 Task: Find a house in Burnham-on-Sea, United Kingdom, for 3 guests from 8th to 15th August, with a price range of ₹10,000 to ₹14,000.
Action: Mouse moved to (560, 125)
Screenshot: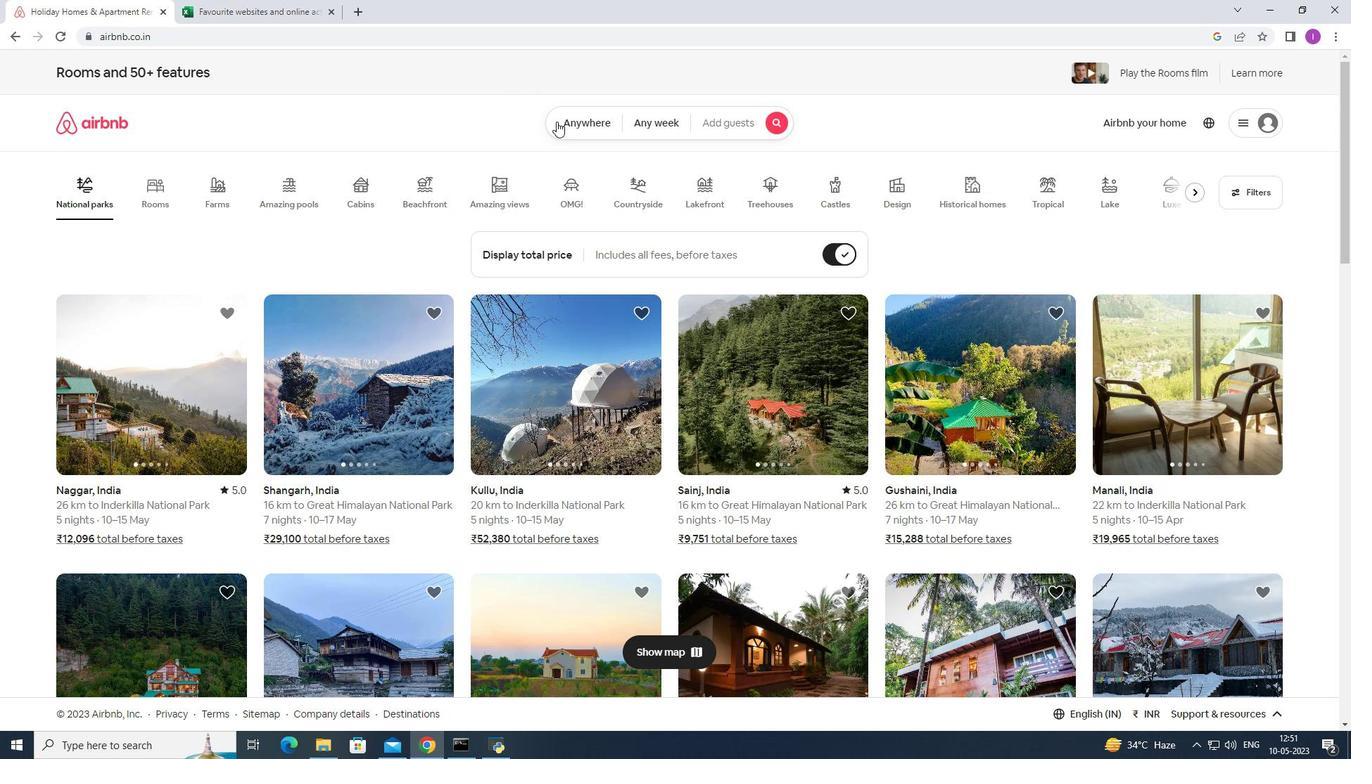 
Action: Mouse pressed left at (560, 125)
Screenshot: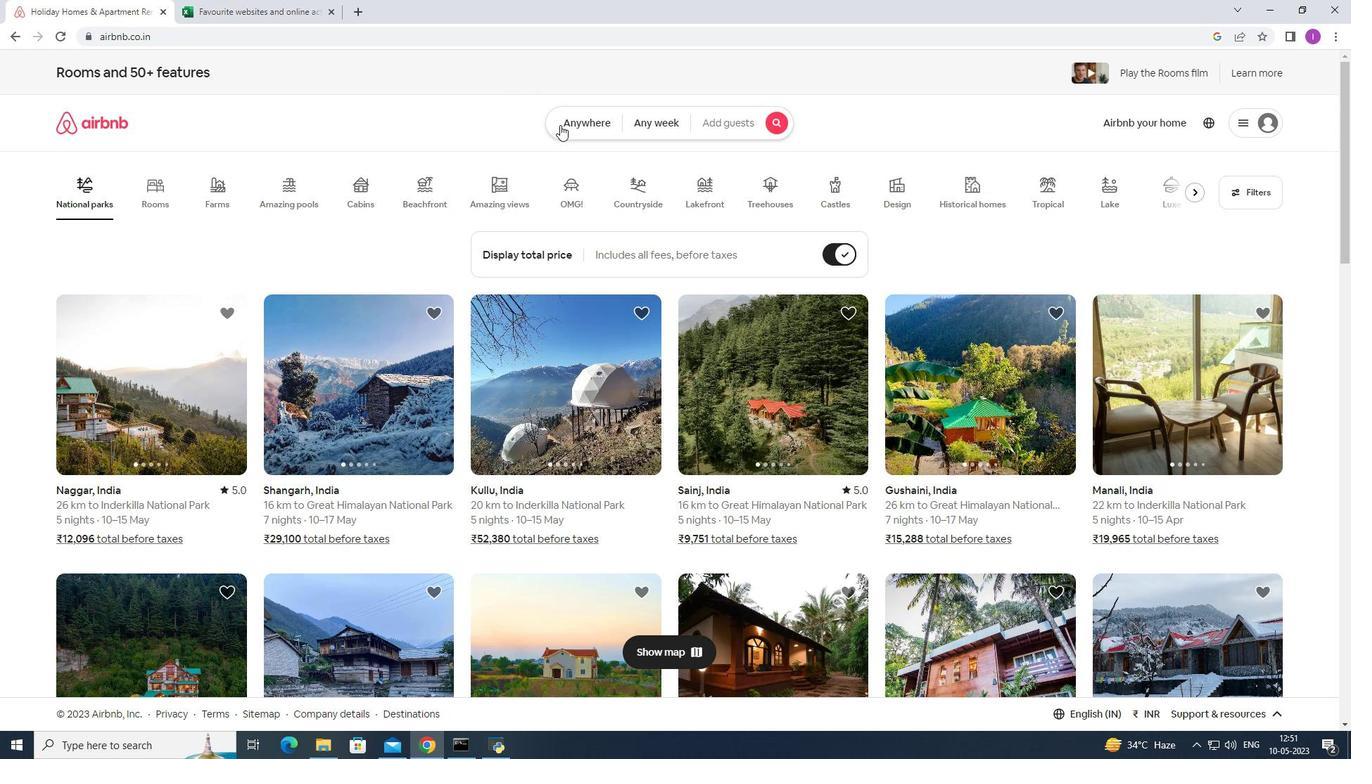 
Action: Mouse moved to (441, 182)
Screenshot: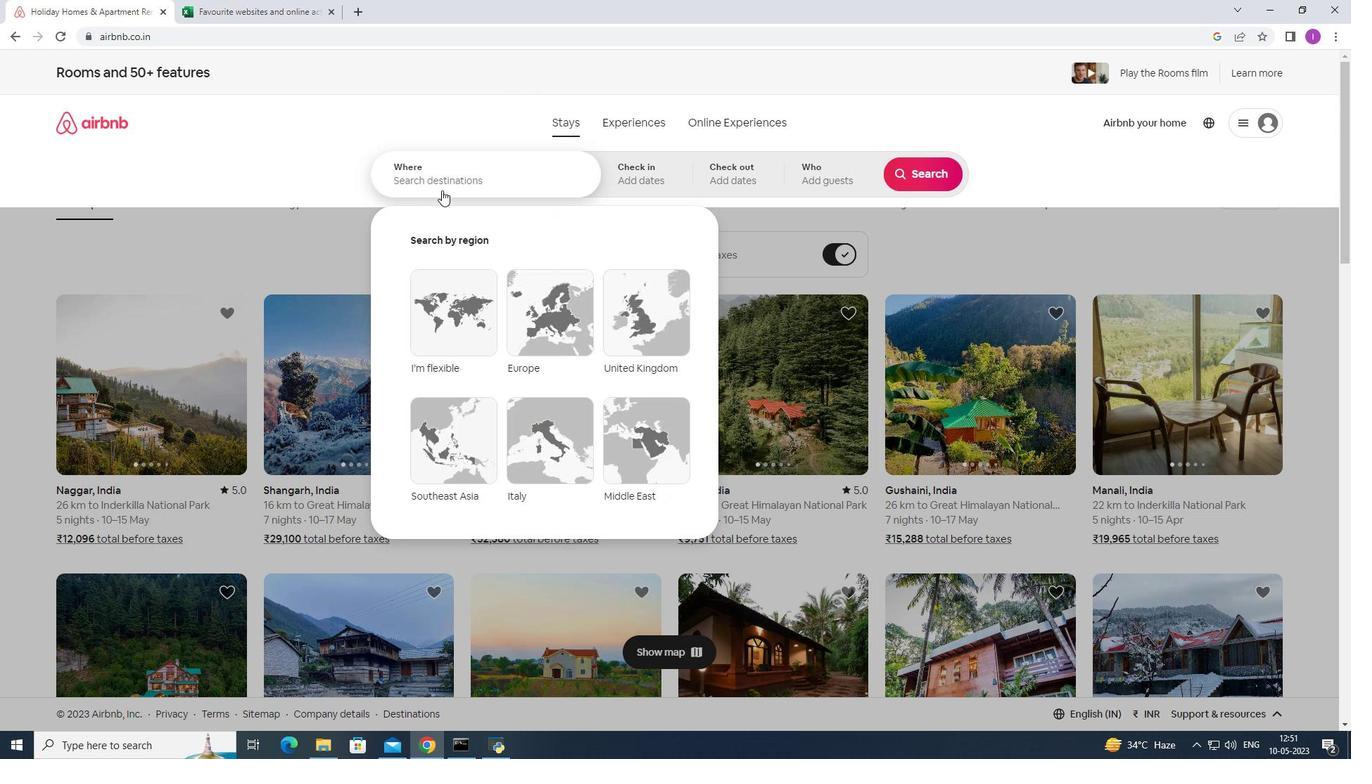 
Action: Mouse pressed left at (441, 182)
Screenshot: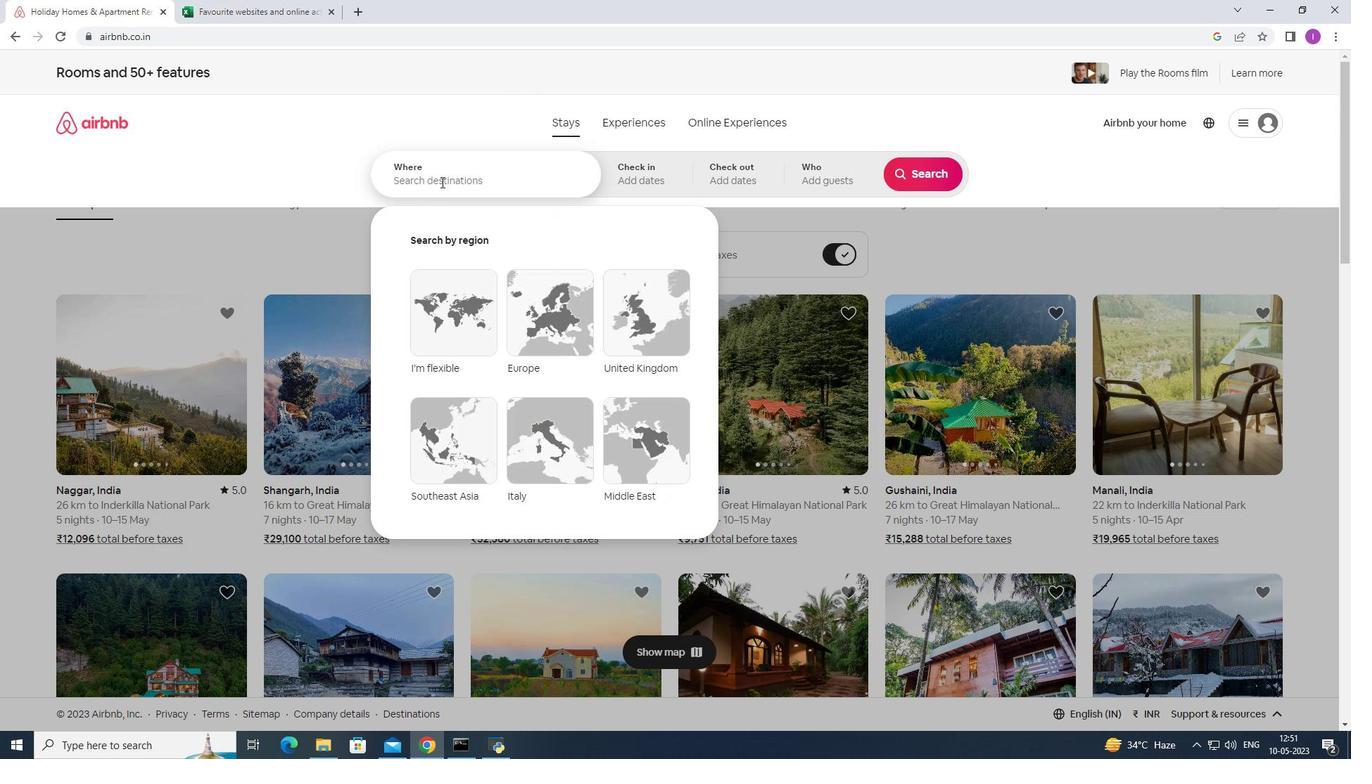 
Action: Key pressed <Key.shift>Burnham,<Key.backspace><Key.space>omn<Key.space>sea,<Key.shift>United<Key.space><Key.shift><Key.shift><Key.shift><Key.shift><Key.shift><Key.shift><Key.shift><Key.shift><Key.shift><Key.shift><Key.shift><Key.shift><Key.shift><Key.shift><Key.shift><Key.space><Key.shift>Kingdom
Screenshot: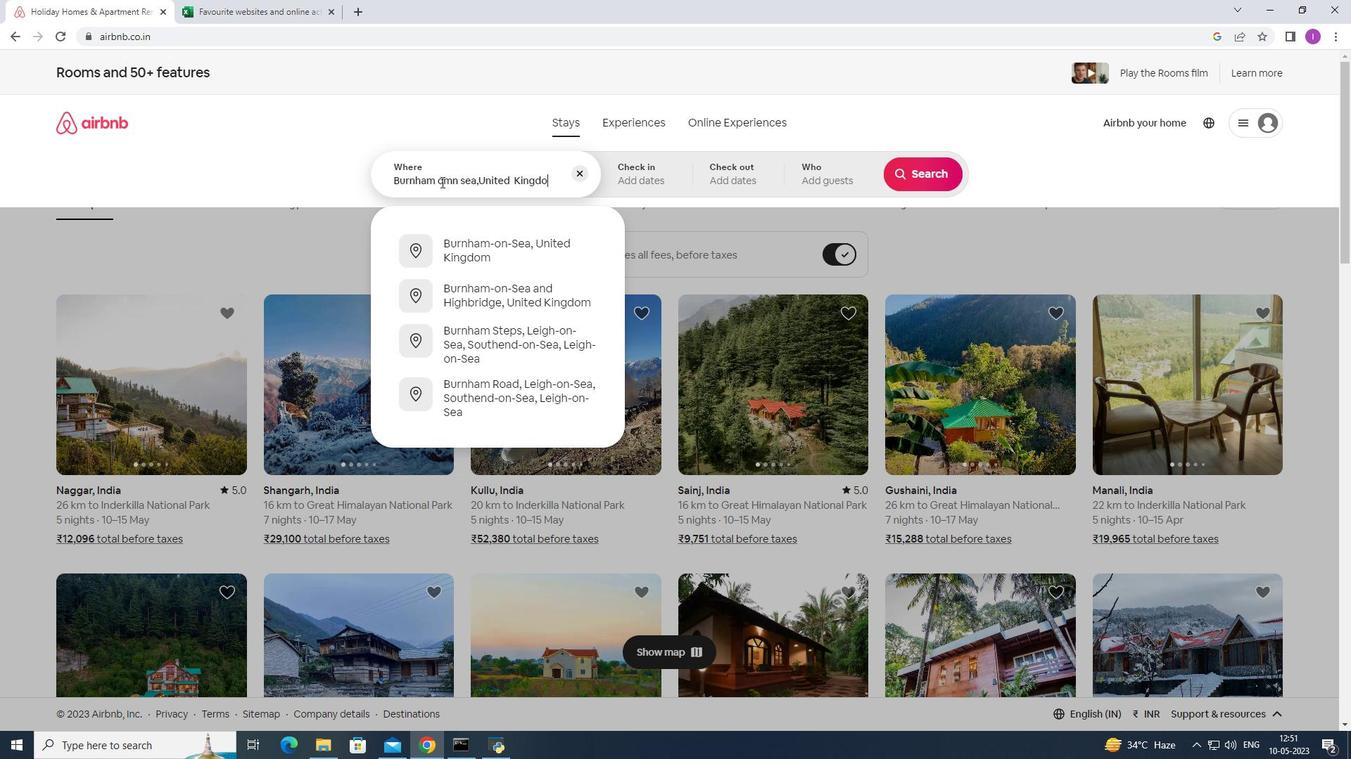 
Action: Mouse moved to (464, 264)
Screenshot: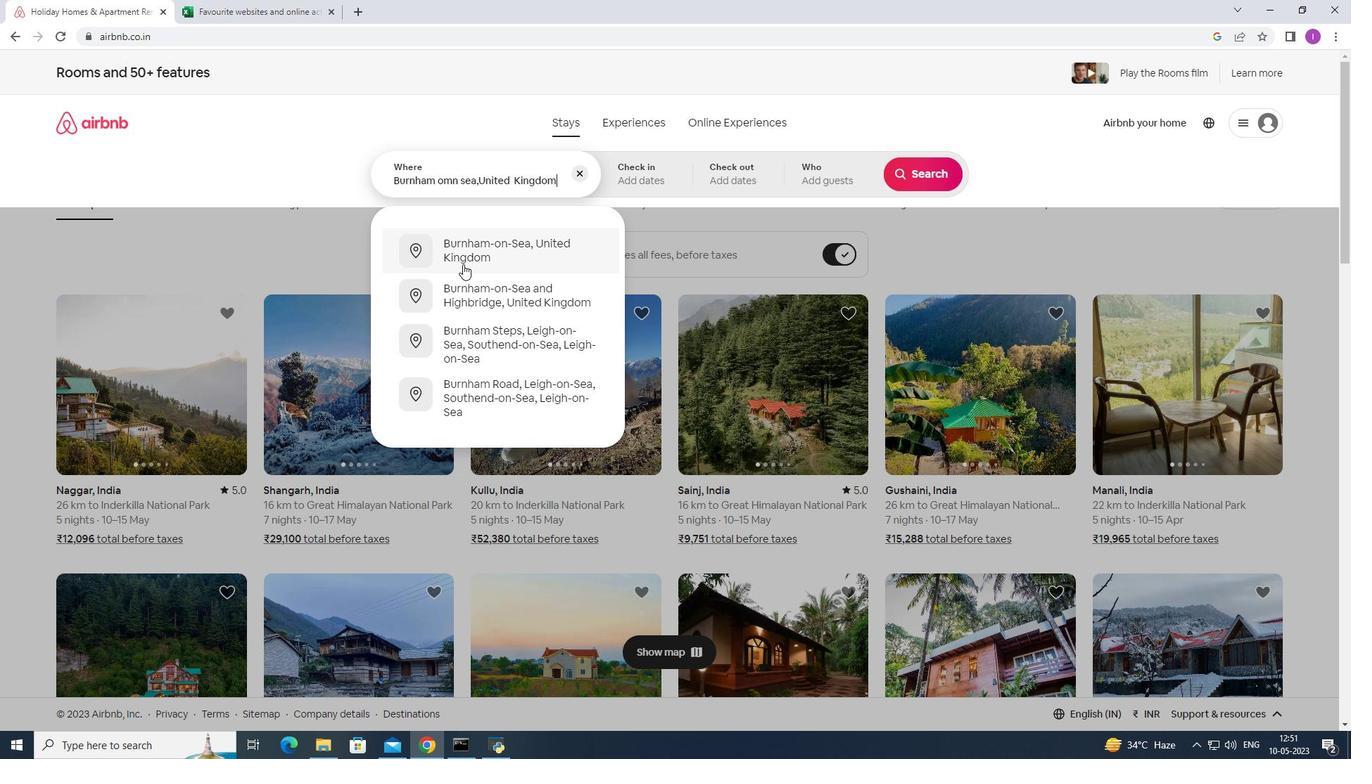 
Action: Mouse pressed left at (464, 264)
Screenshot: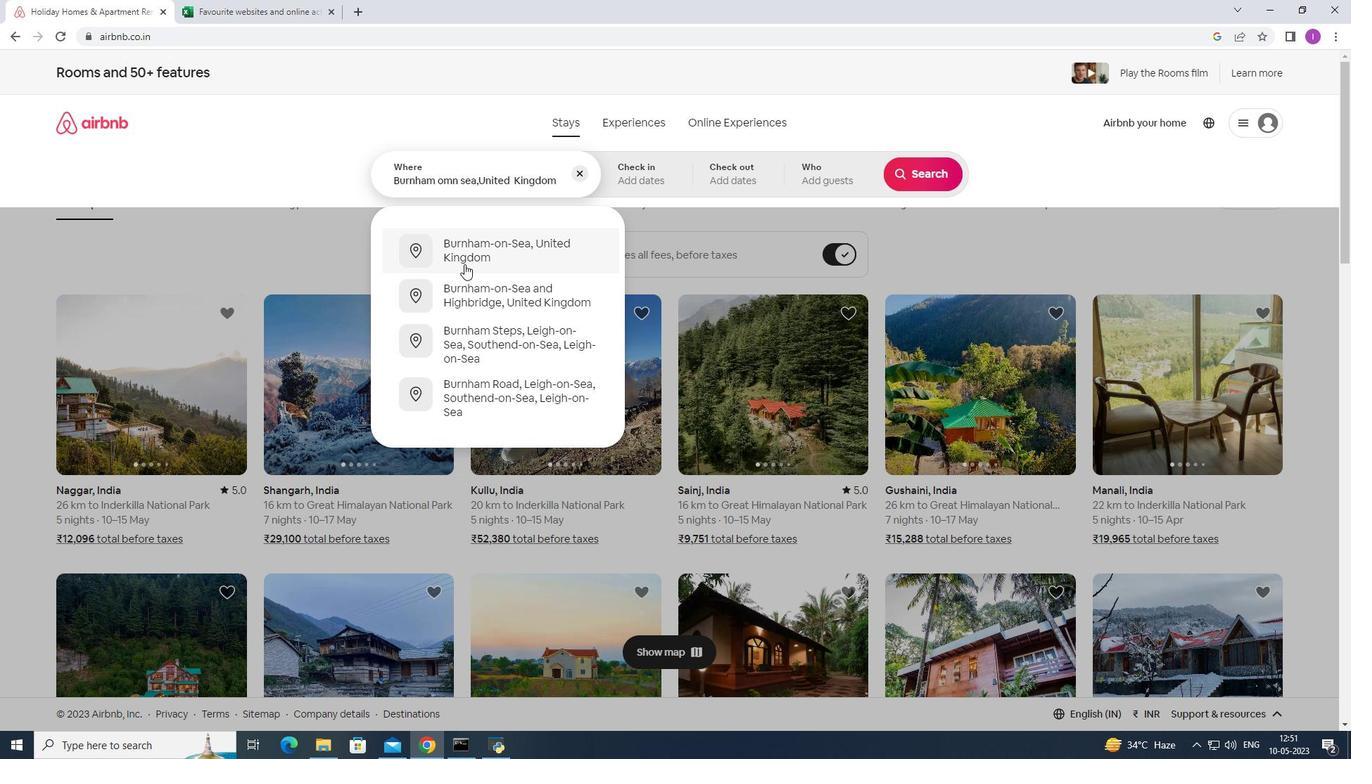 
Action: Mouse moved to (911, 287)
Screenshot: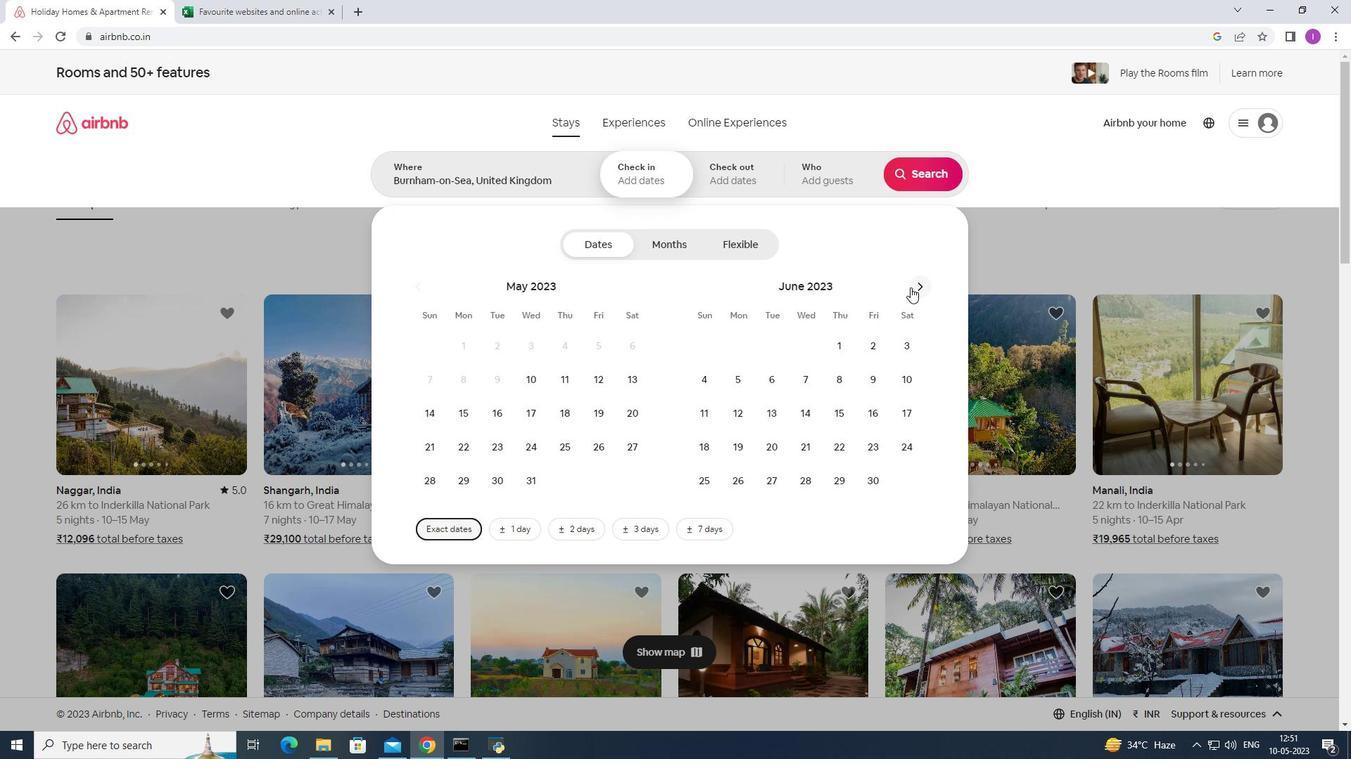 
Action: Mouse pressed left at (911, 287)
Screenshot: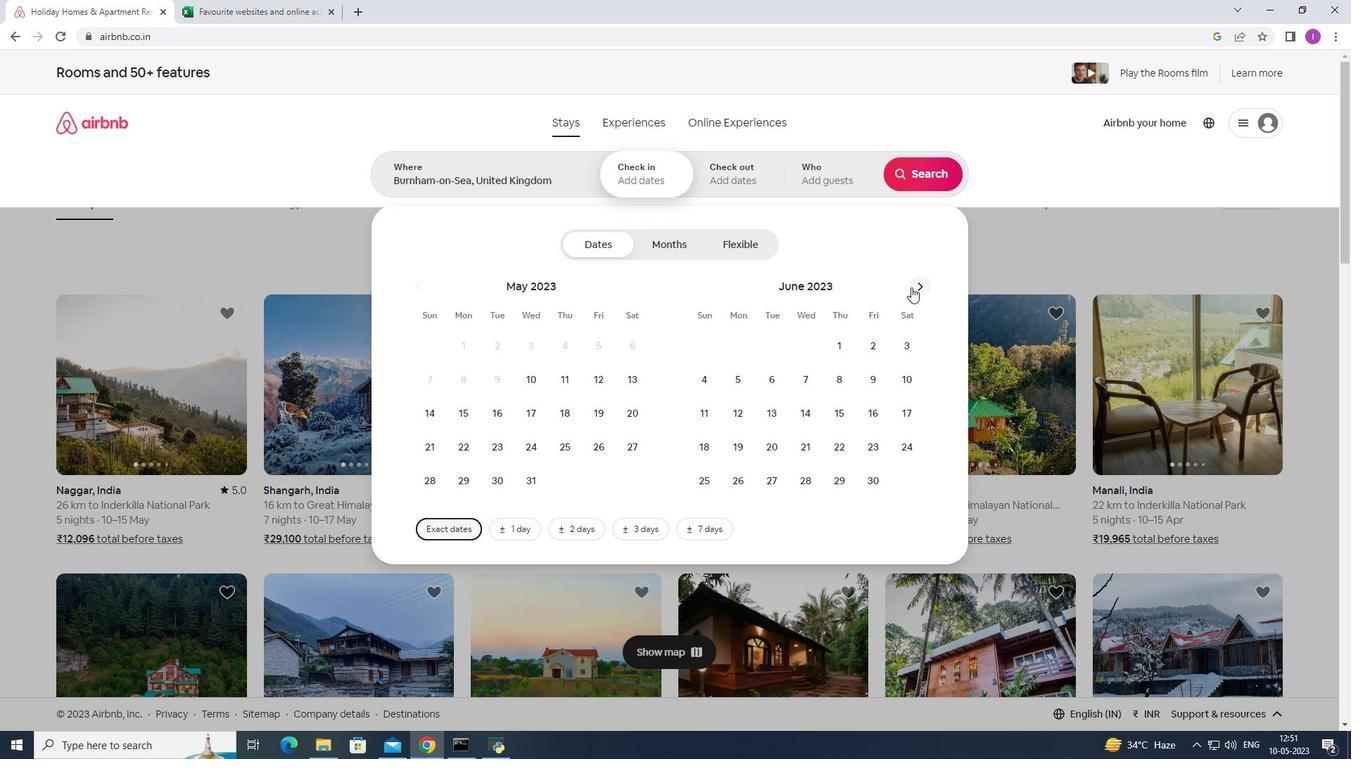 
Action: Mouse moved to (921, 276)
Screenshot: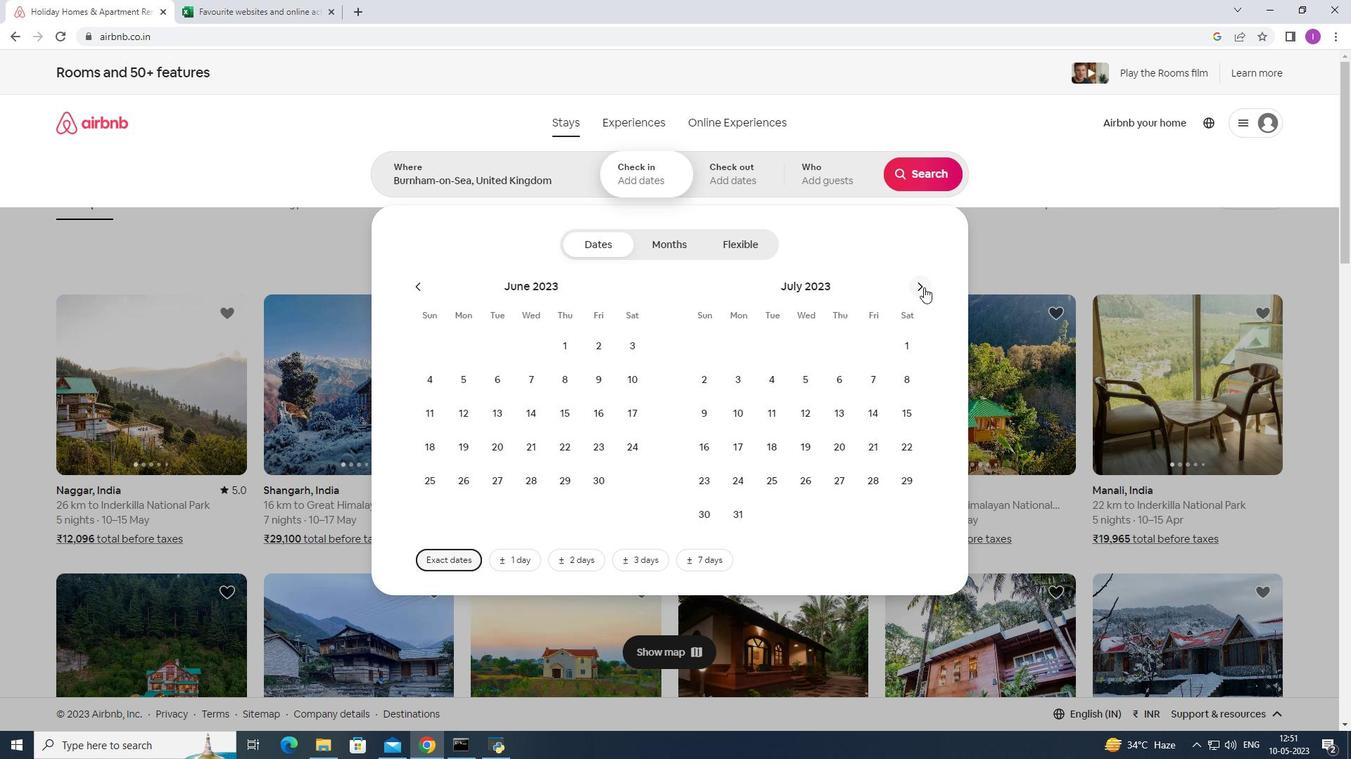 
Action: Mouse pressed left at (921, 276)
Screenshot: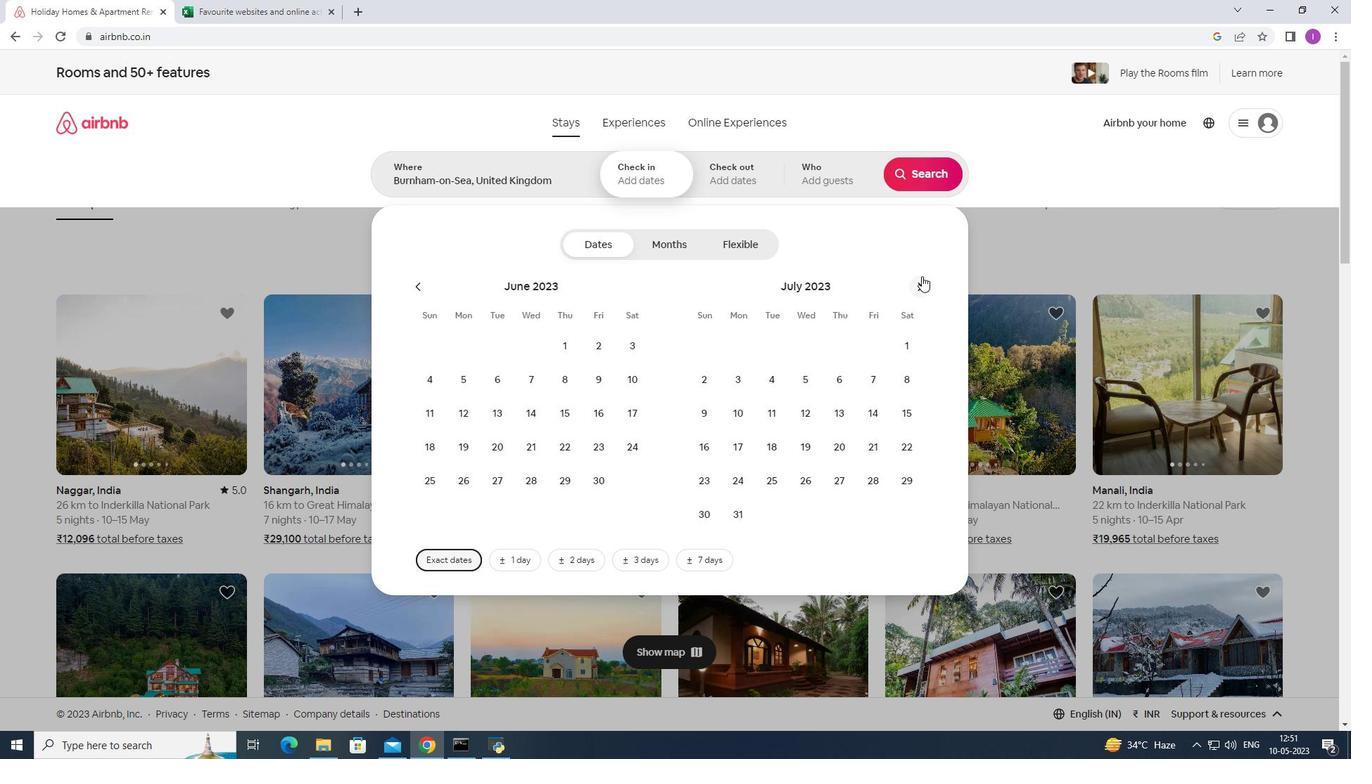 
Action: Mouse moved to (781, 379)
Screenshot: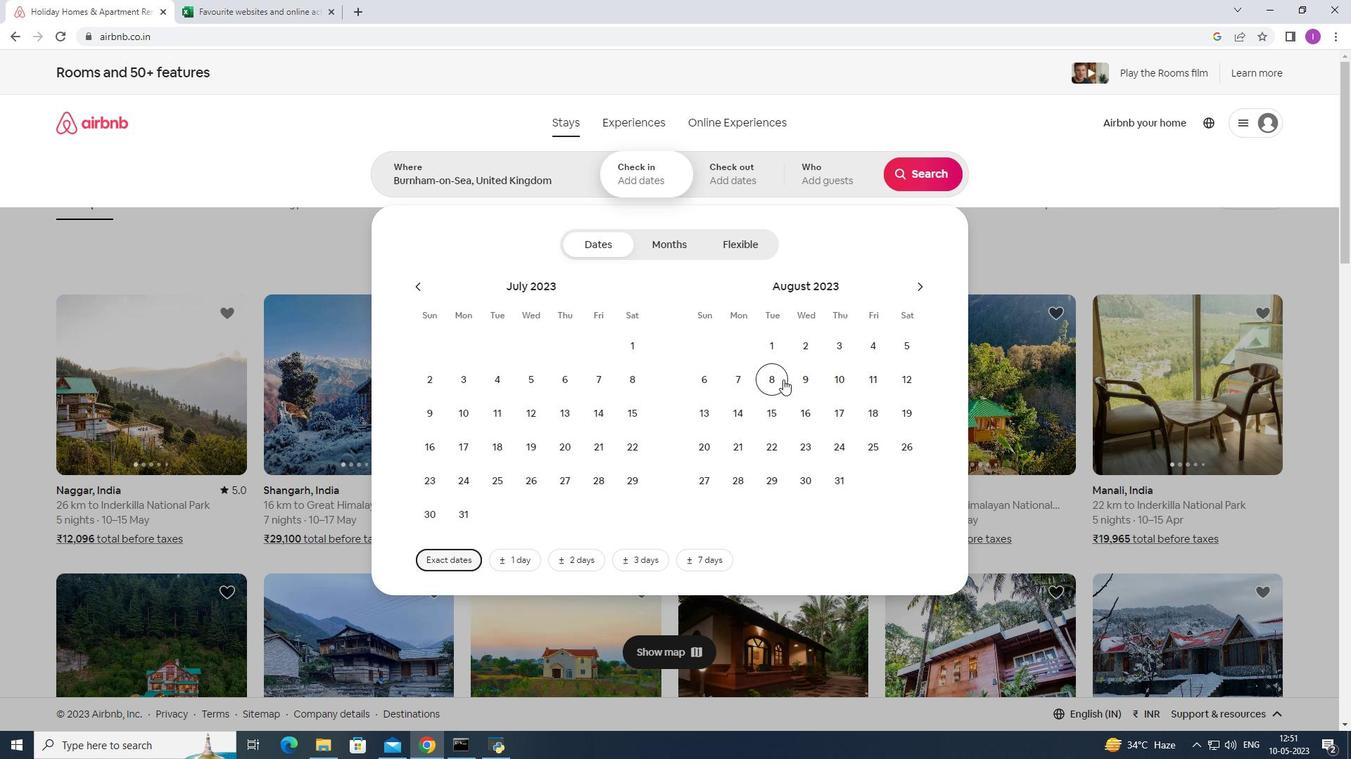
Action: Mouse pressed left at (781, 379)
Screenshot: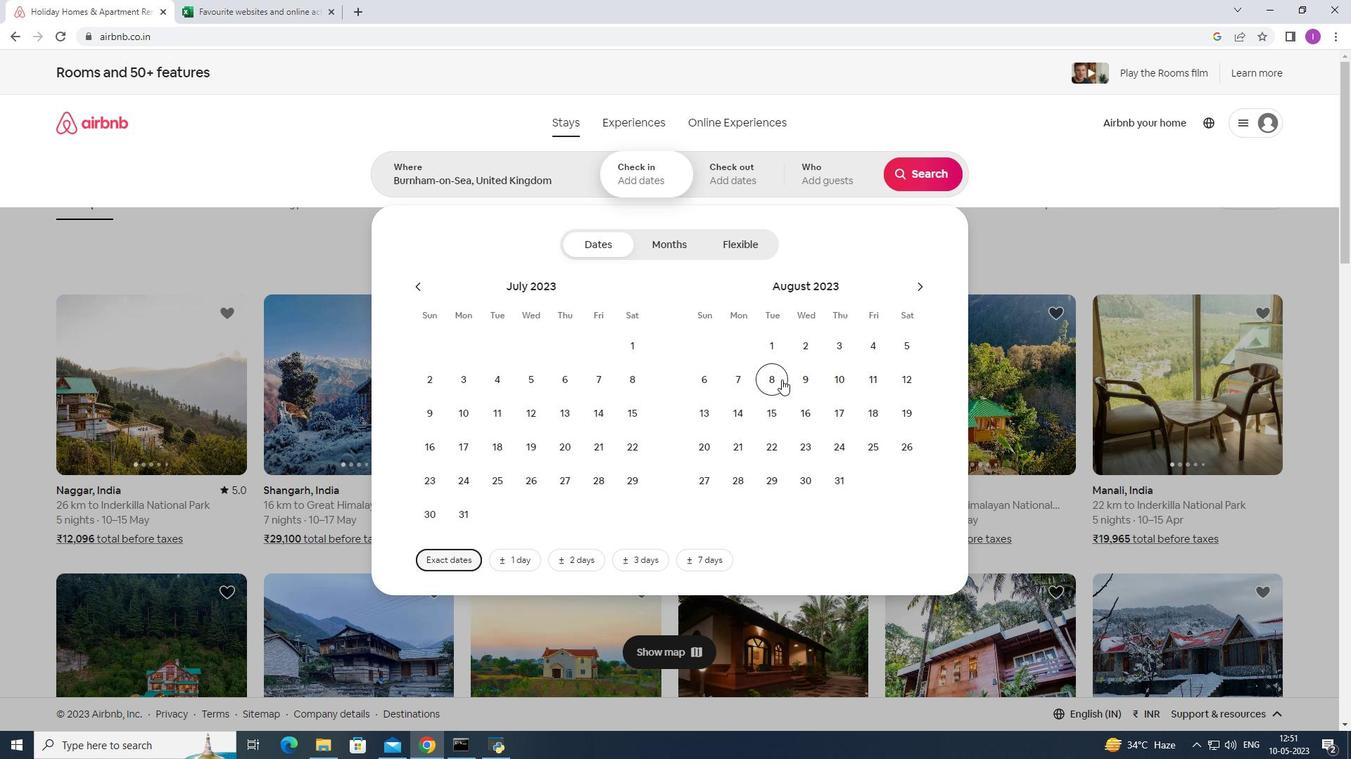 
Action: Mouse moved to (778, 414)
Screenshot: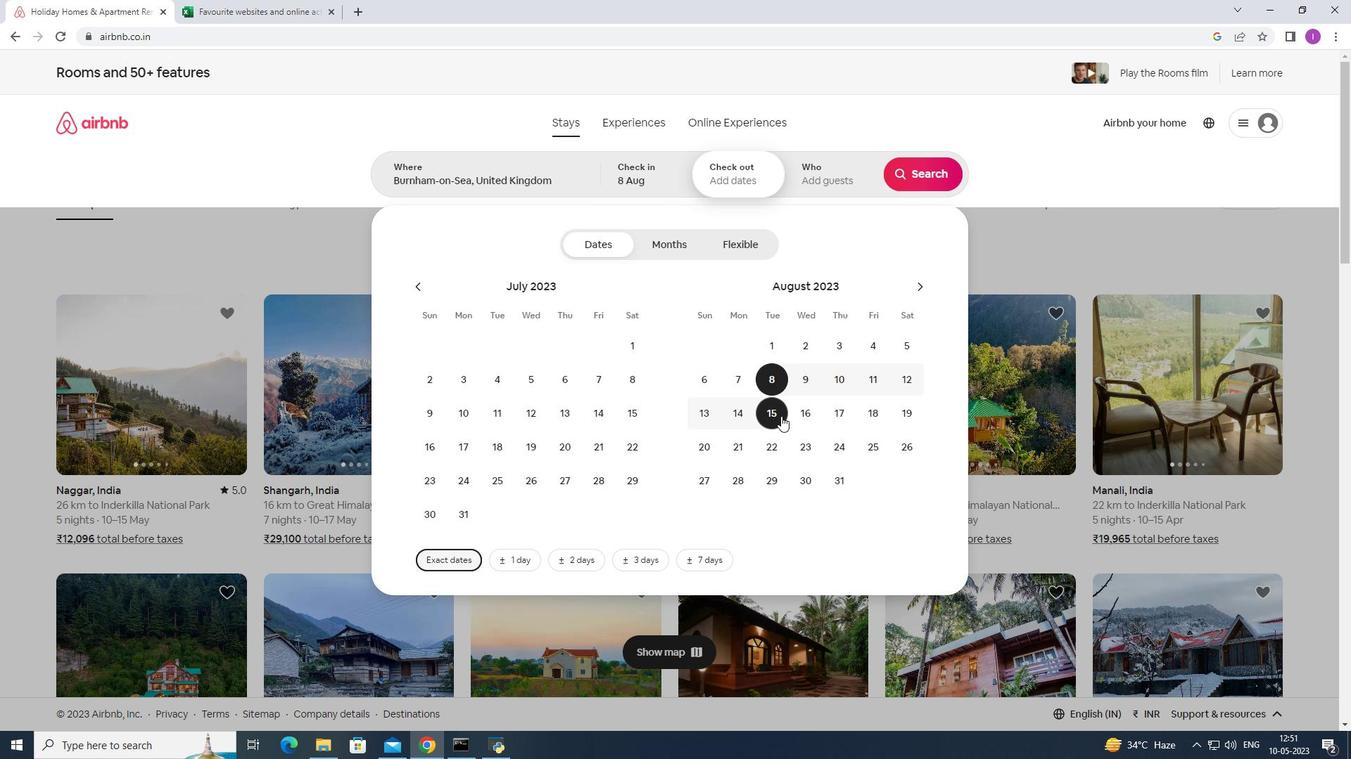 
Action: Mouse pressed left at (778, 414)
Screenshot: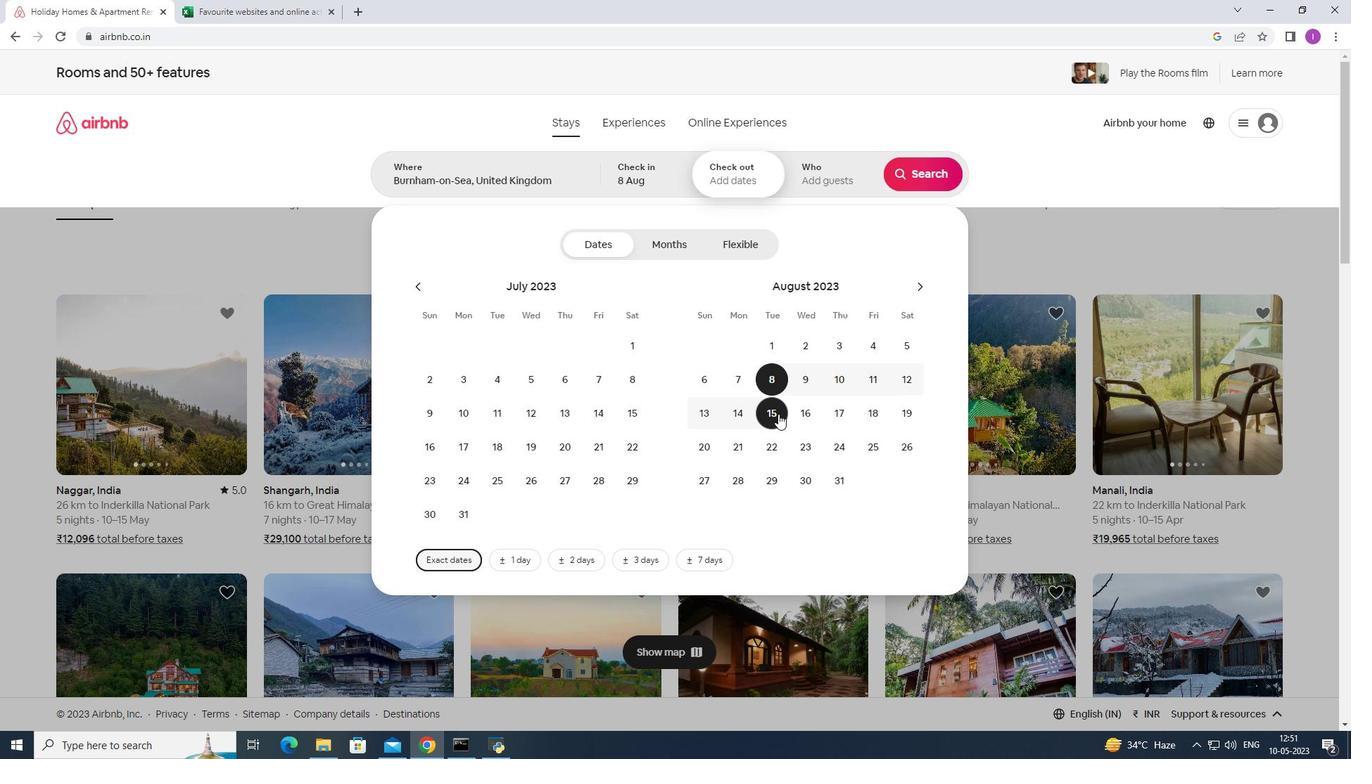 
Action: Mouse moved to (838, 172)
Screenshot: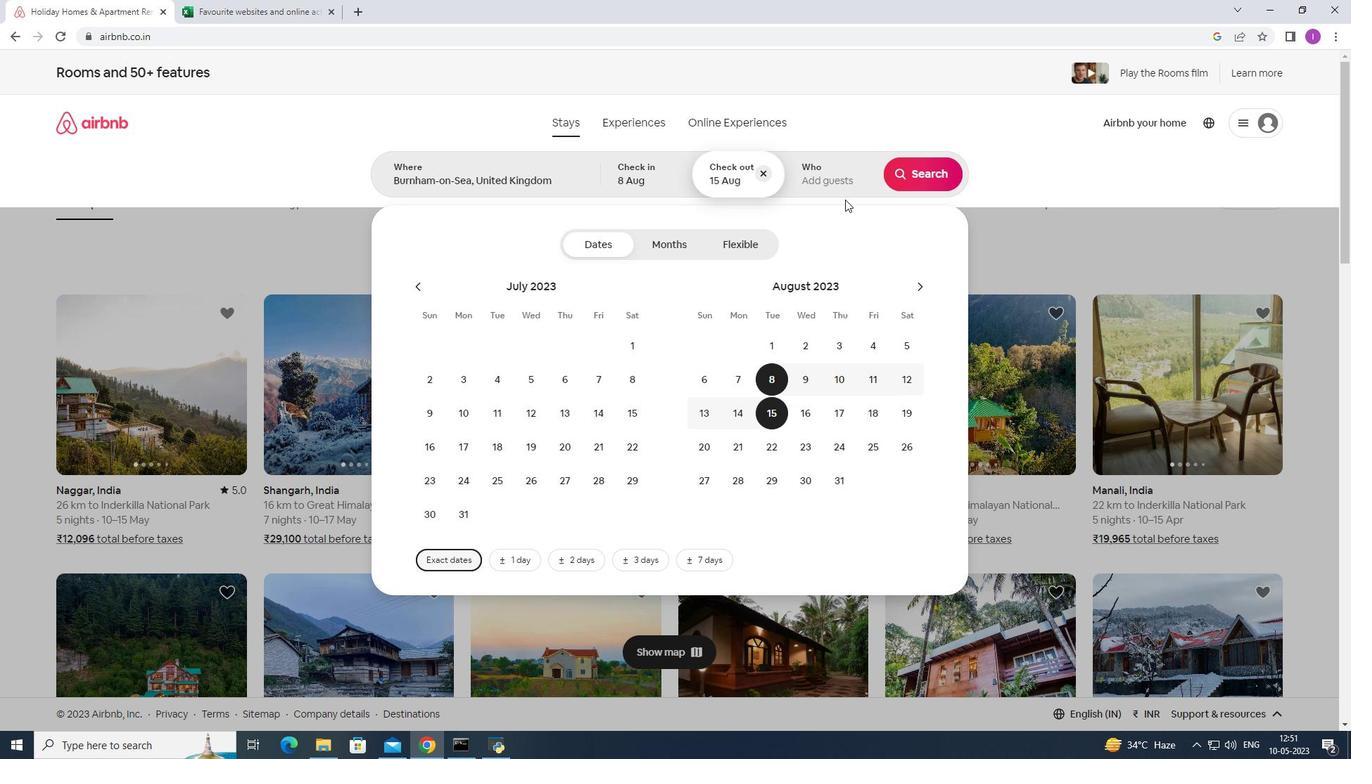 
Action: Mouse pressed left at (838, 172)
Screenshot: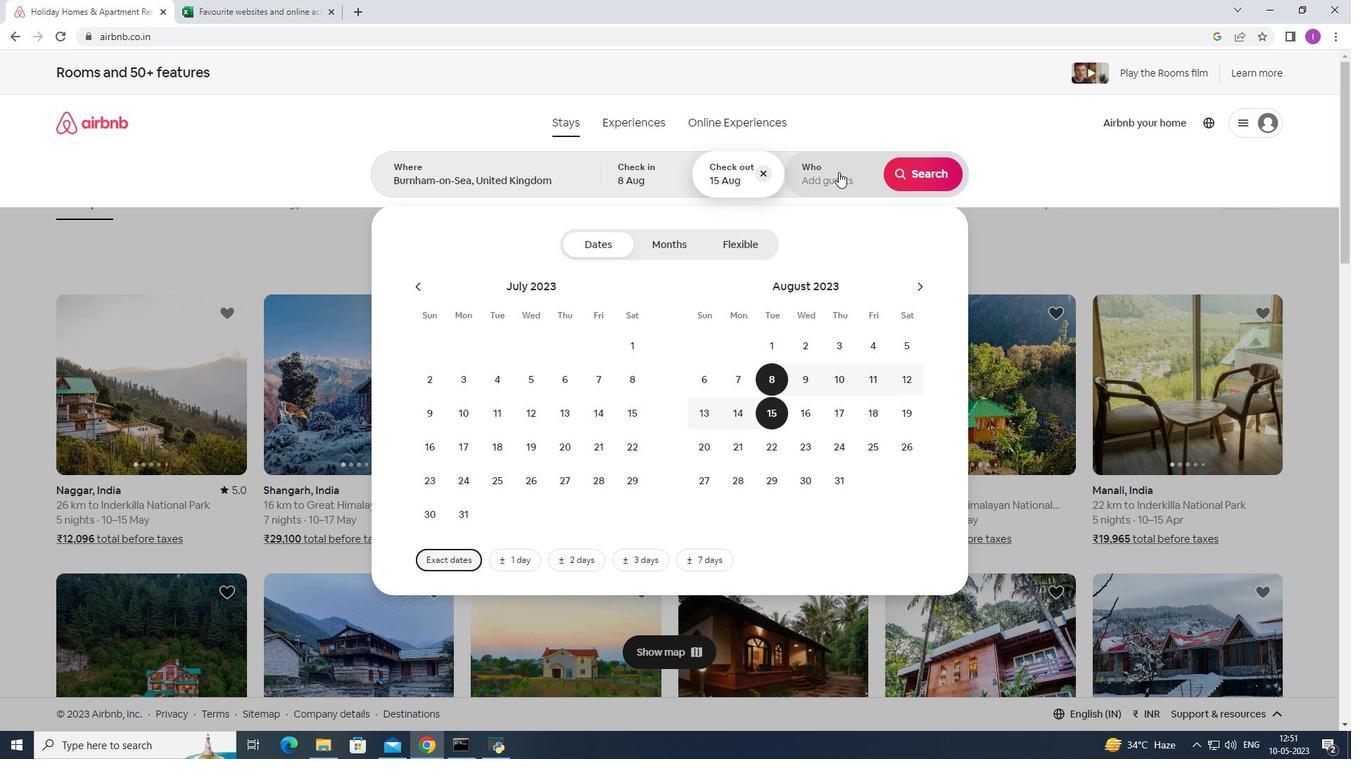 
Action: Mouse moved to (925, 250)
Screenshot: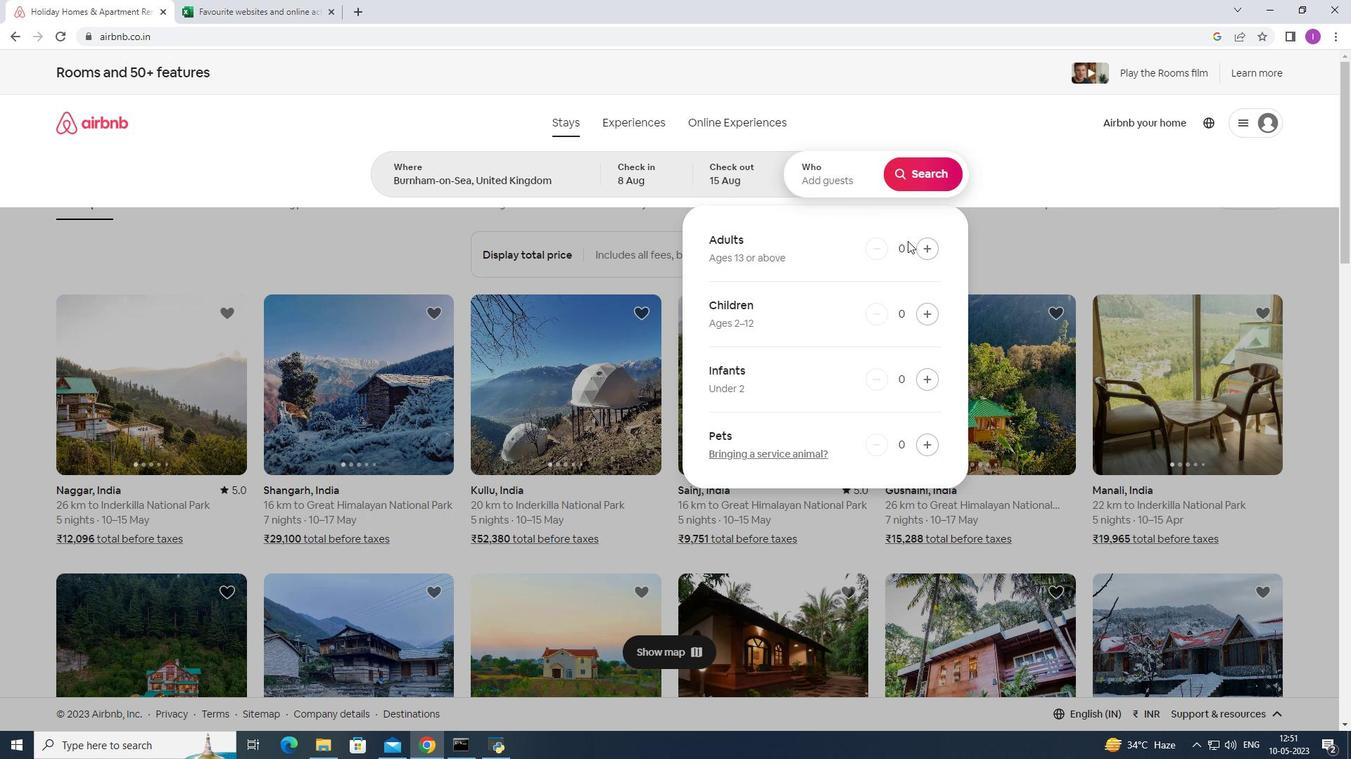 
Action: Mouse pressed left at (925, 250)
Screenshot: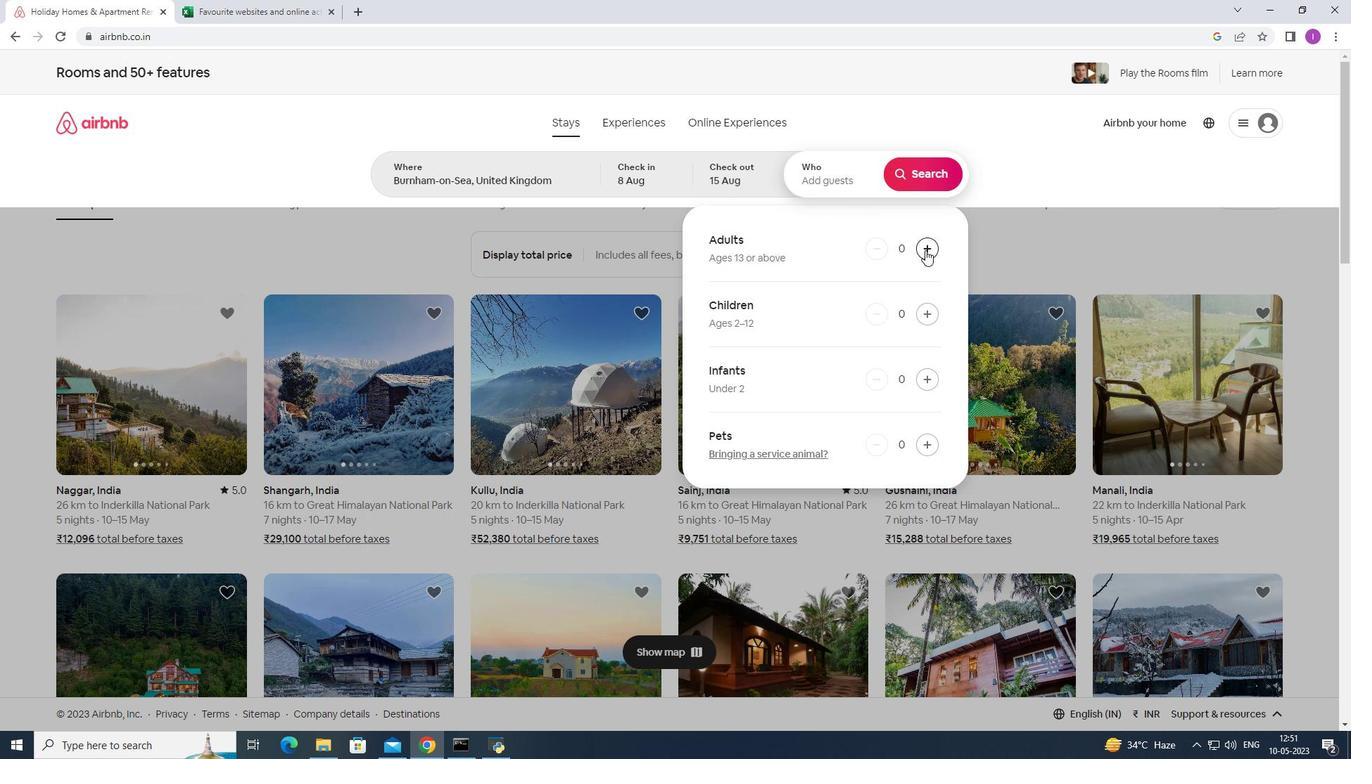 
Action: Mouse pressed left at (925, 250)
Screenshot: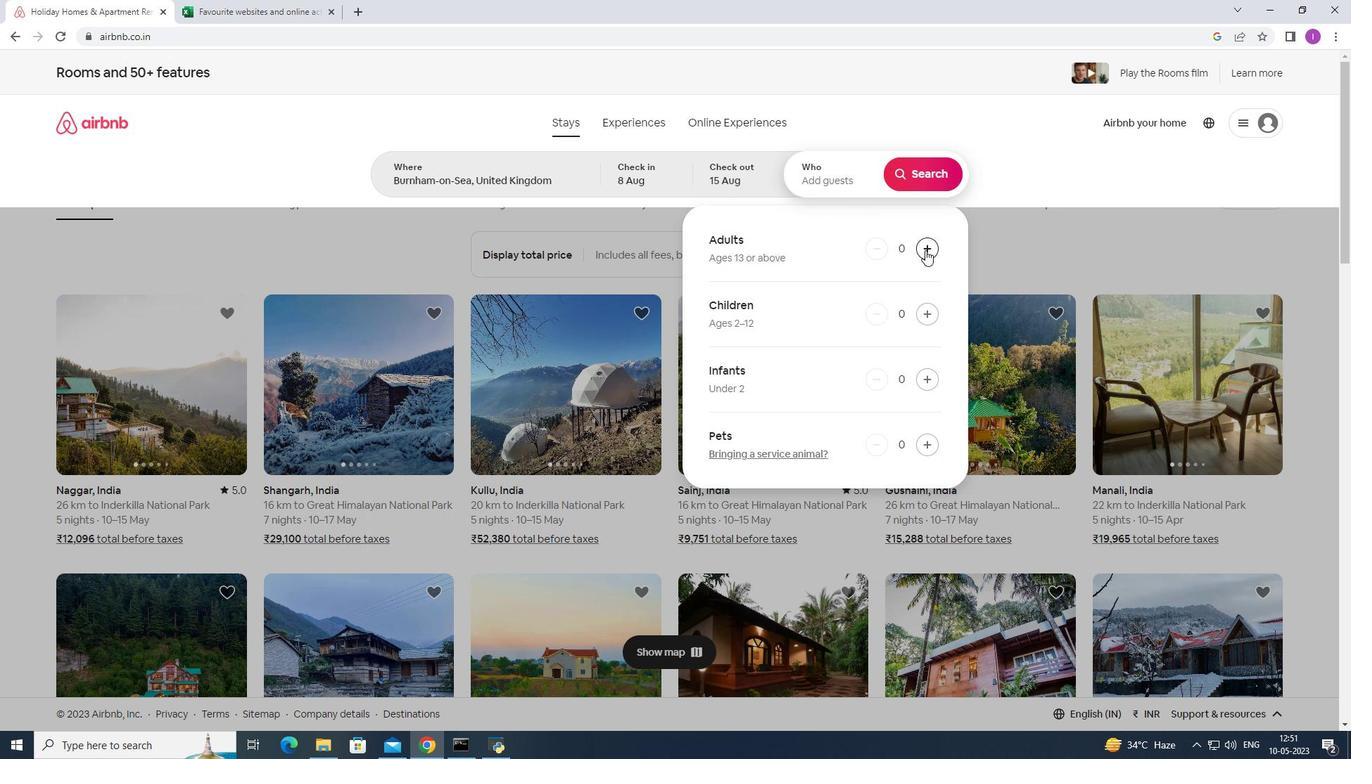 
Action: Mouse pressed left at (925, 250)
Screenshot: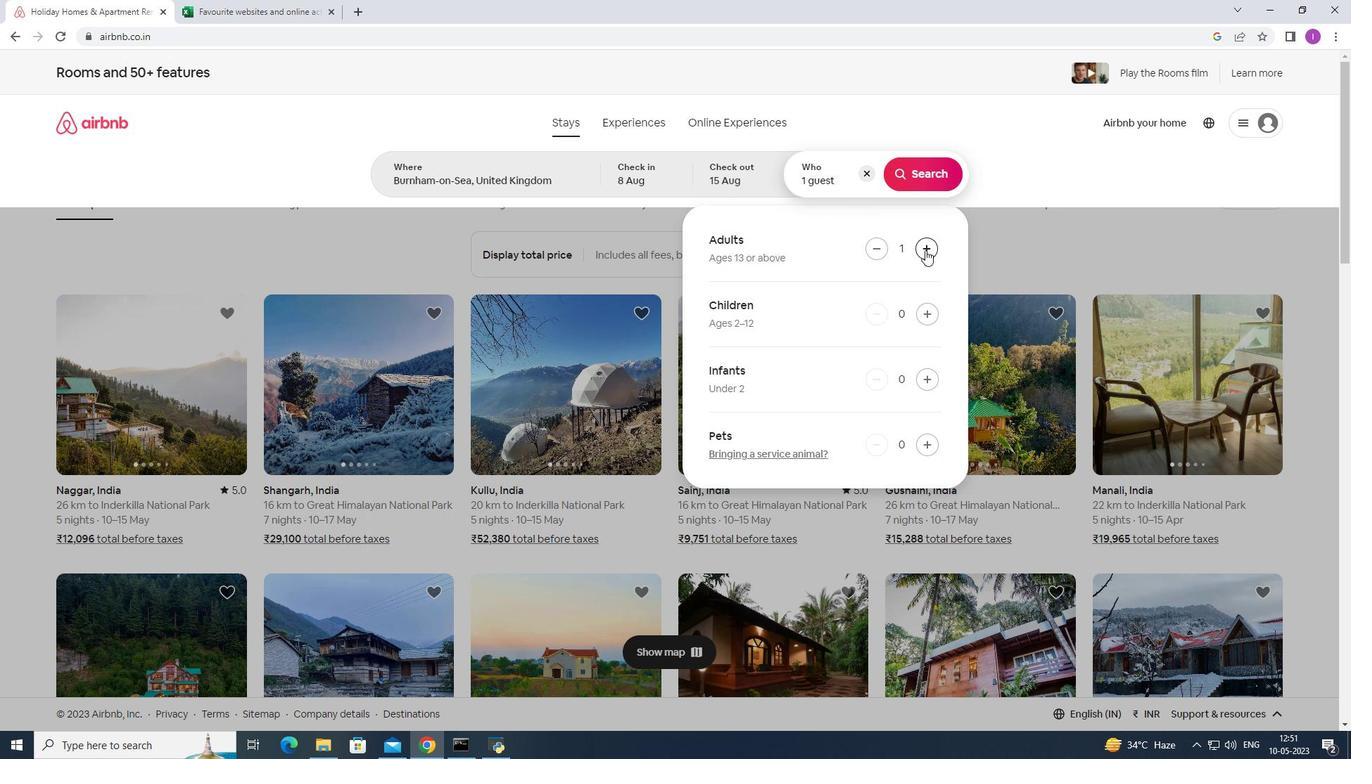
Action: Mouse pressed left at (925, 250)
Screenshot: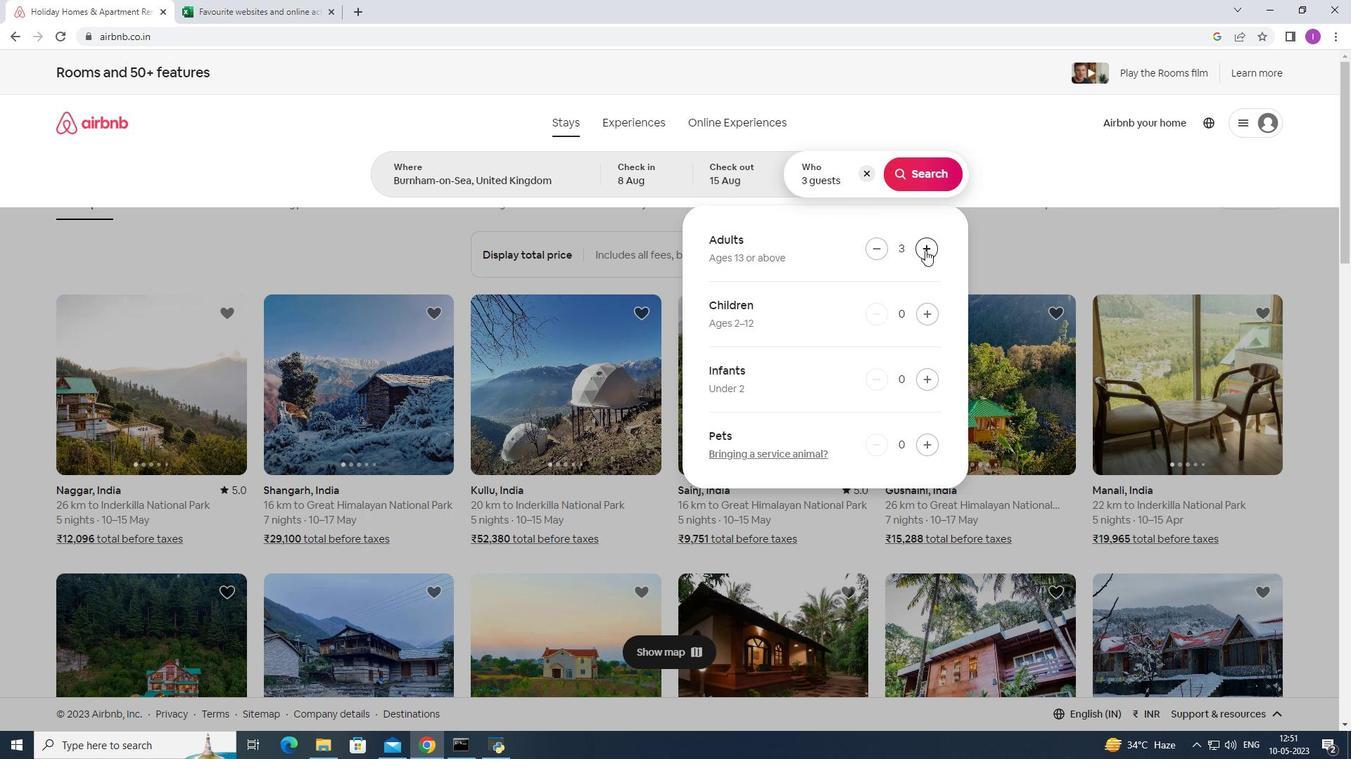 
Action: Mouse pressed left at (925, 250)
Screenshot: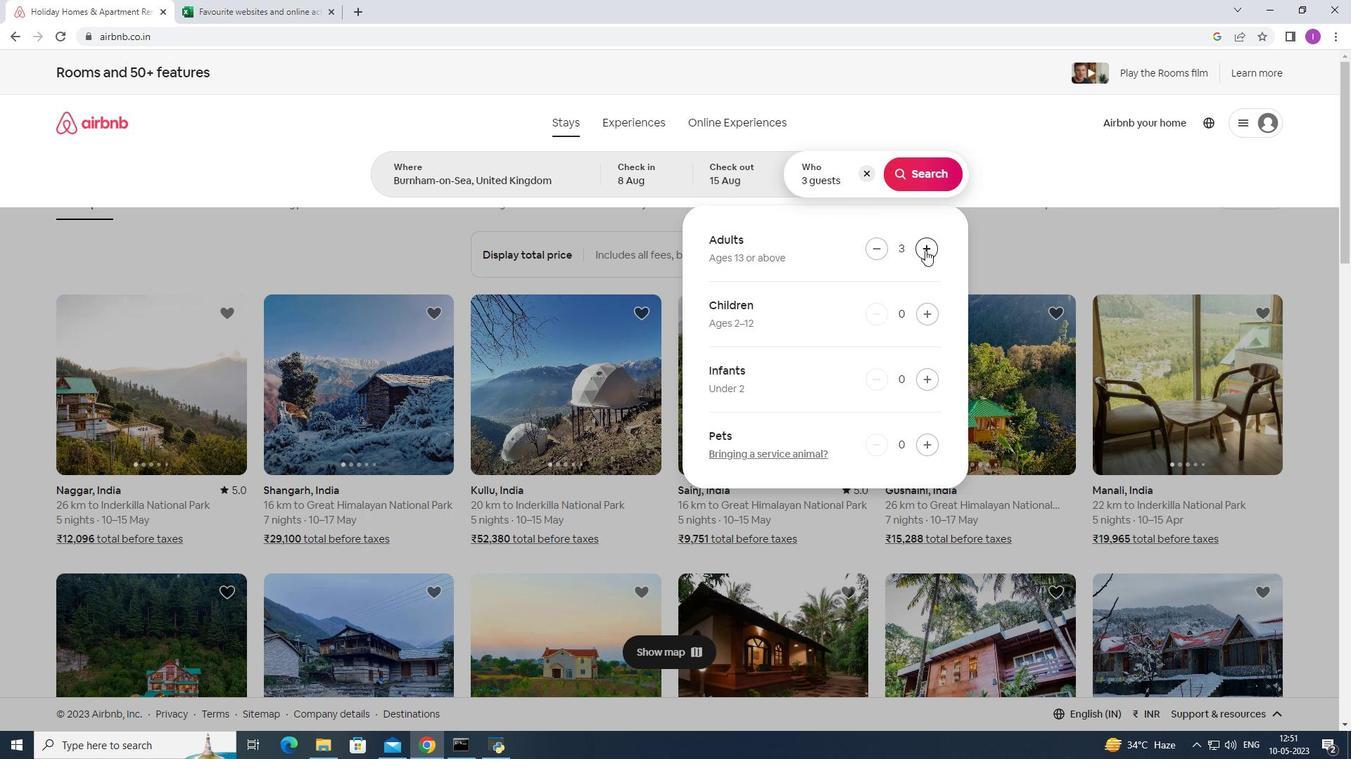 
Action: Mouse pressed left at (925, 250)
Screenshot: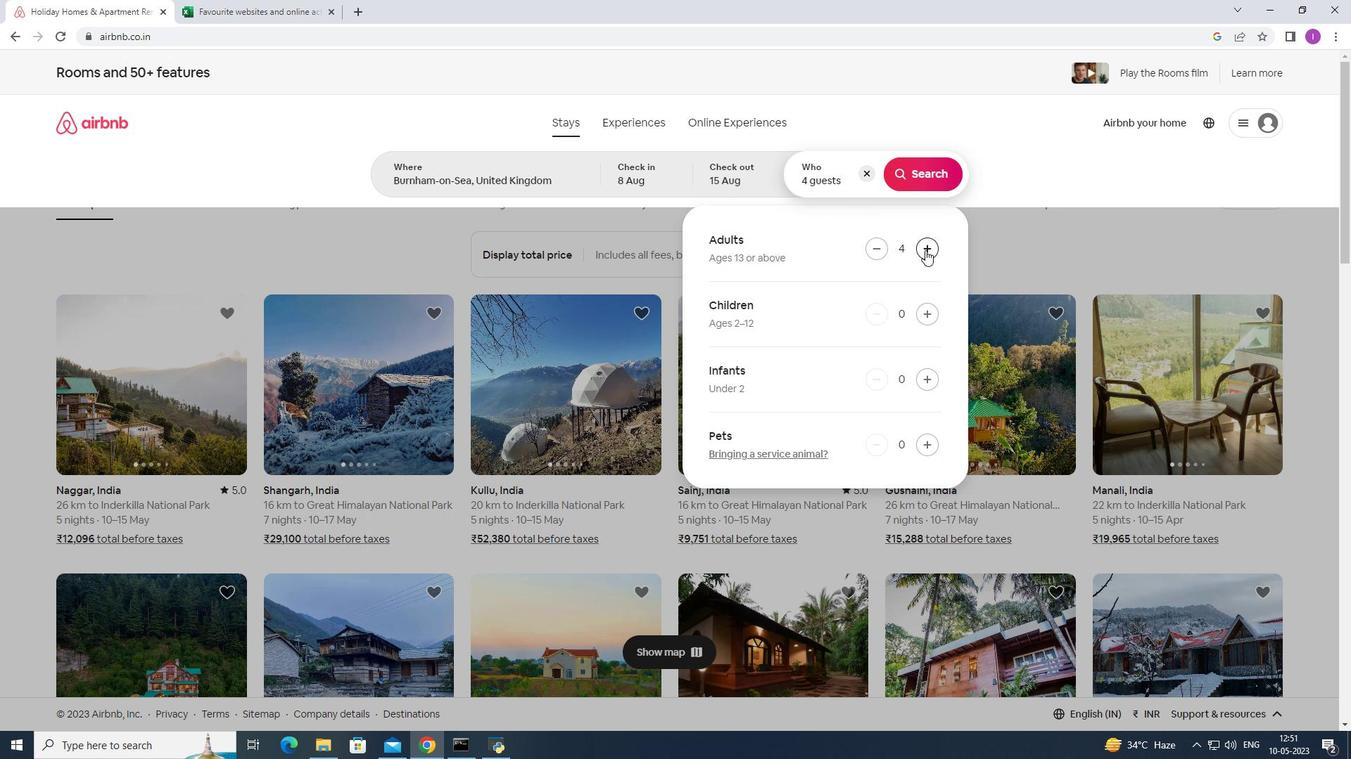 
Action: Mouse pressed left at (925, 250)
Screenshot: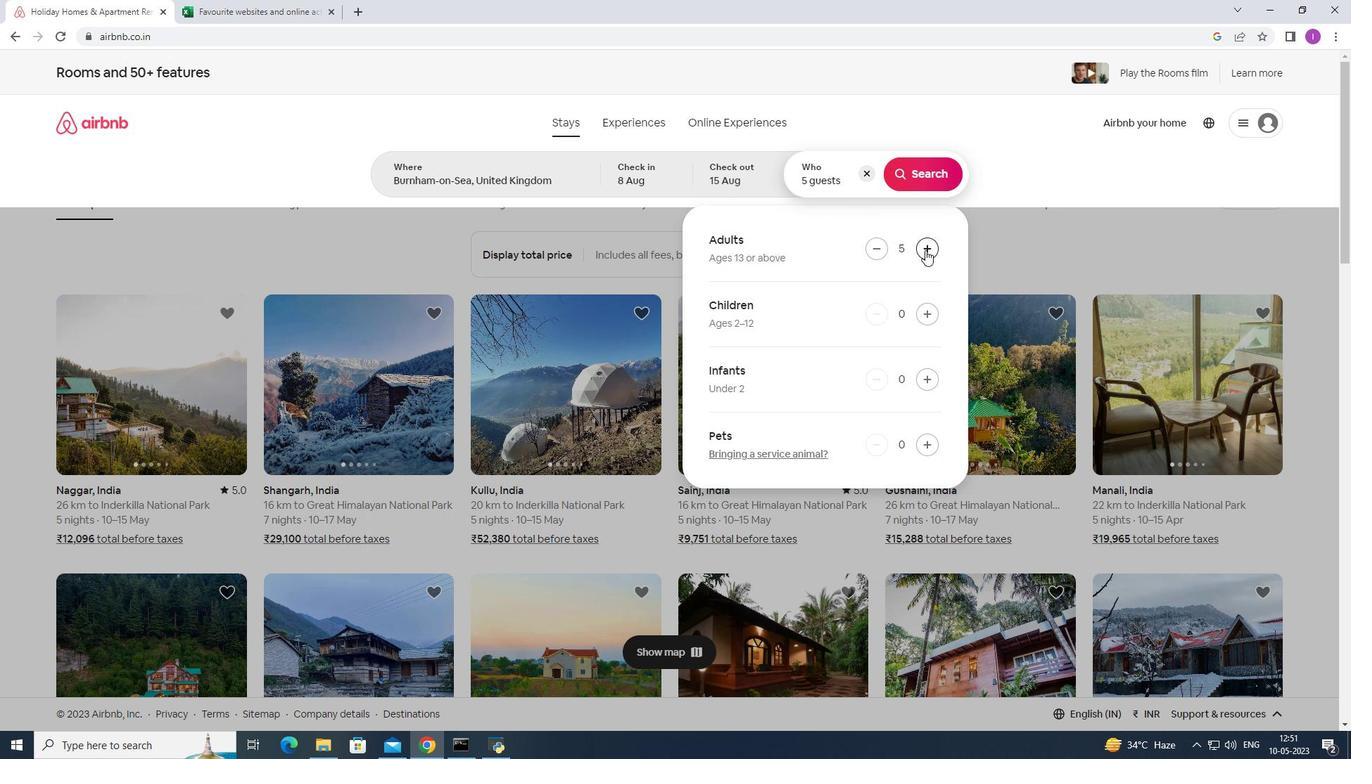 
Action: Mouse pressed left at (925, 250)
Screenshot: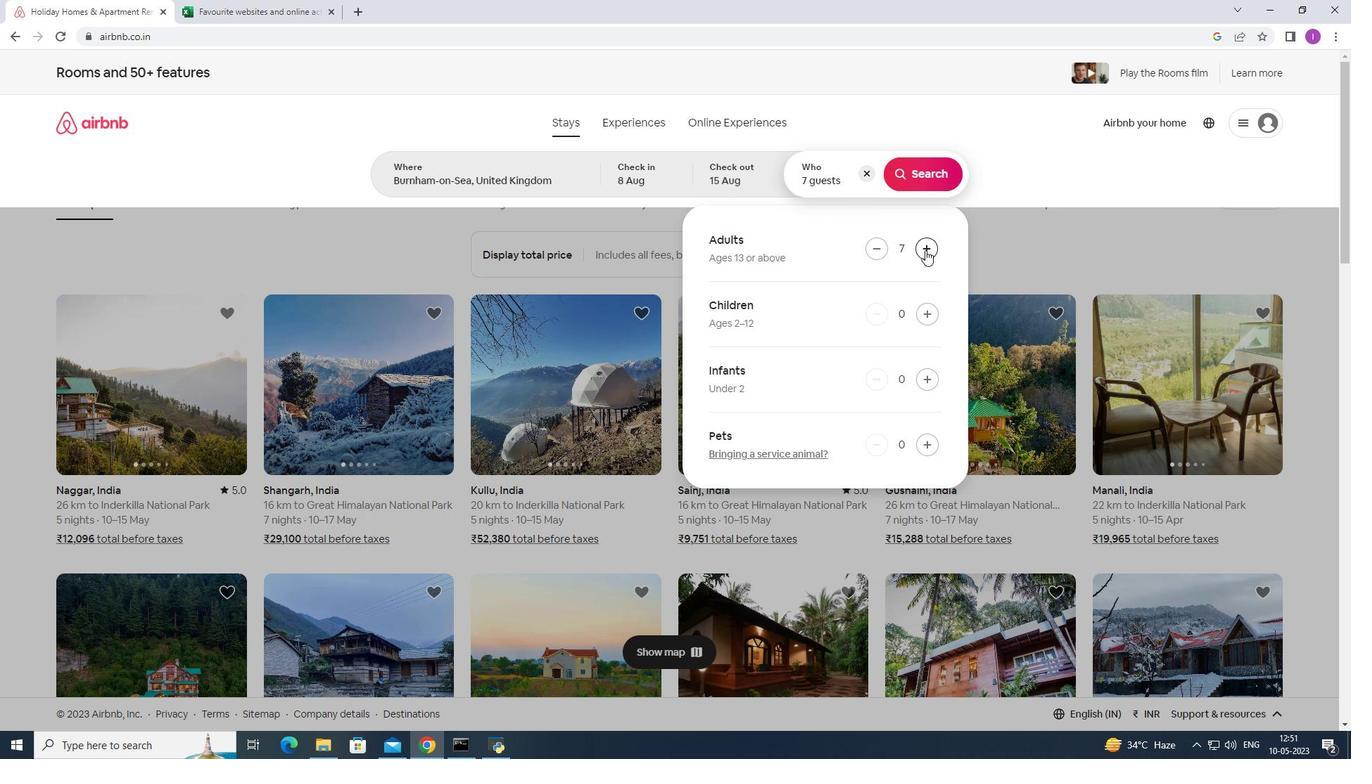 
Action: Mouse pressed left at (925, 250)
Screenshot: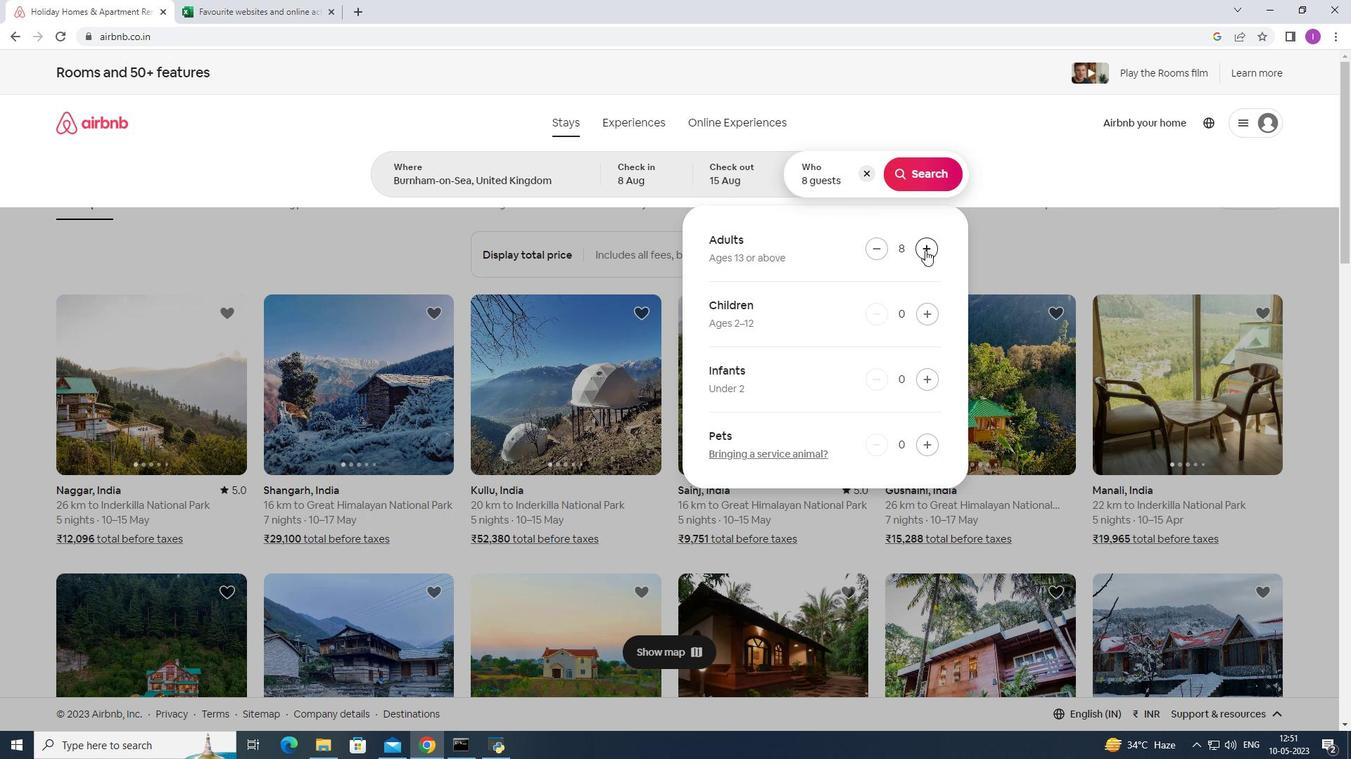 
Action: Mouse moved to (924, 188)
Screenshot: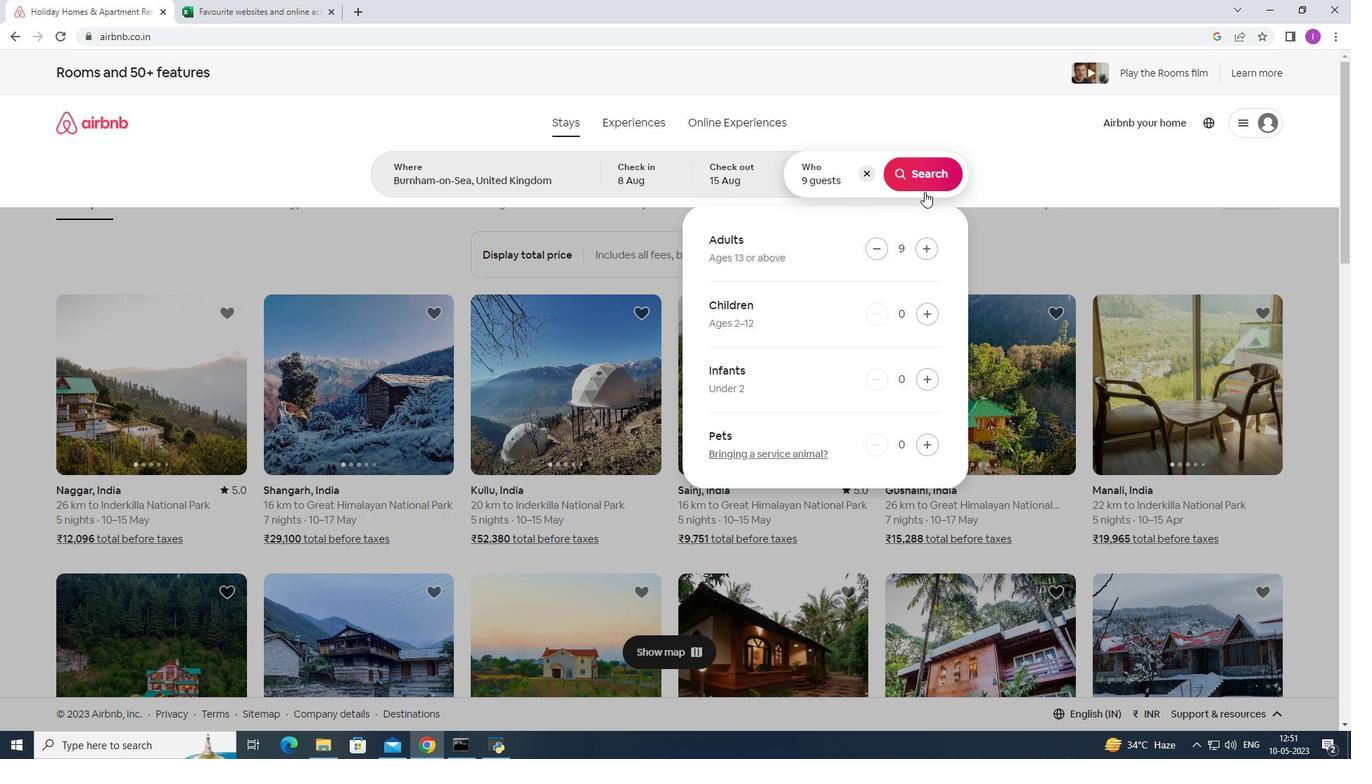 
Action: Mouse pressed left at (924, 188)
Screenshot: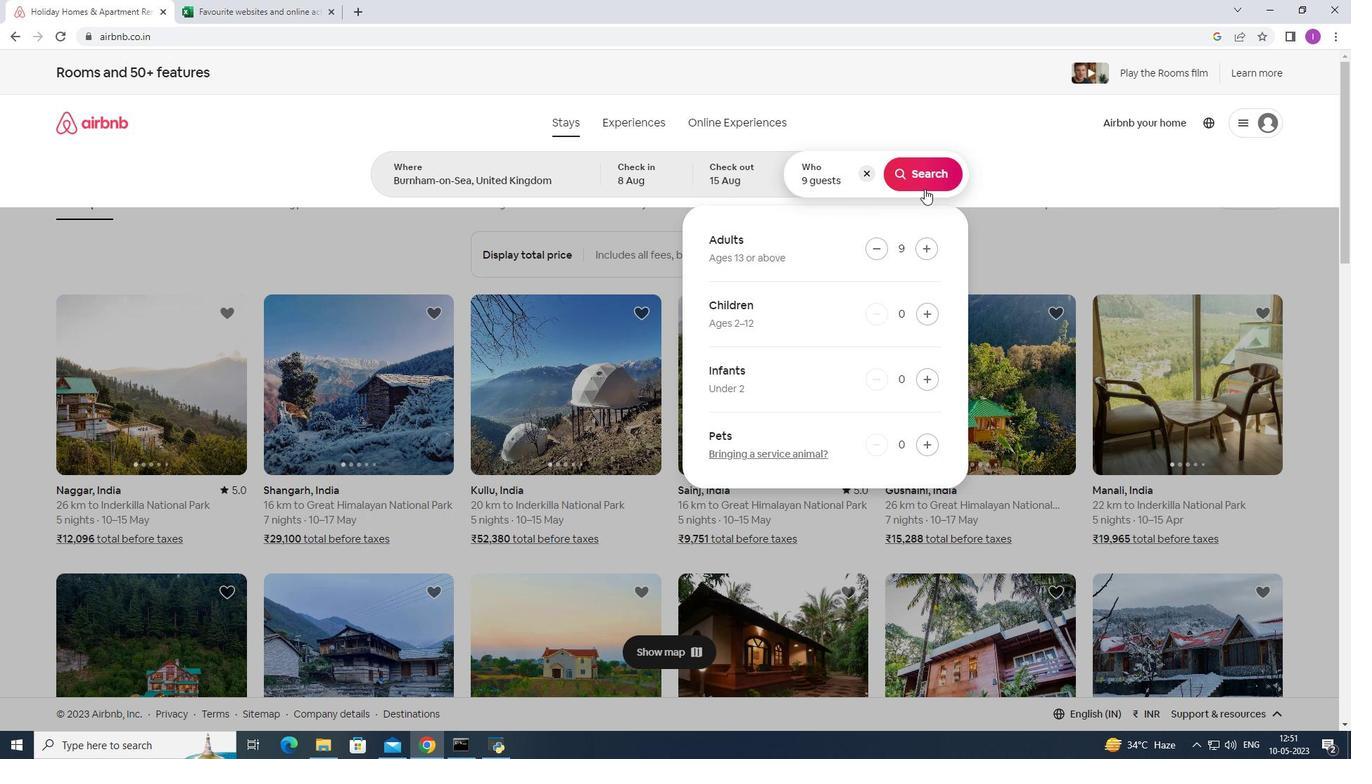 
Action: Mouse moved to (1277, 137)
Screenshot: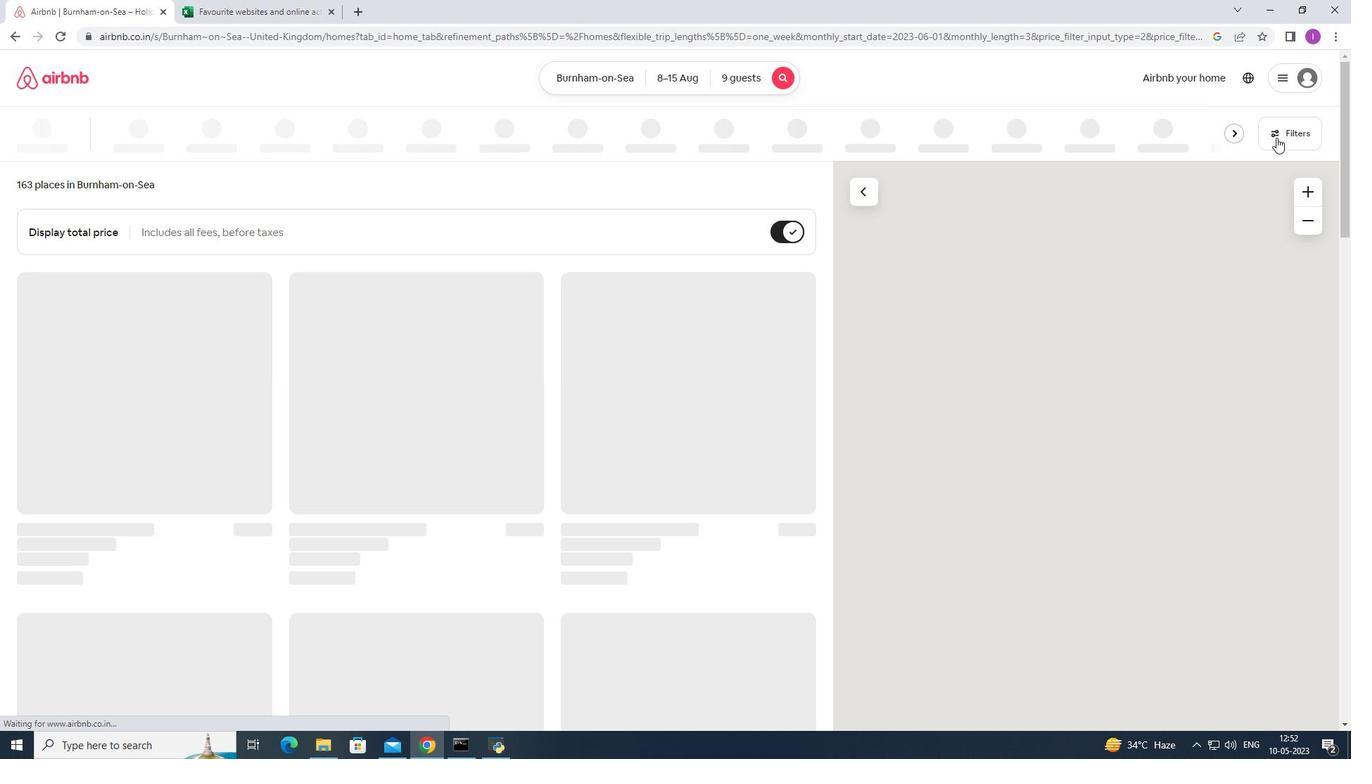 
Action: Mouse pressed left at (1277, 137)
Screenshot: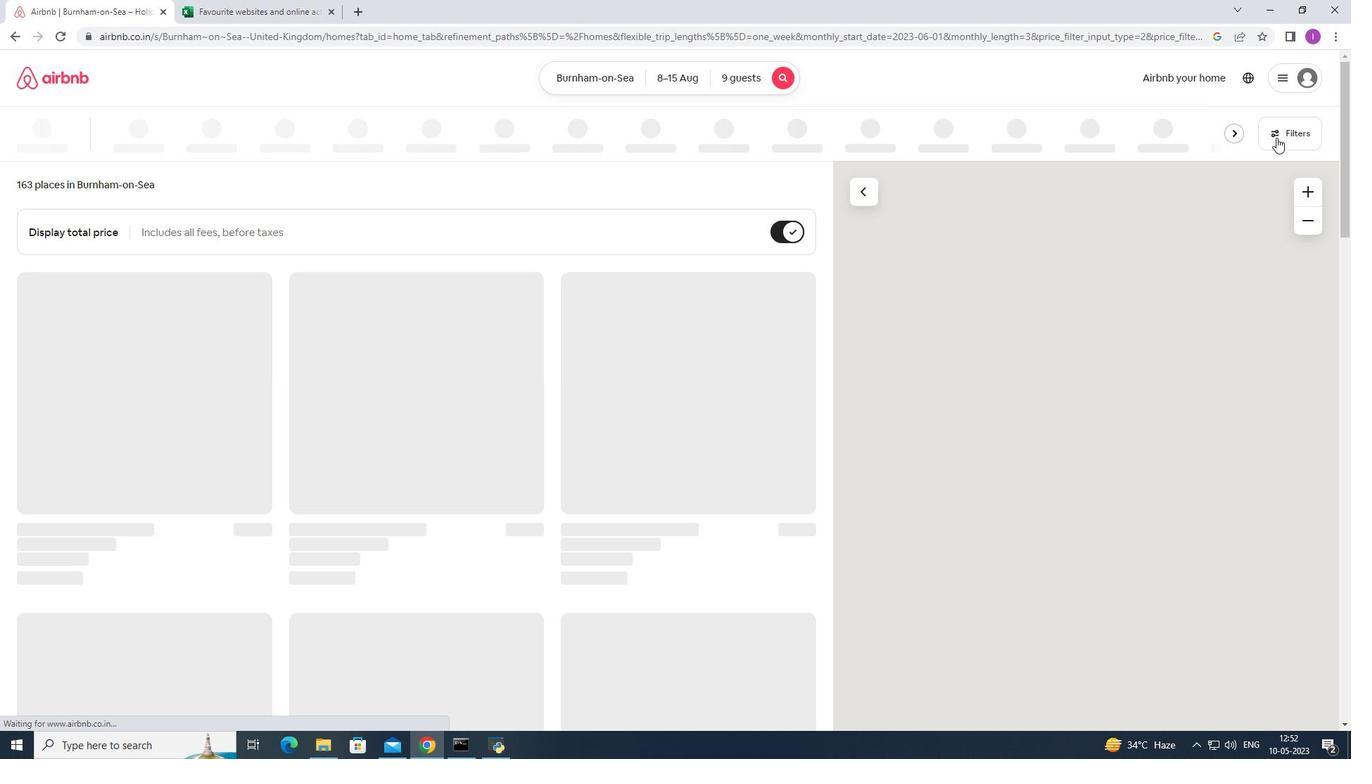 
Action: Mouse moved to (769, 483)
Screenshot: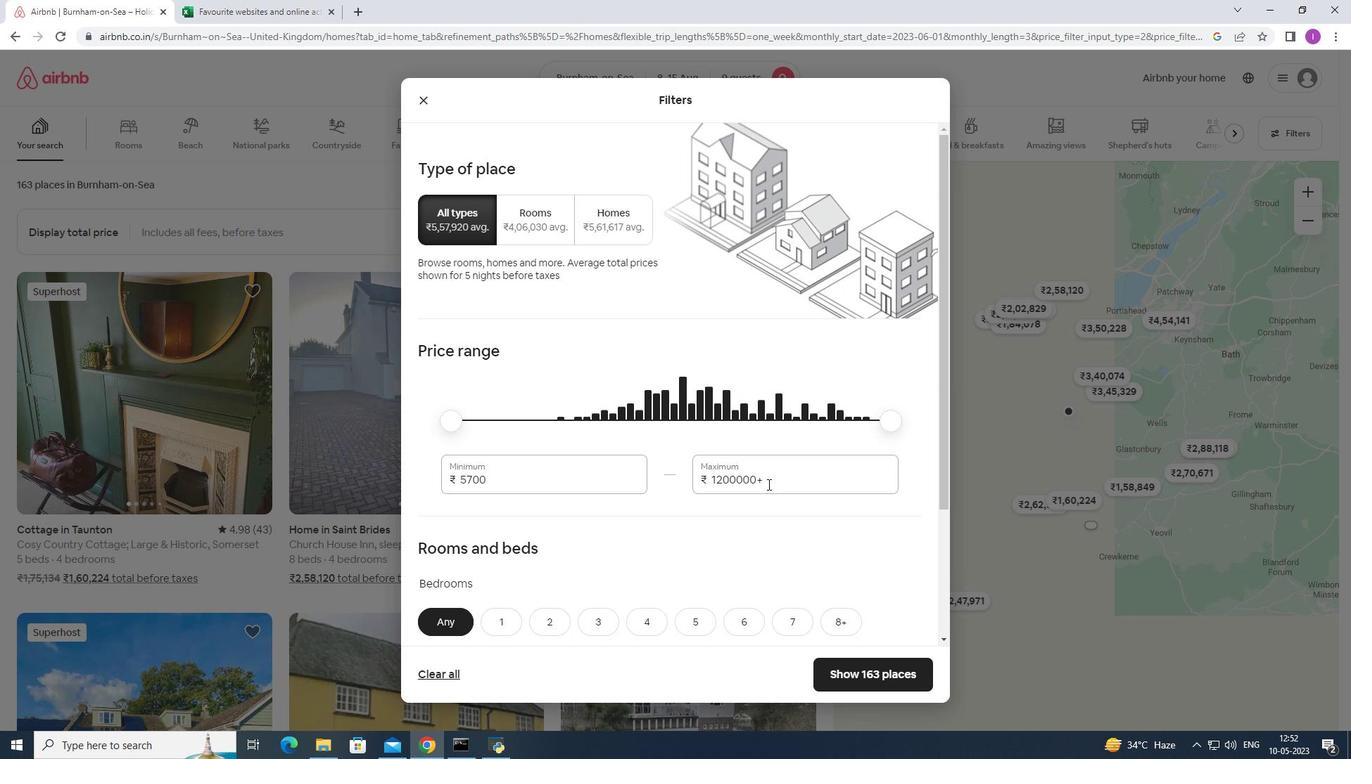 
Action: Mouse pressed left at (769, 483)
Screenshot: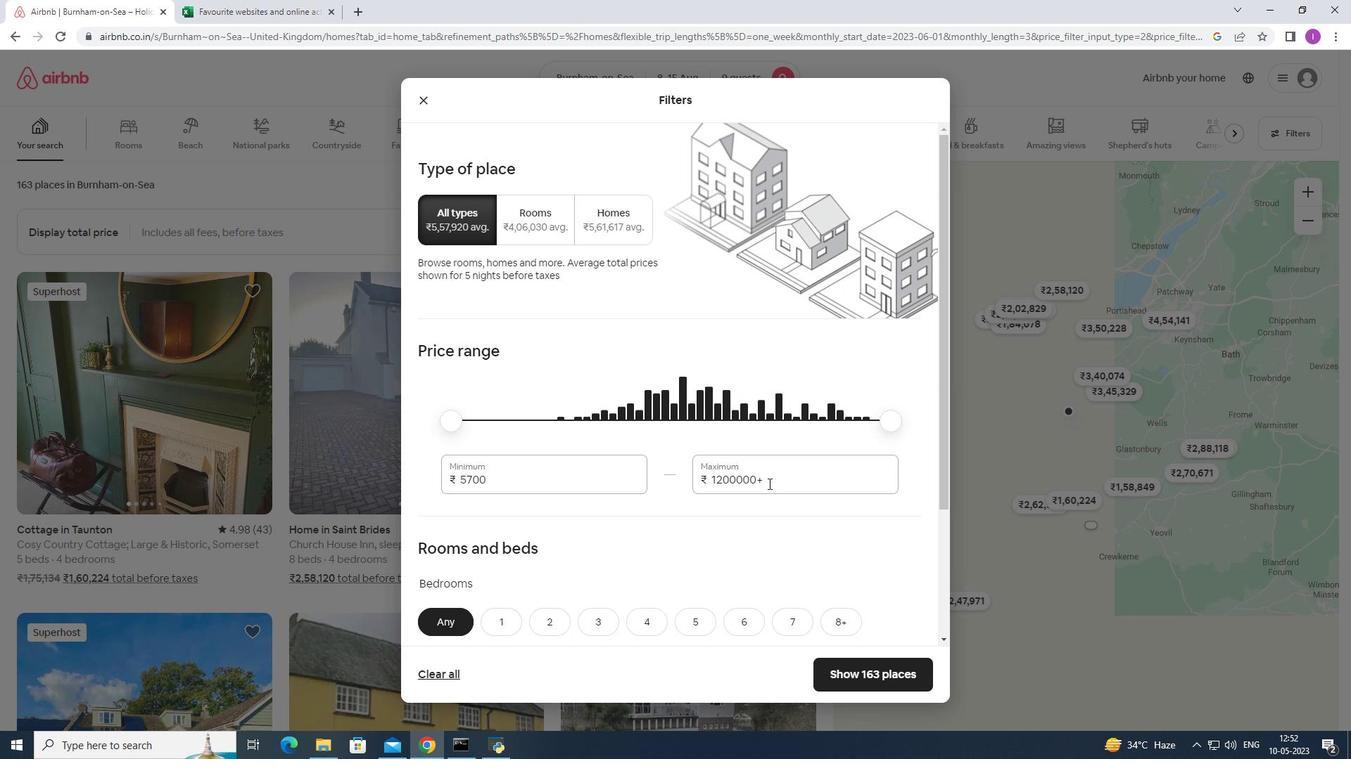 
Action: Mouse moved to (693, 481)
Screenshot: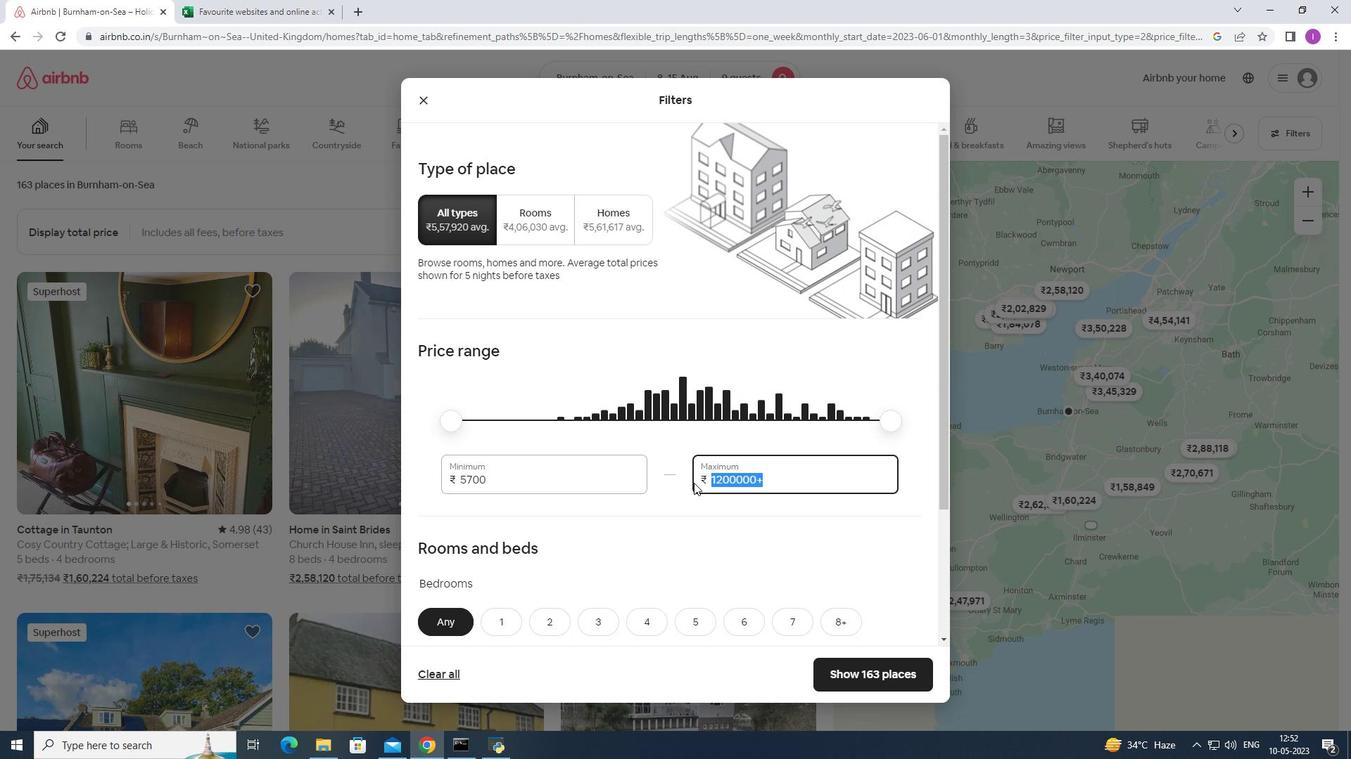 
Action: Key pressed 1
Screenshot: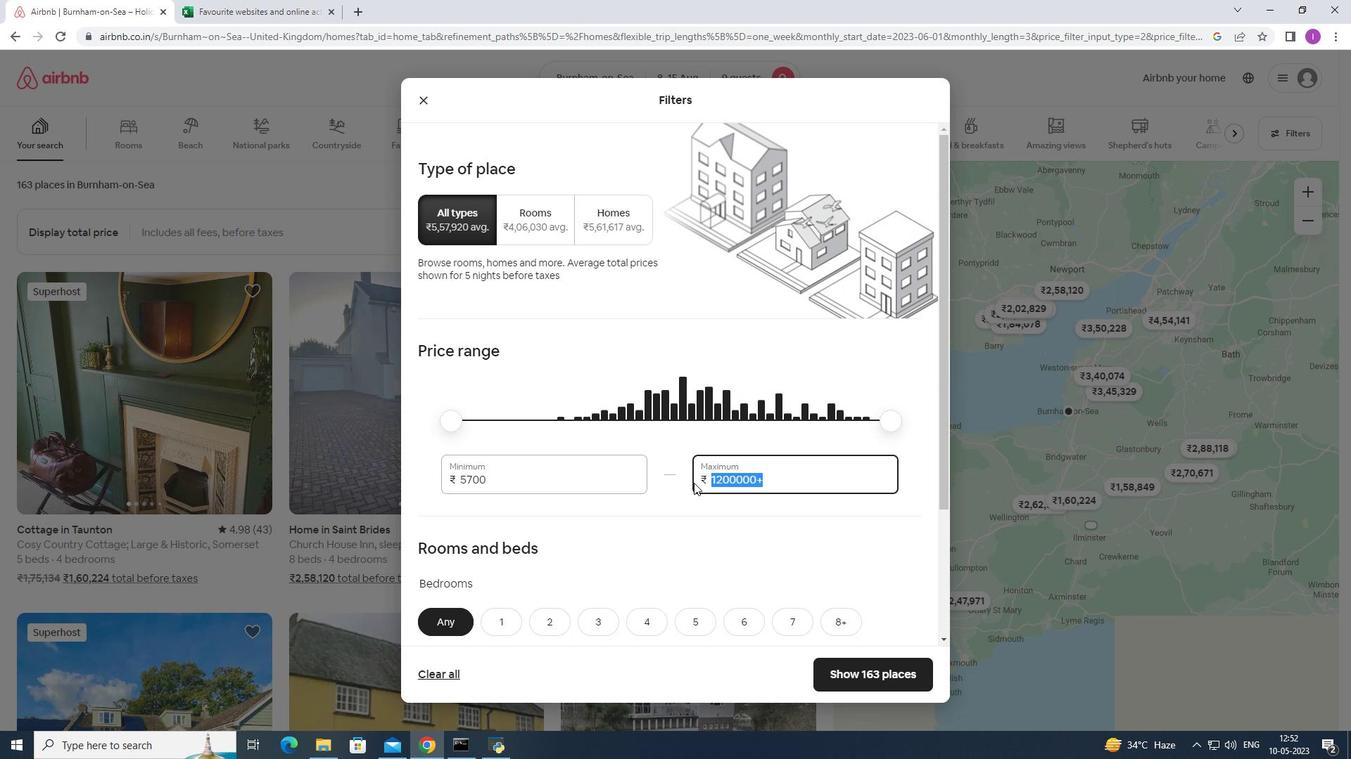 
Action: Mouse moved to (693, 479)
Screenshot: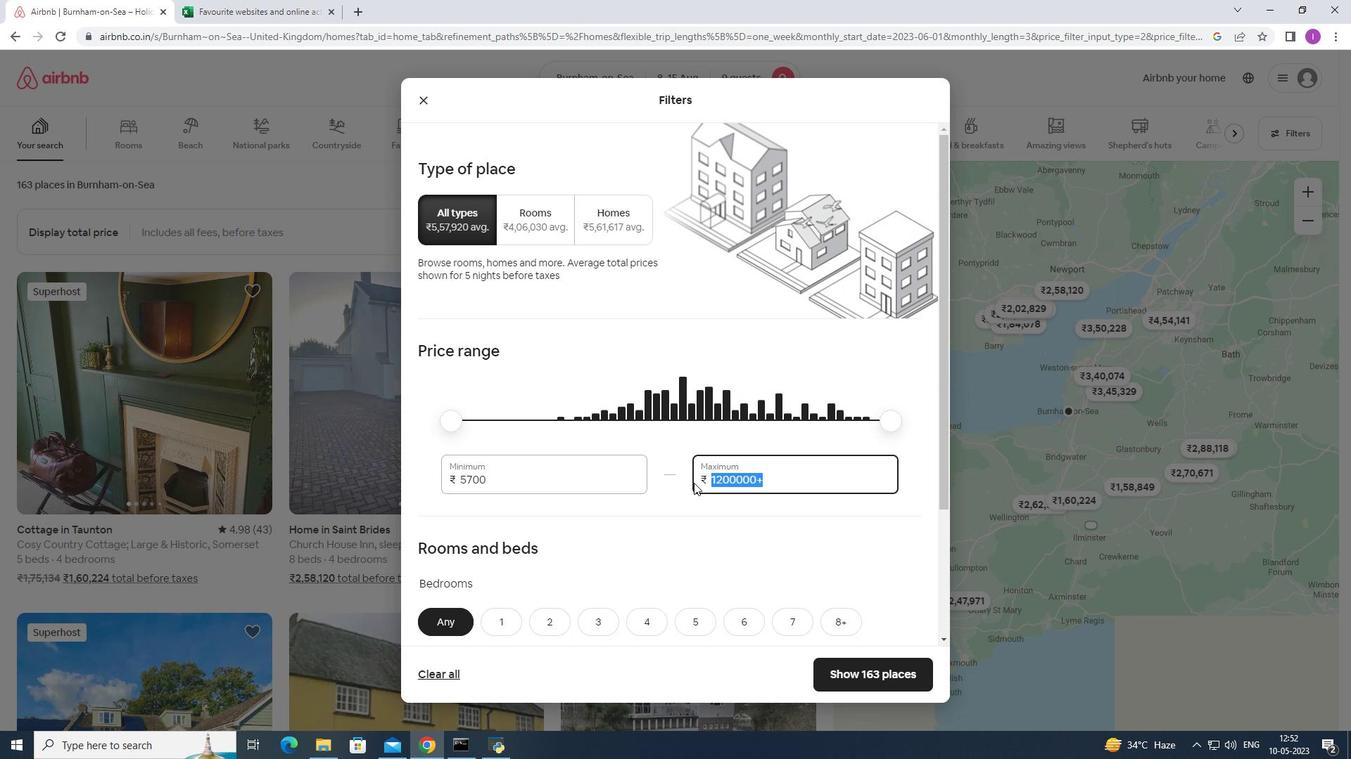 
Action: Key pressed 4000
Screenshot: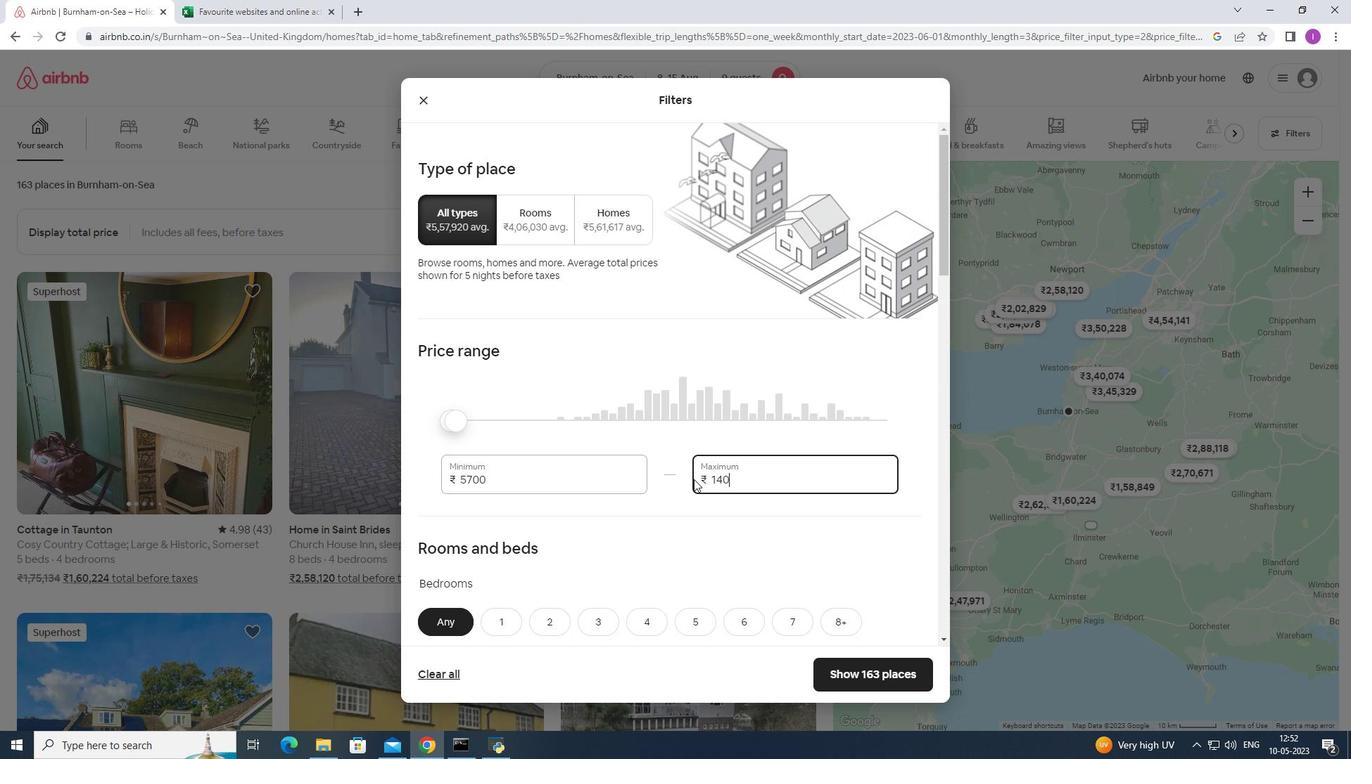 
Action: Mouse moved to (514, 477)
Screenshot: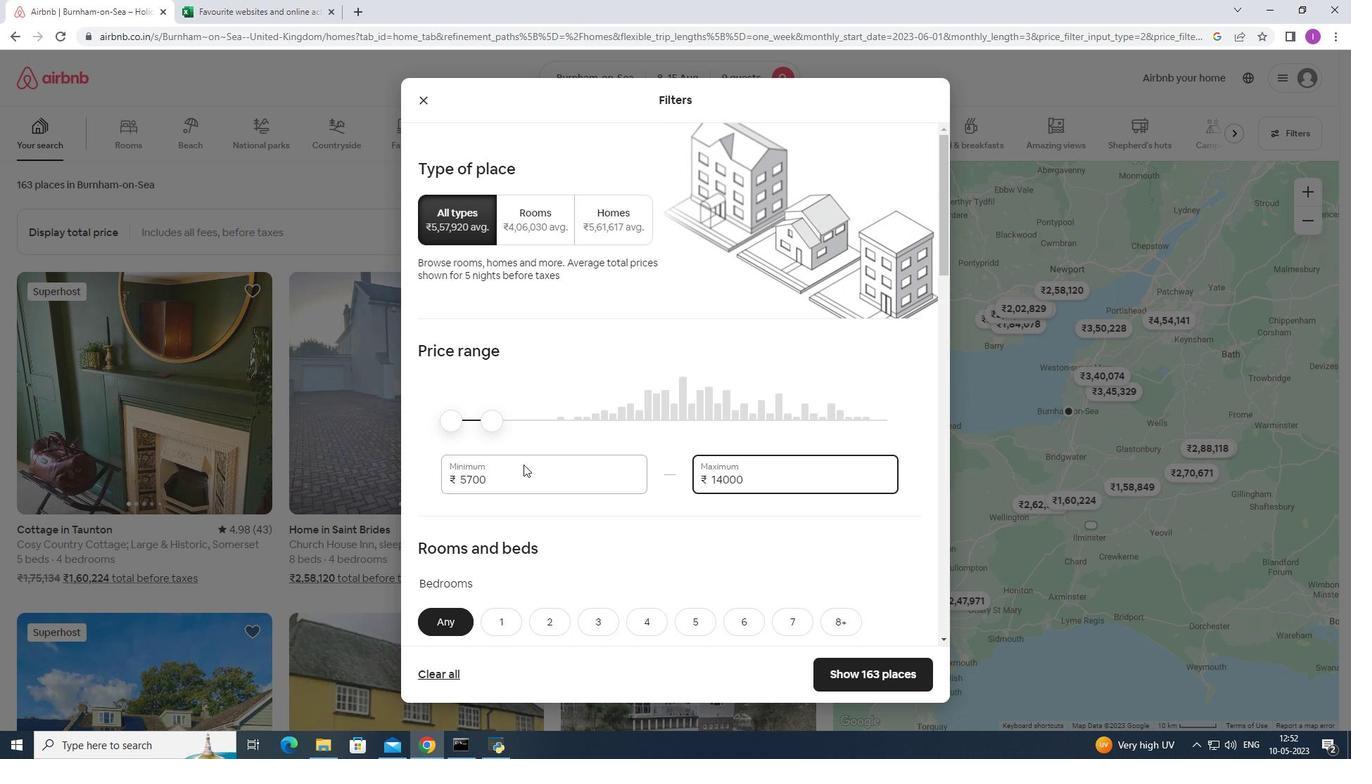 
Action: Mouse pressed left at (514, 477)
Screenshot: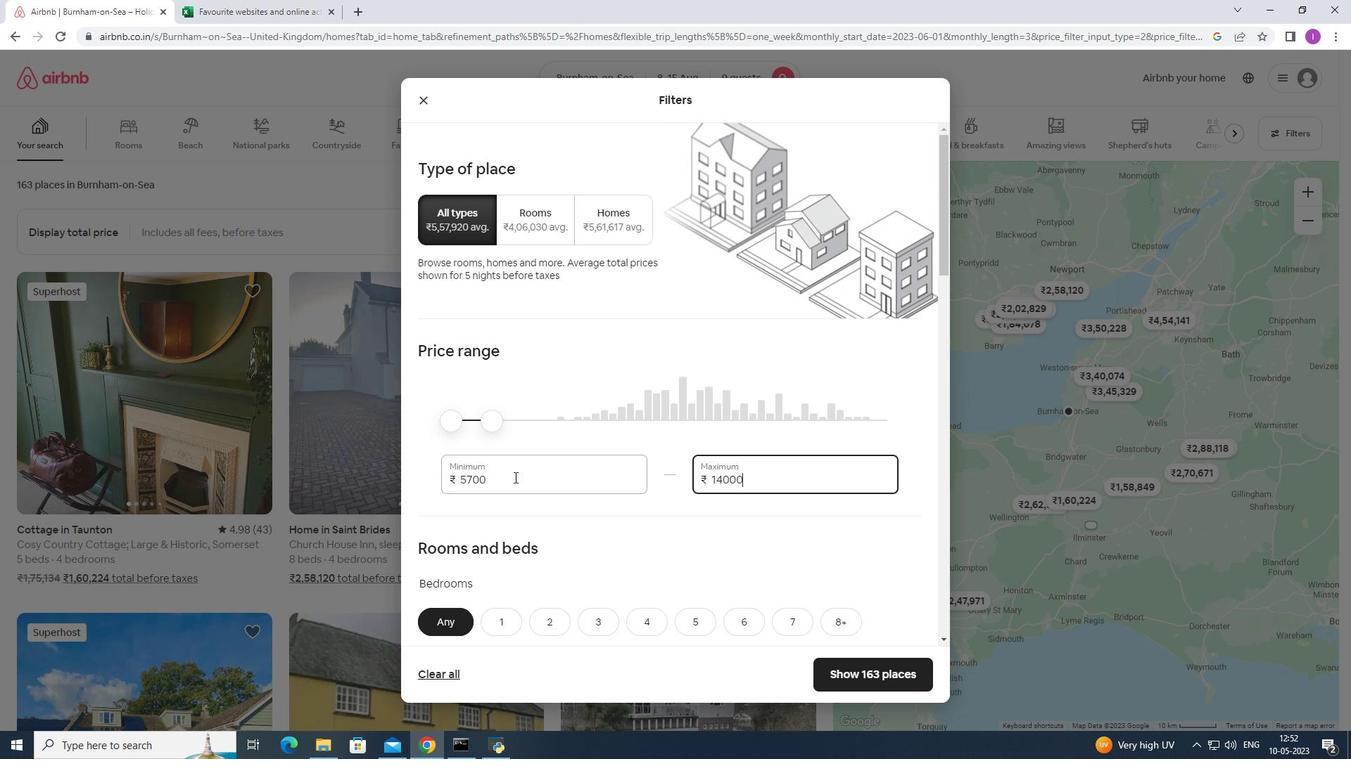 
Action: Mouse moved to (567, 455)
Screenshot: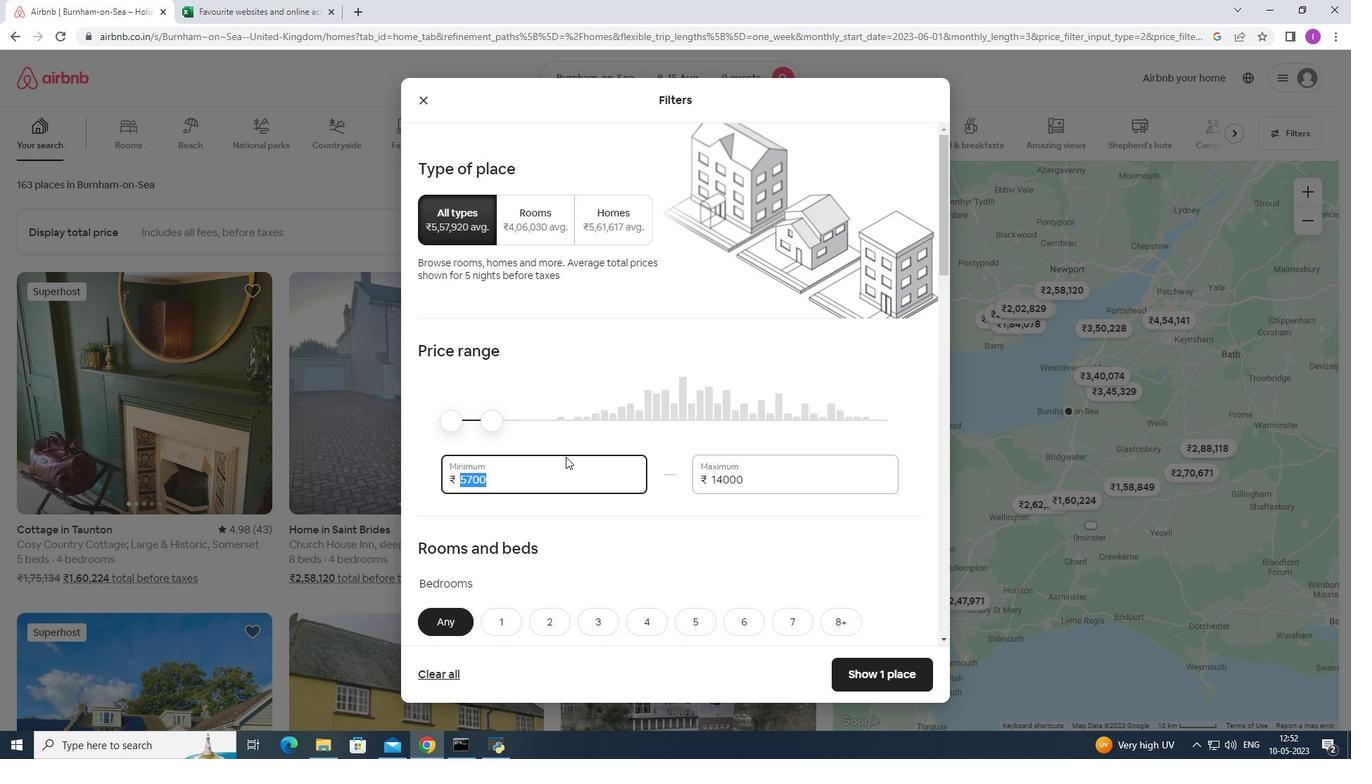 
Action: Key pressed 1
Screenshot: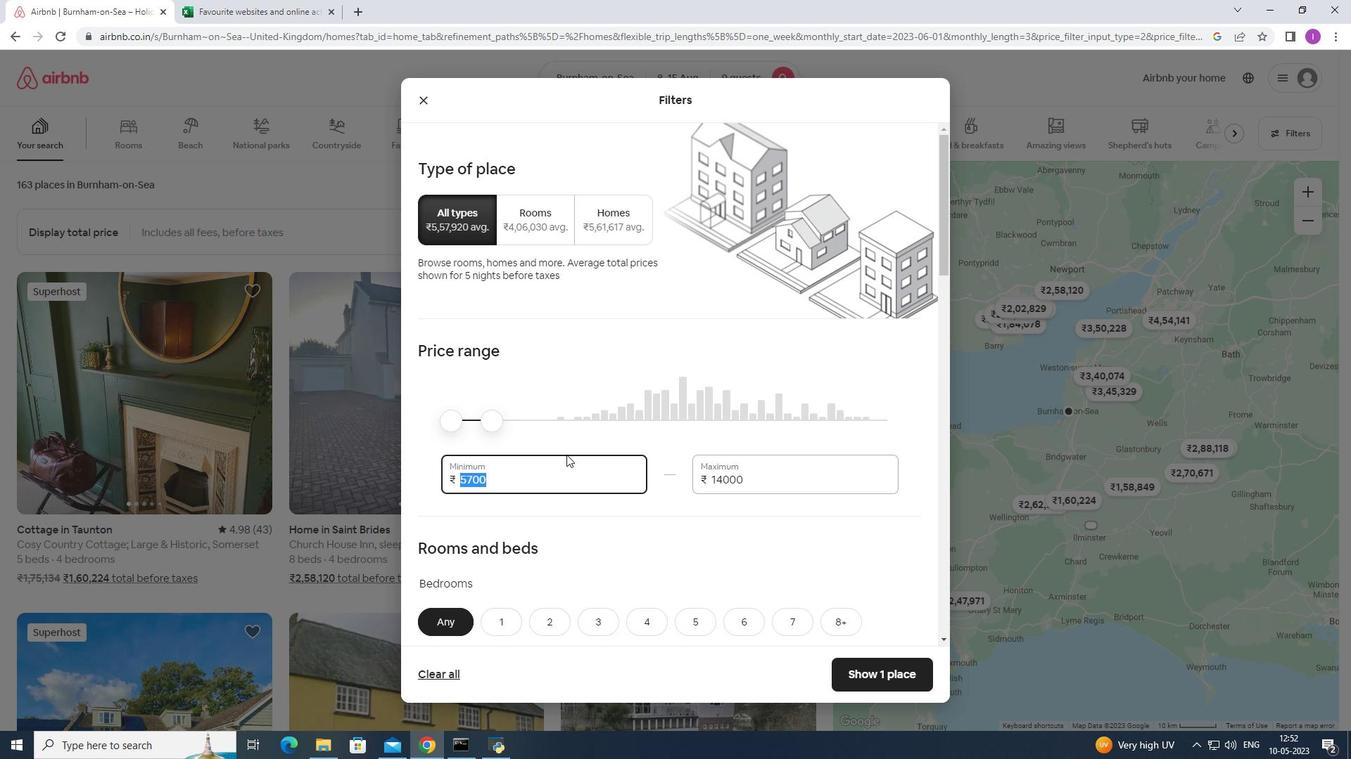 
Action: Mouse moved to (567, 454)
Screenshot: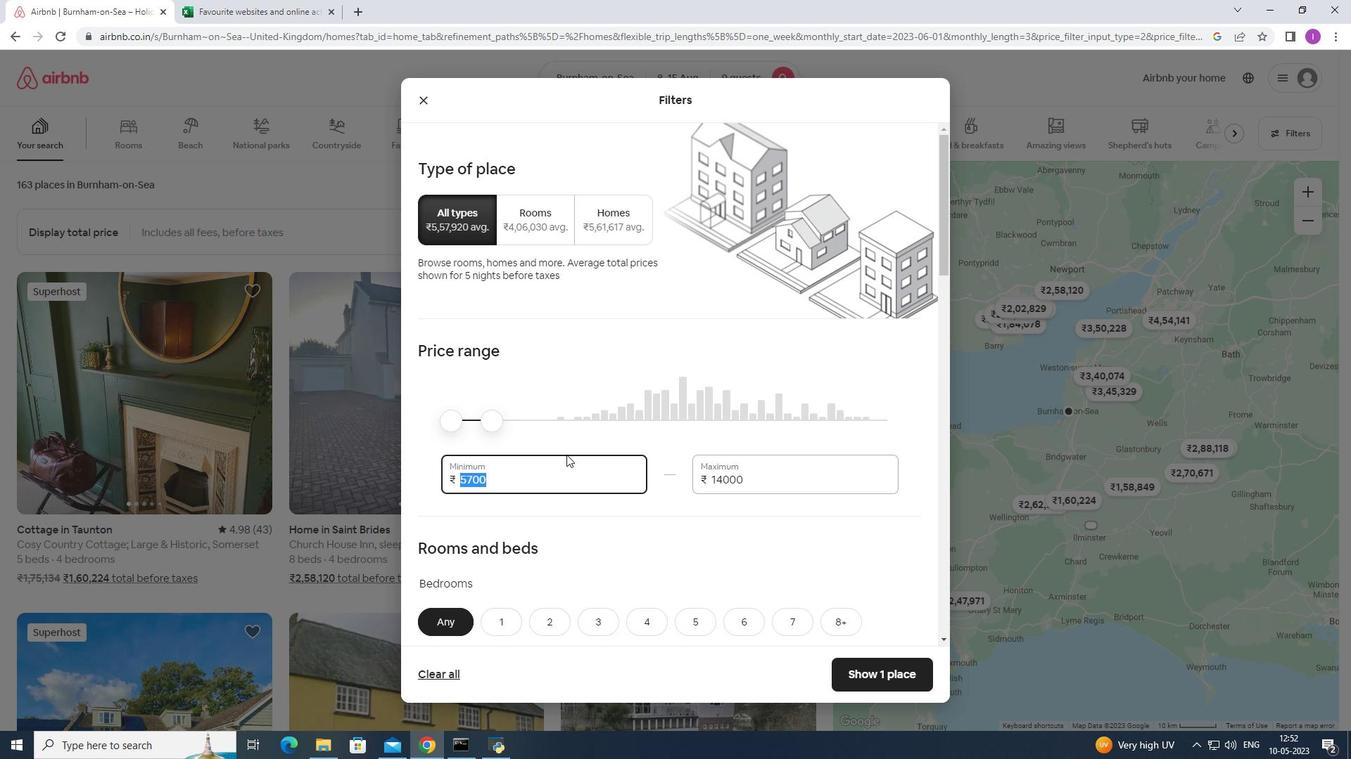 
Action: Key pressed 0000
Screenshot: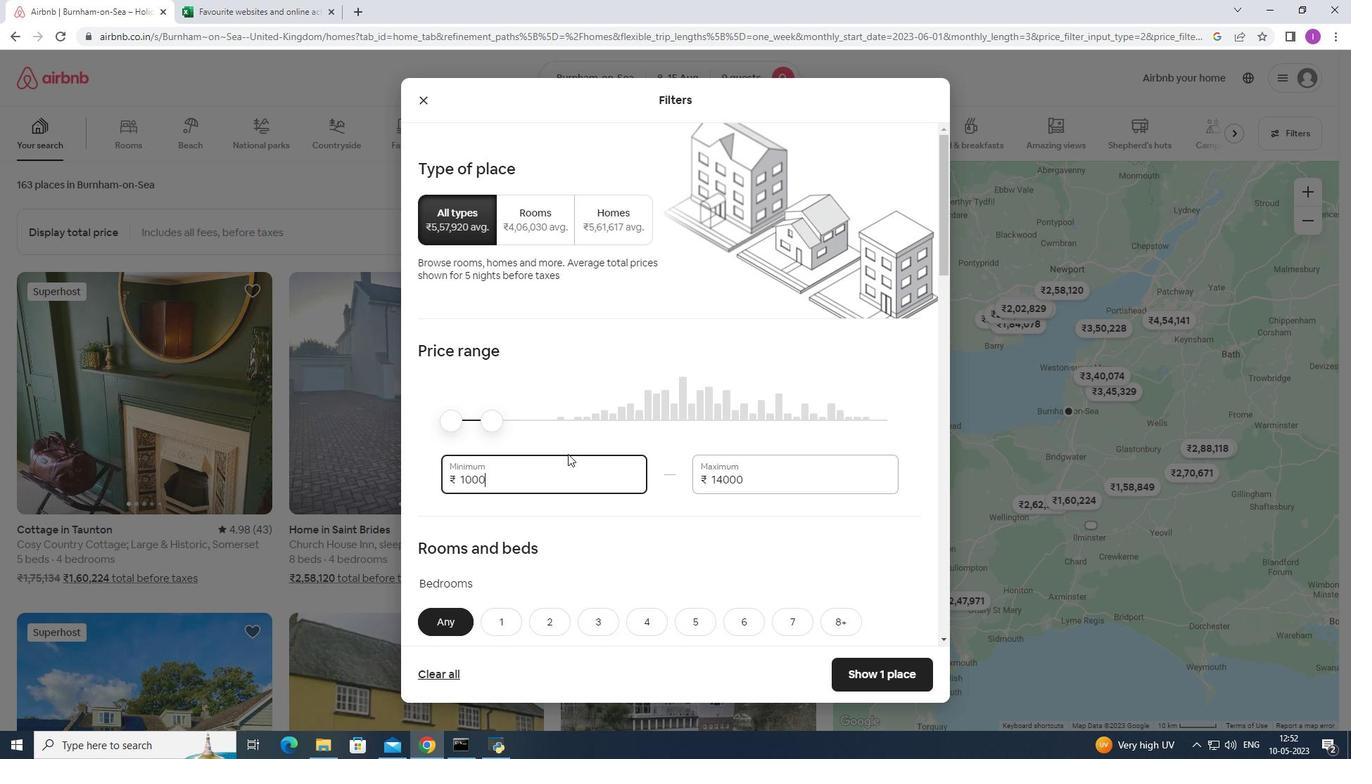 
Action: Mouse moved to (586, 455)
Screenshot: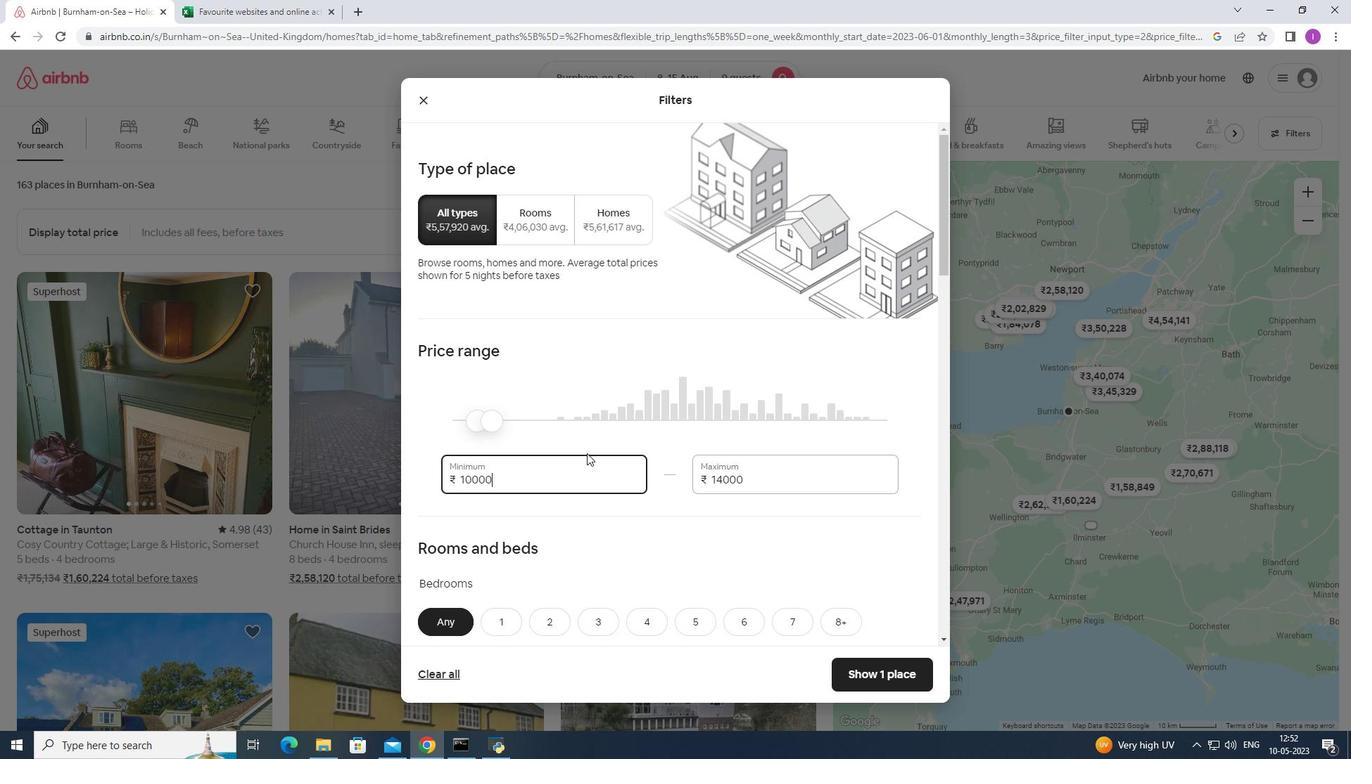 
Action: Mouse scrolled (586, 454) with delta (0, 0)
Screenshot: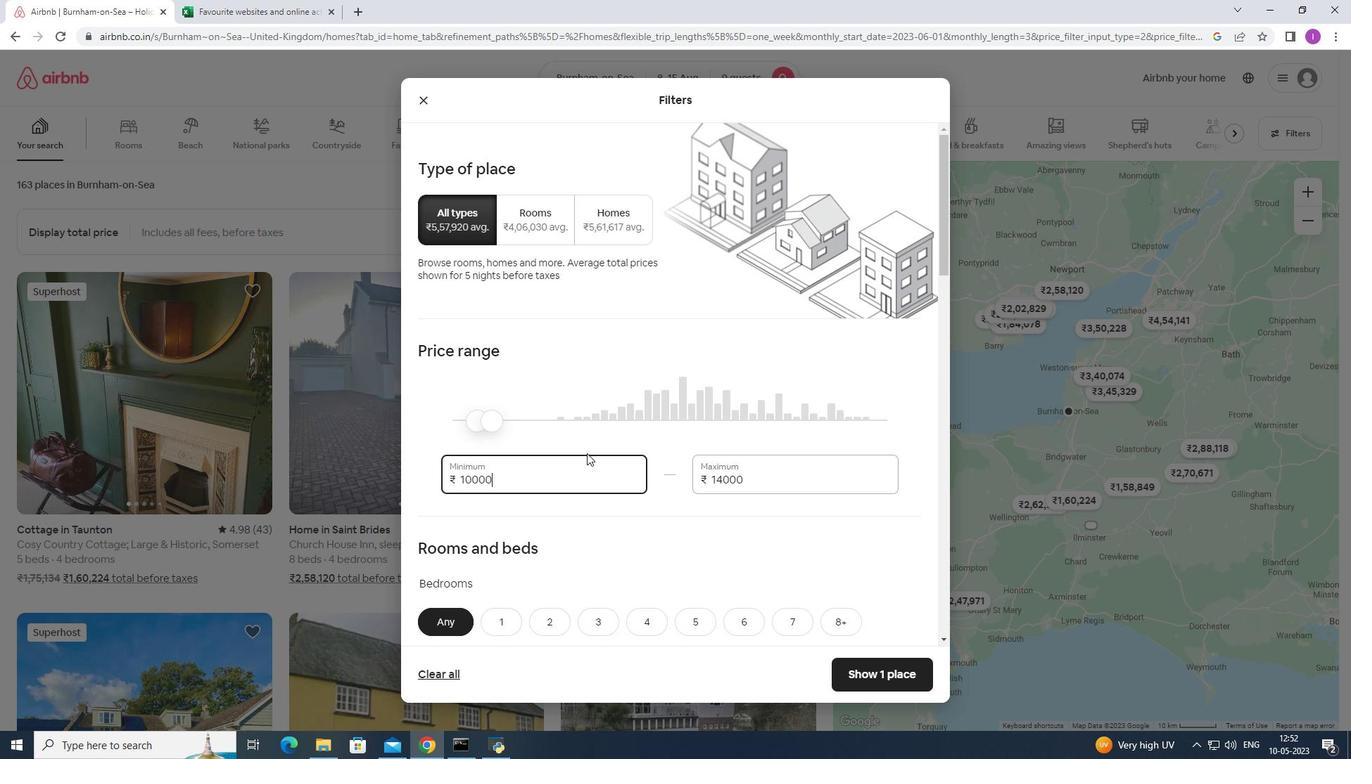 
Action: Mouse scrolled (586, 454) with delta (0, 0)
Screenshot: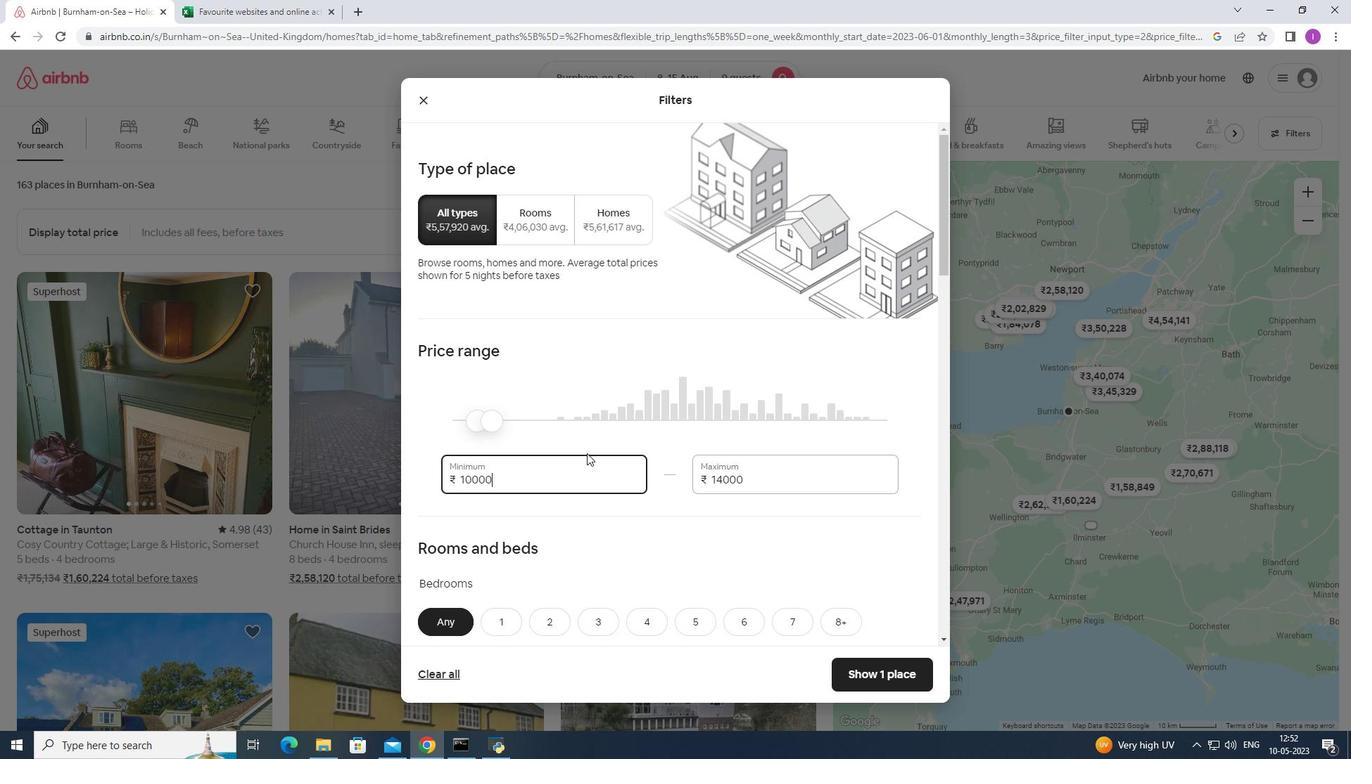 
Action: Mouse moved to (588, 454)
Screenshot: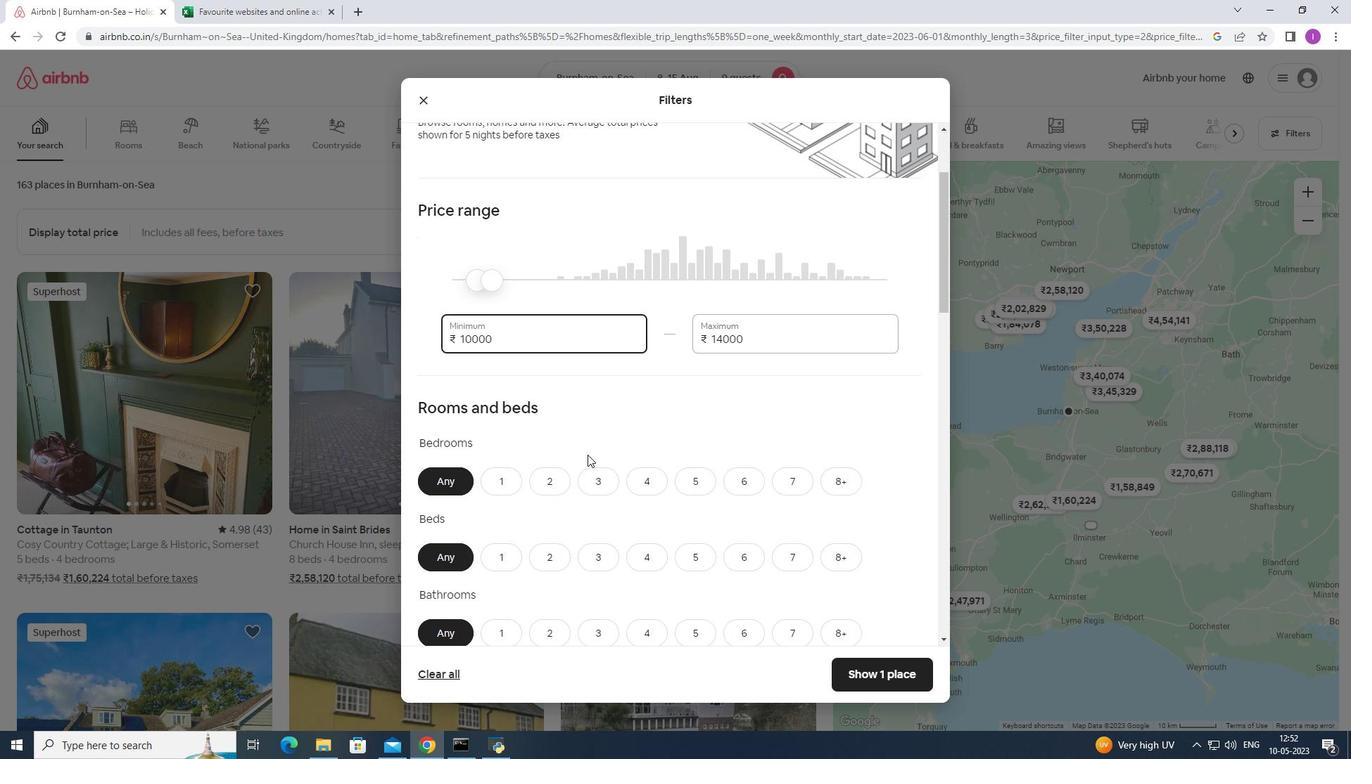 
Action: Mouse scrolled (588, 453) with delta (0, 0)
Screenshot: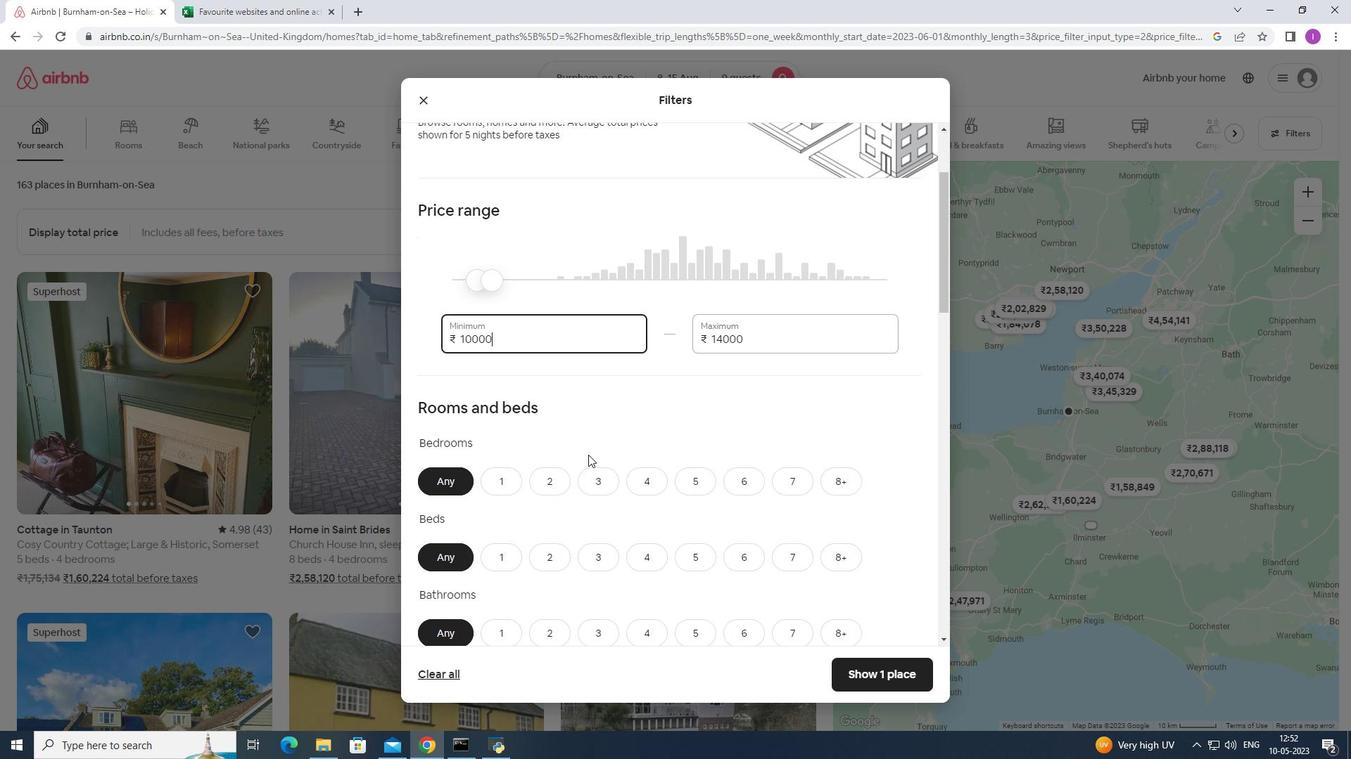 
Action: Mouse moved to (686, 409)
Screenshot: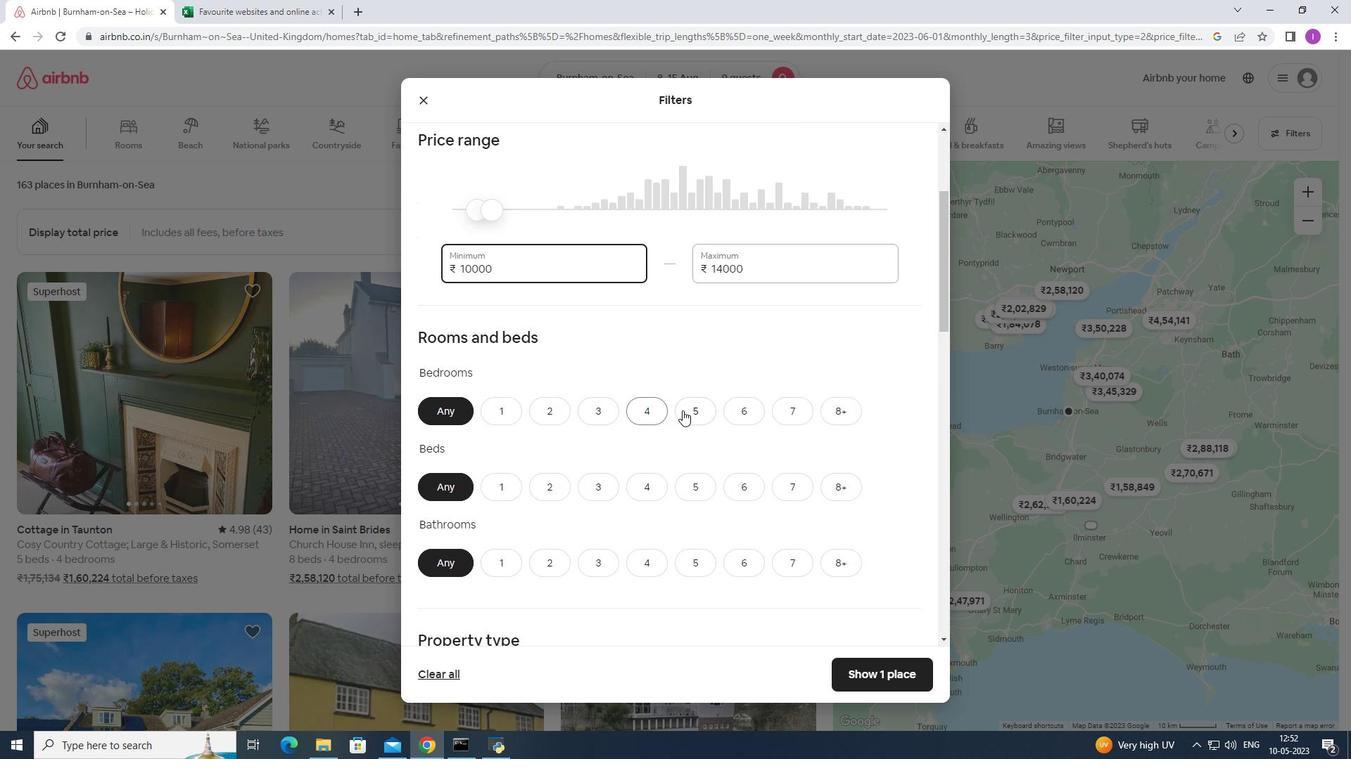 
Action: Mouse pressed left at (686, 409)
Screenshot: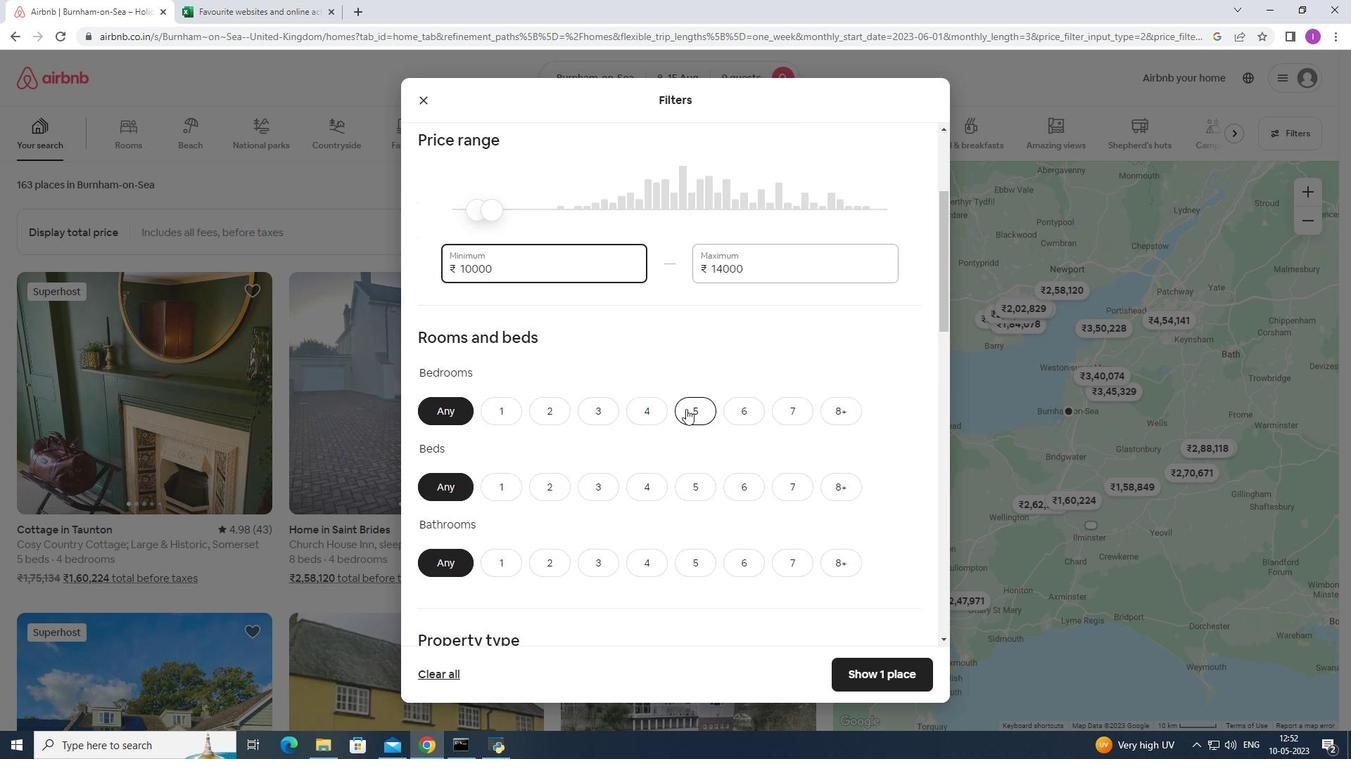 
Action: Mouse moved to (843, 484)
Screenshot: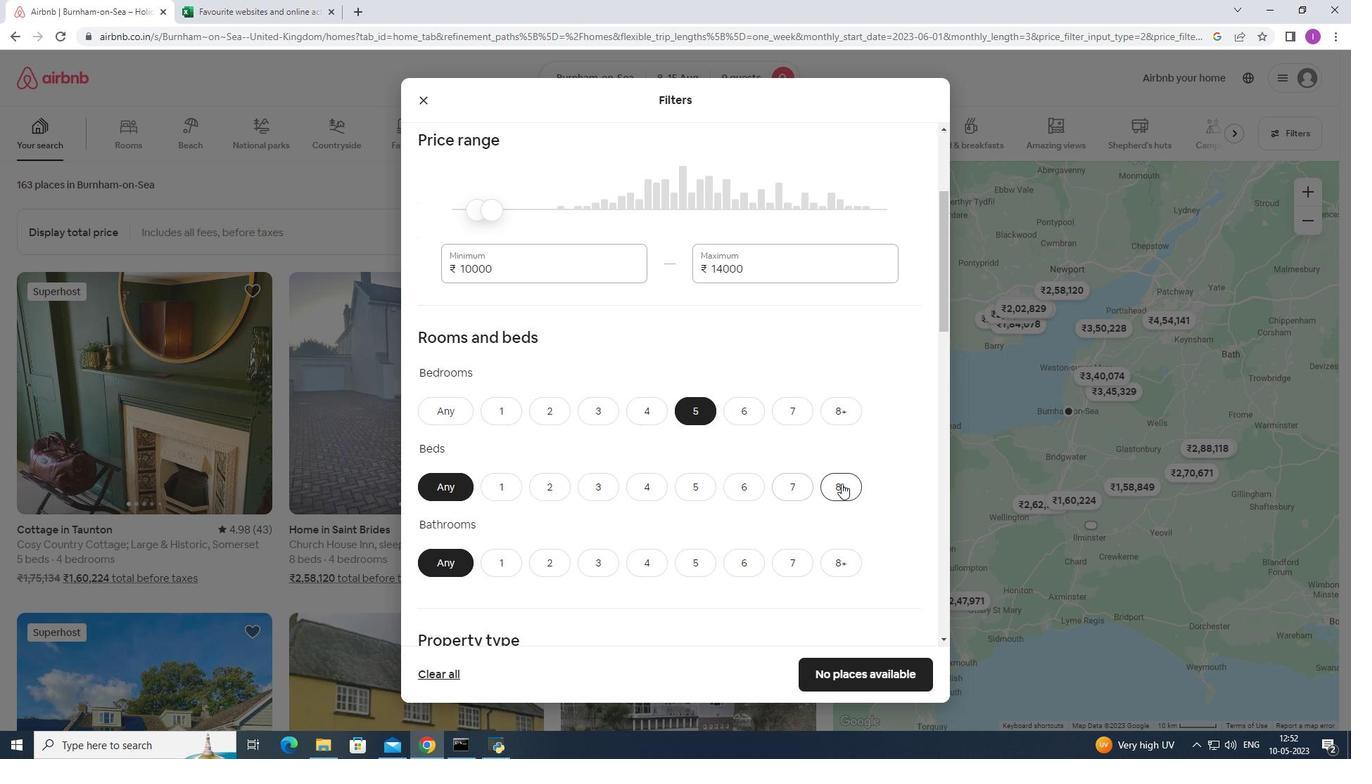 
Action: Mouse pressed left at (843, 484)
Screenshot: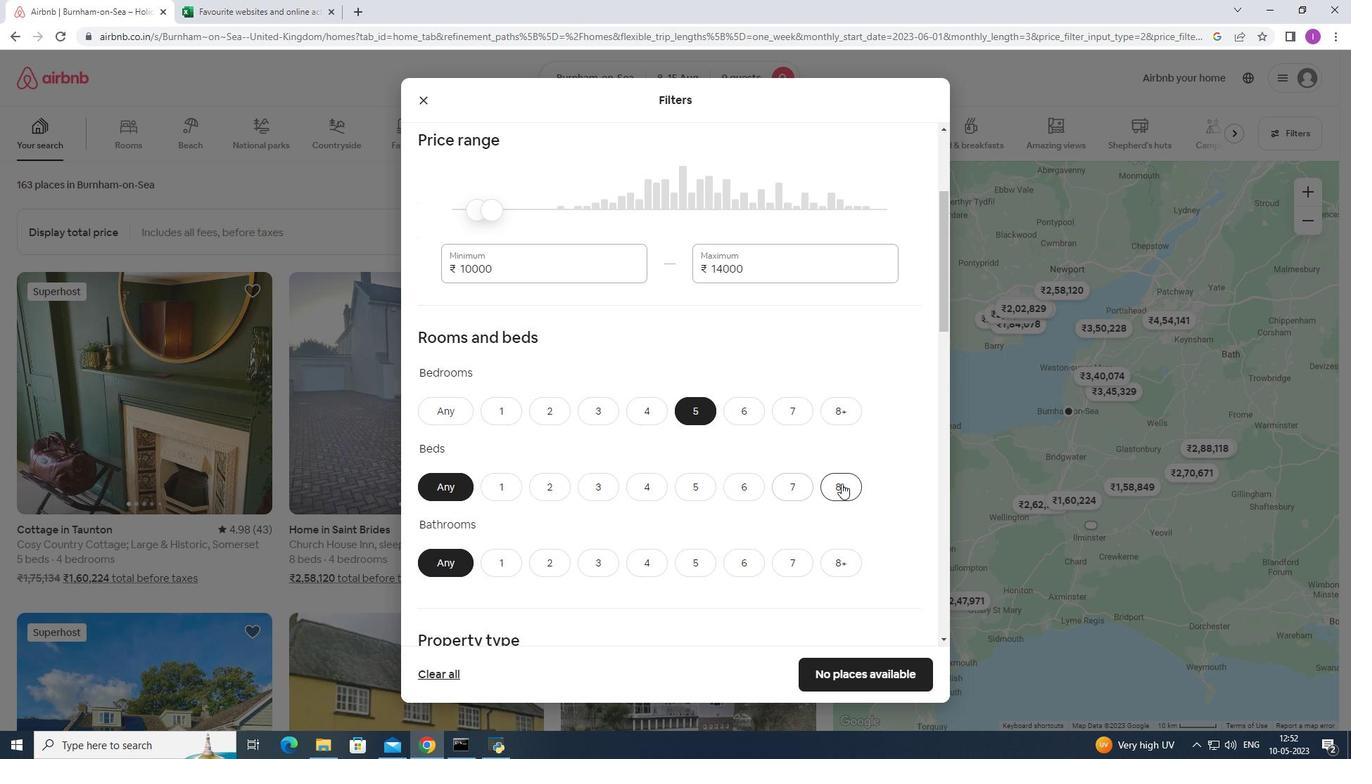 
Action: Mouse moved to (685, 564)
Screenshot: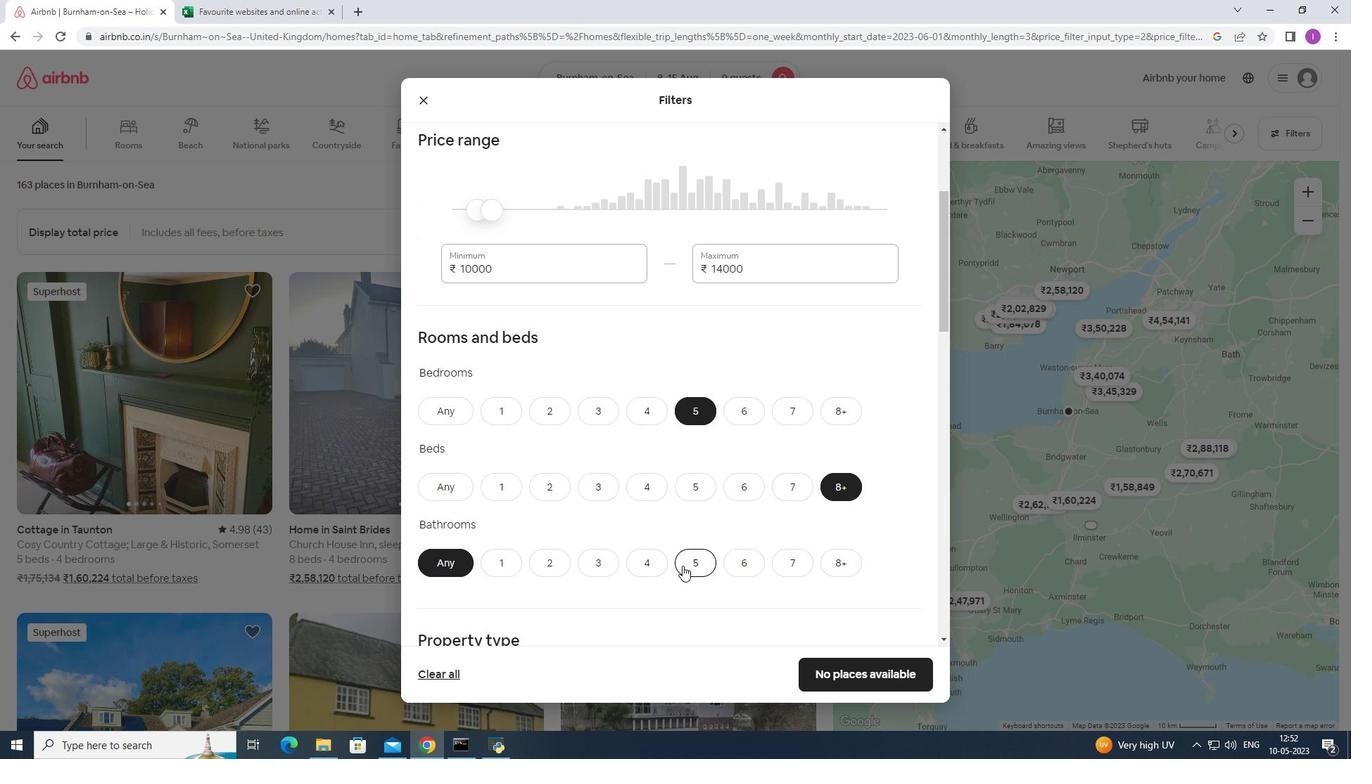 
Action: Mouse pressed left at (685, 564)
Screenshot: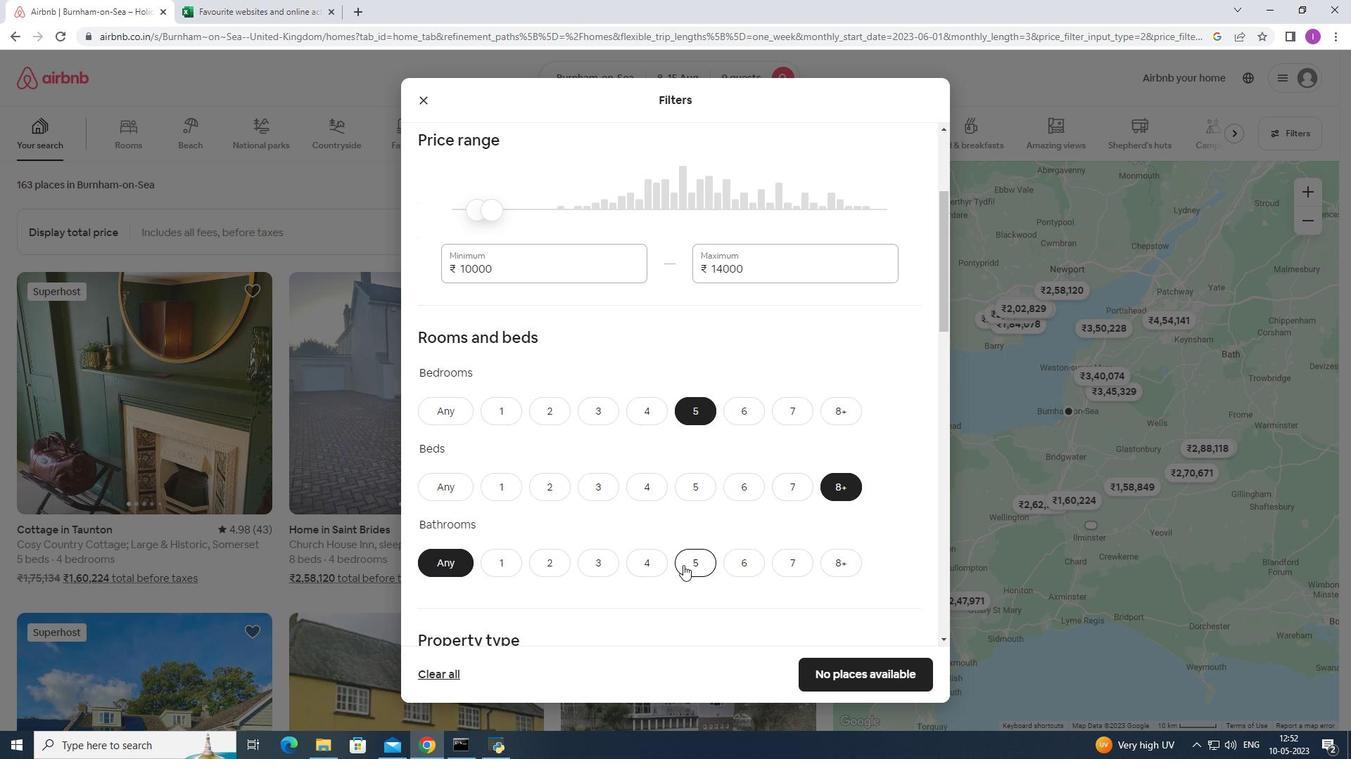 
Action: Mouse moved to (686, 541)
Screenshot: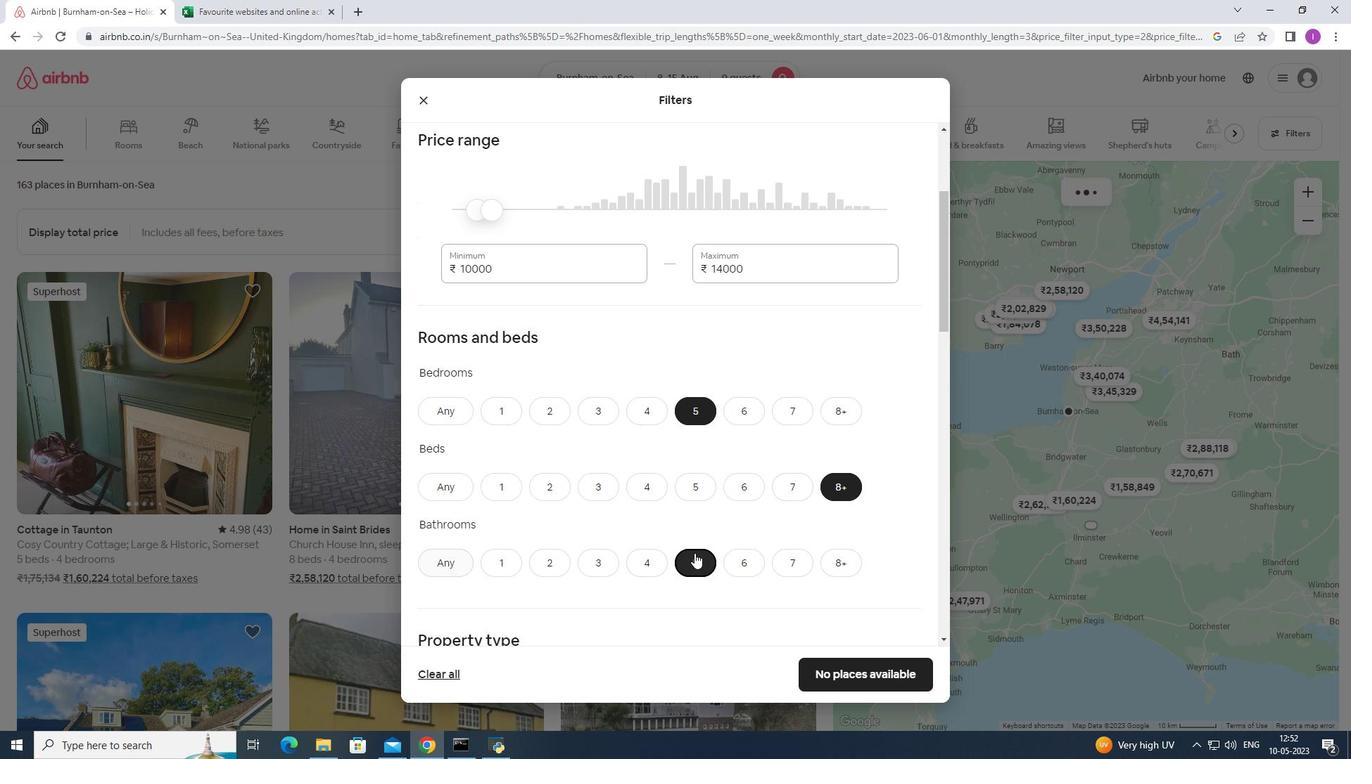 
Action: Mouse scrolled (686, 541) with delta (0, 0)
Screenshot: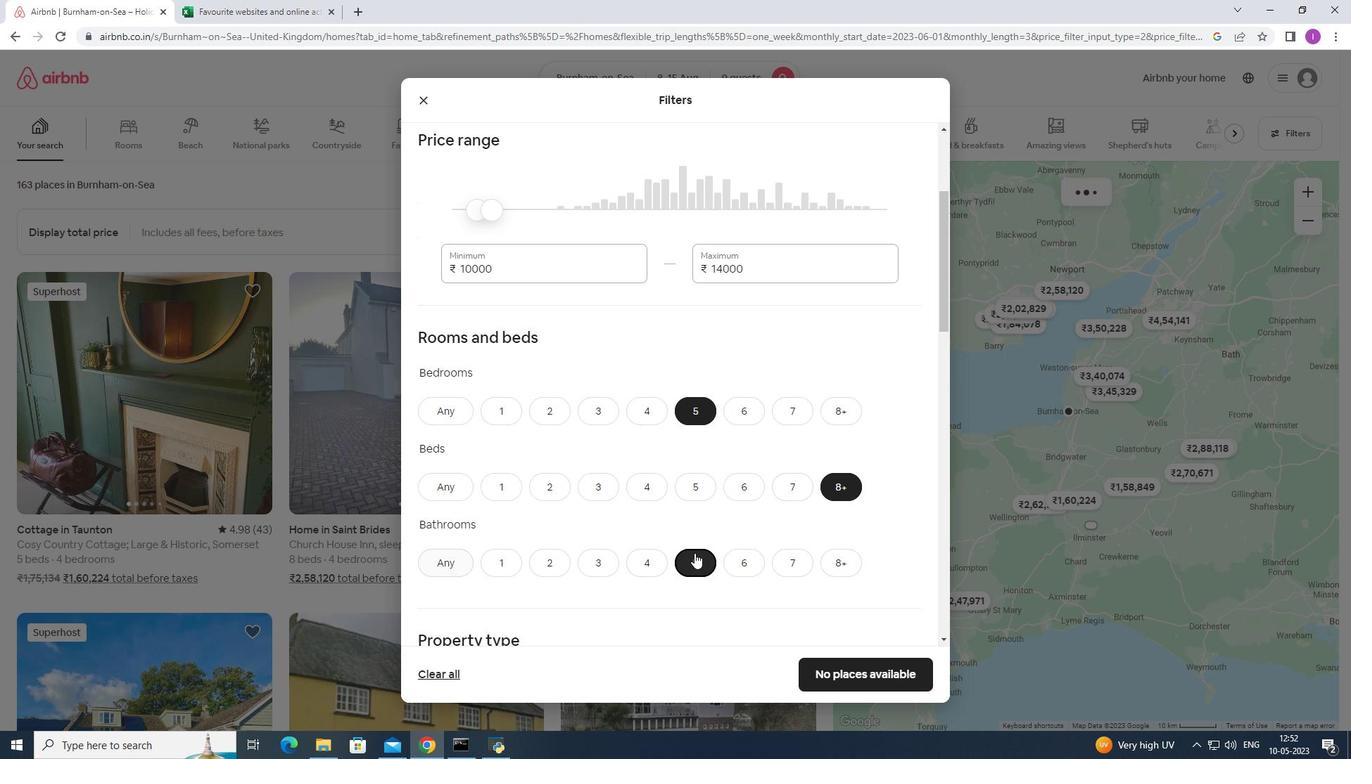 
Action: Mouse moved to (681, 541)
Screenshot: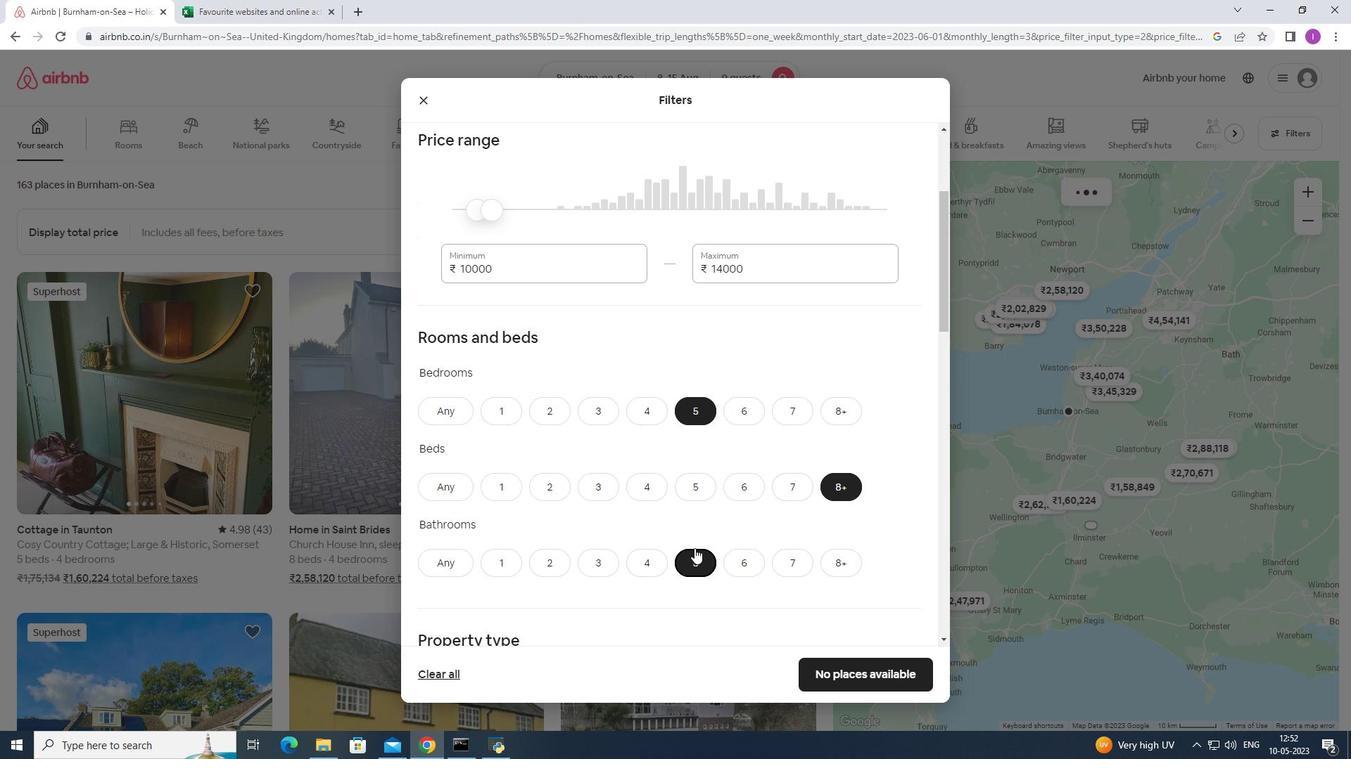 
Action: Mouse scrolled (681, 541) with delta (0, 0)
Screenshot: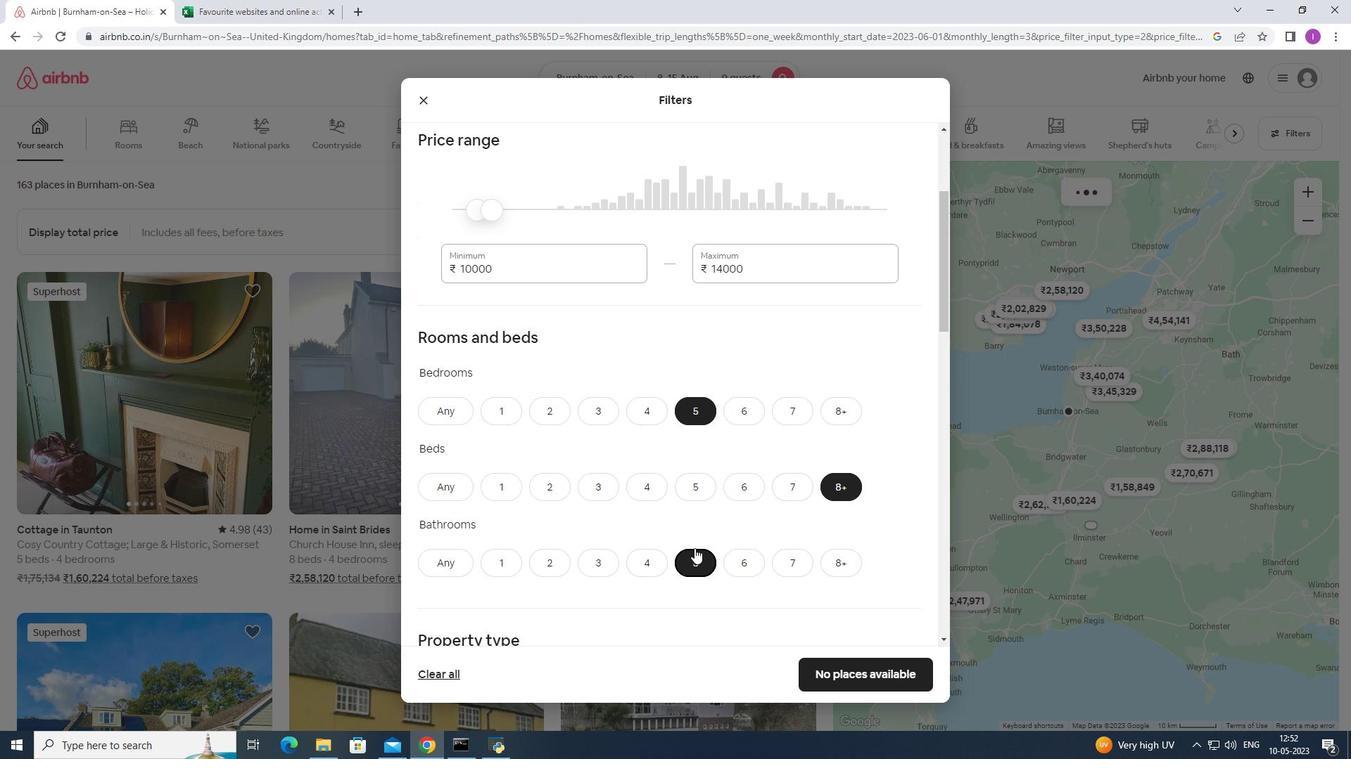 
Action: Mouse moved to (676, 539)
Screenshot: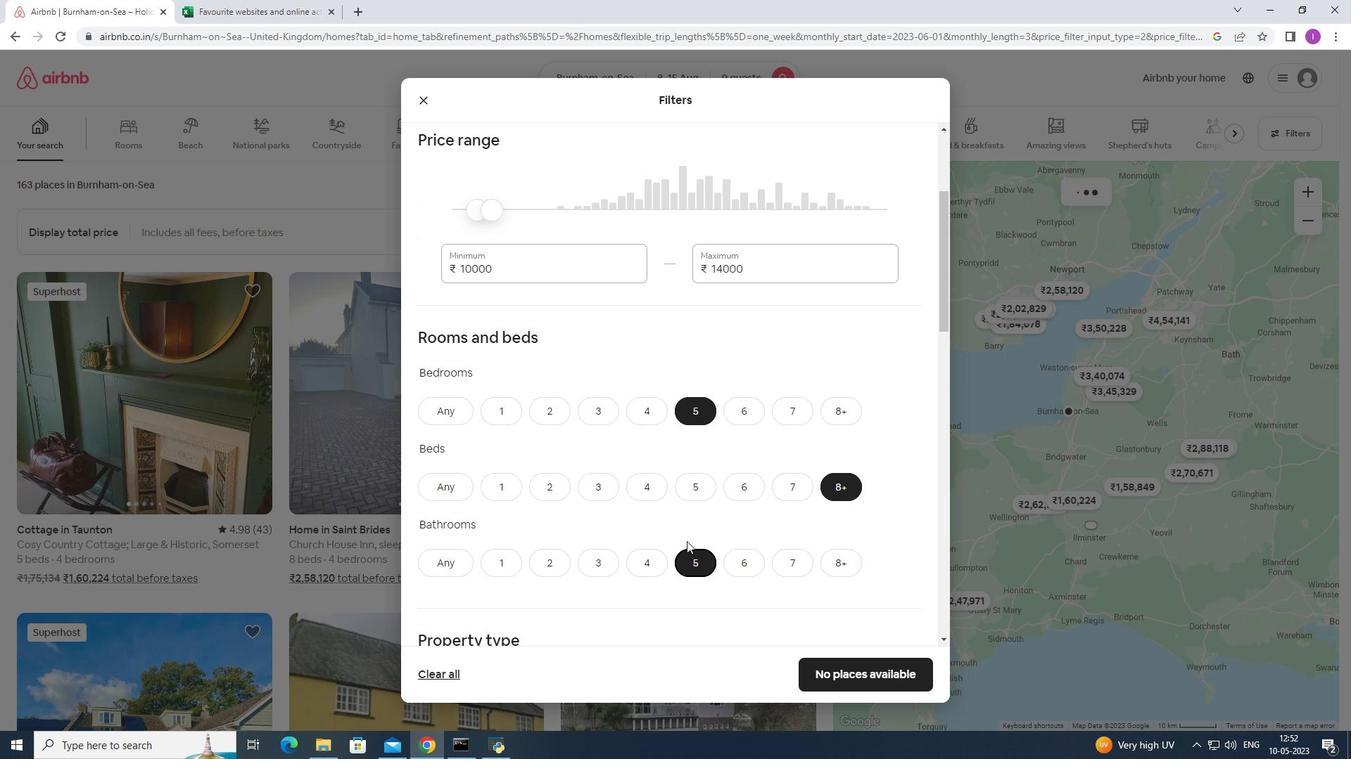 
Action: Mouse scrolled (677, 539) with delta (0, 0)
Screenshot: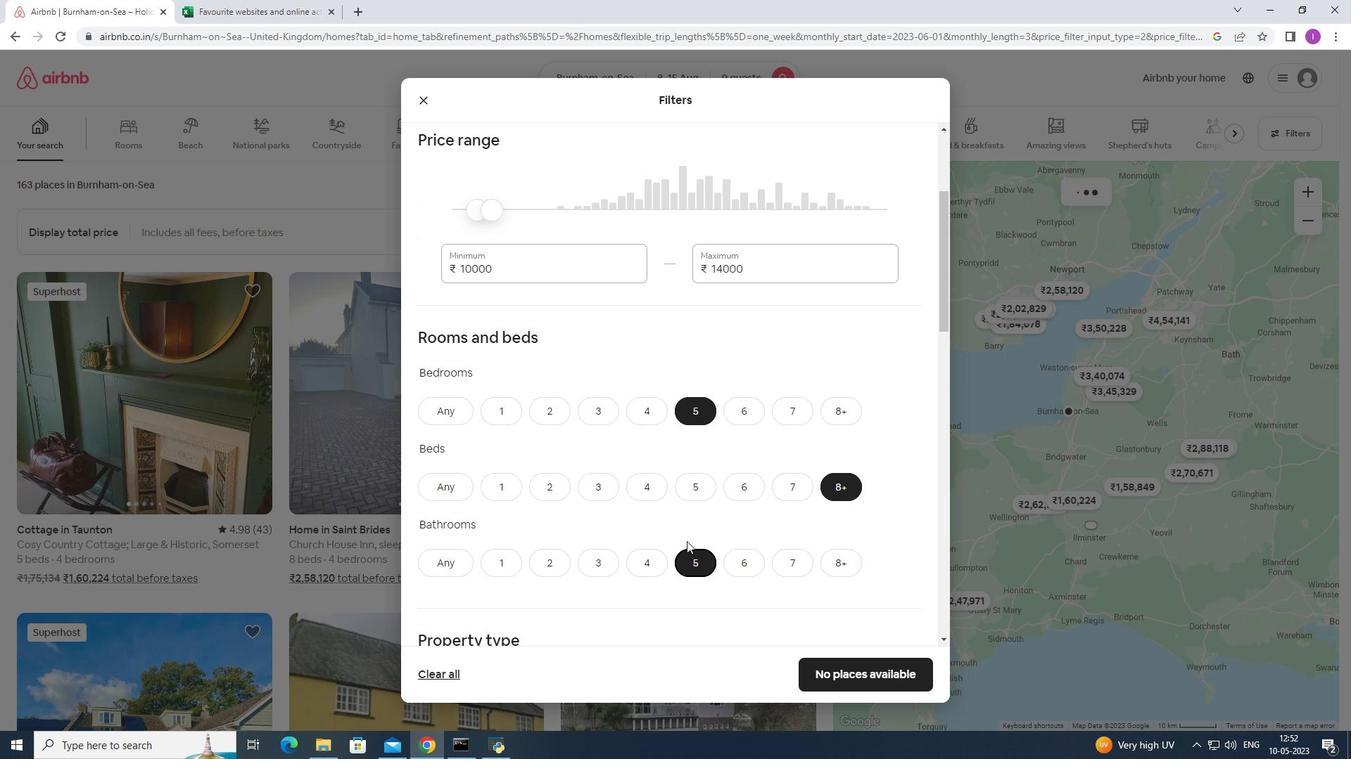 
Action: Mouse moved to (670, 538)
Screenshot: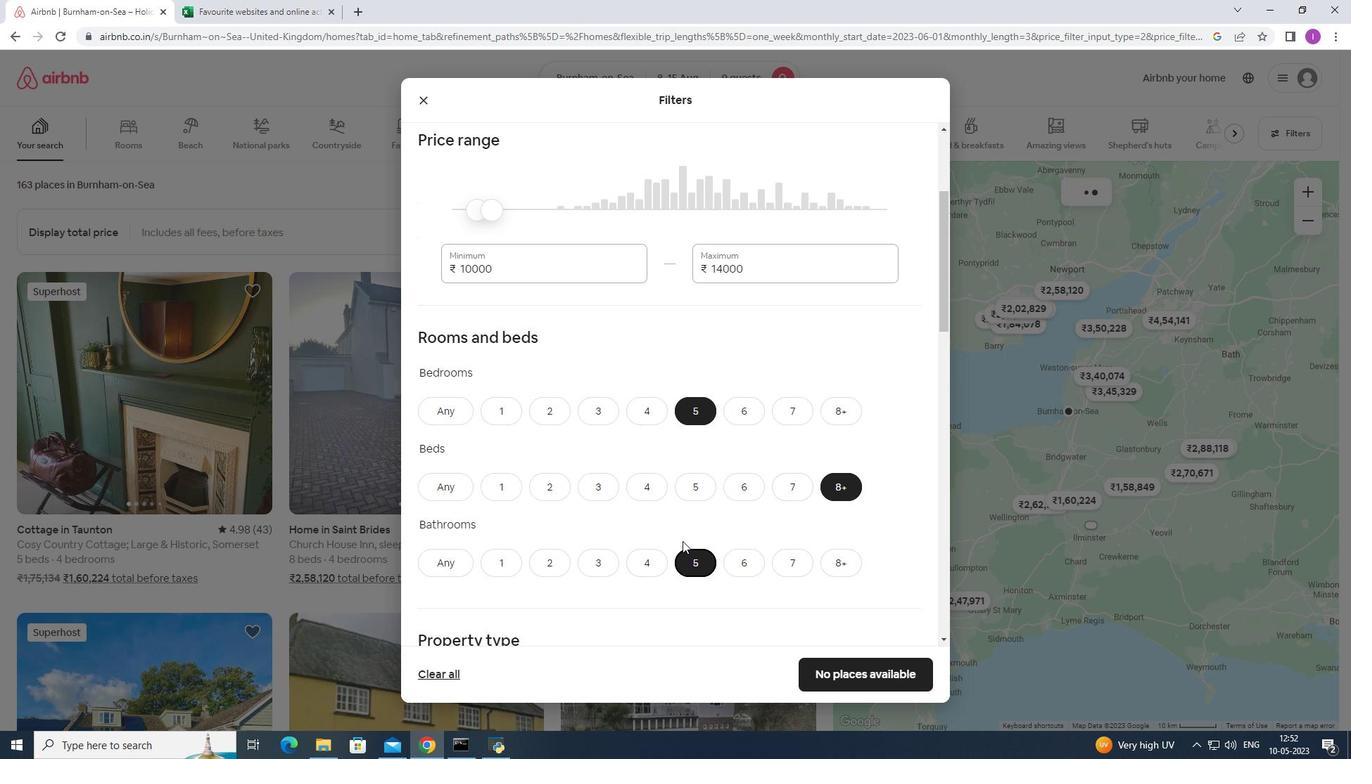 
Action: Mouse scrolled (672, 538) with delta (0, 0)
Screenshot: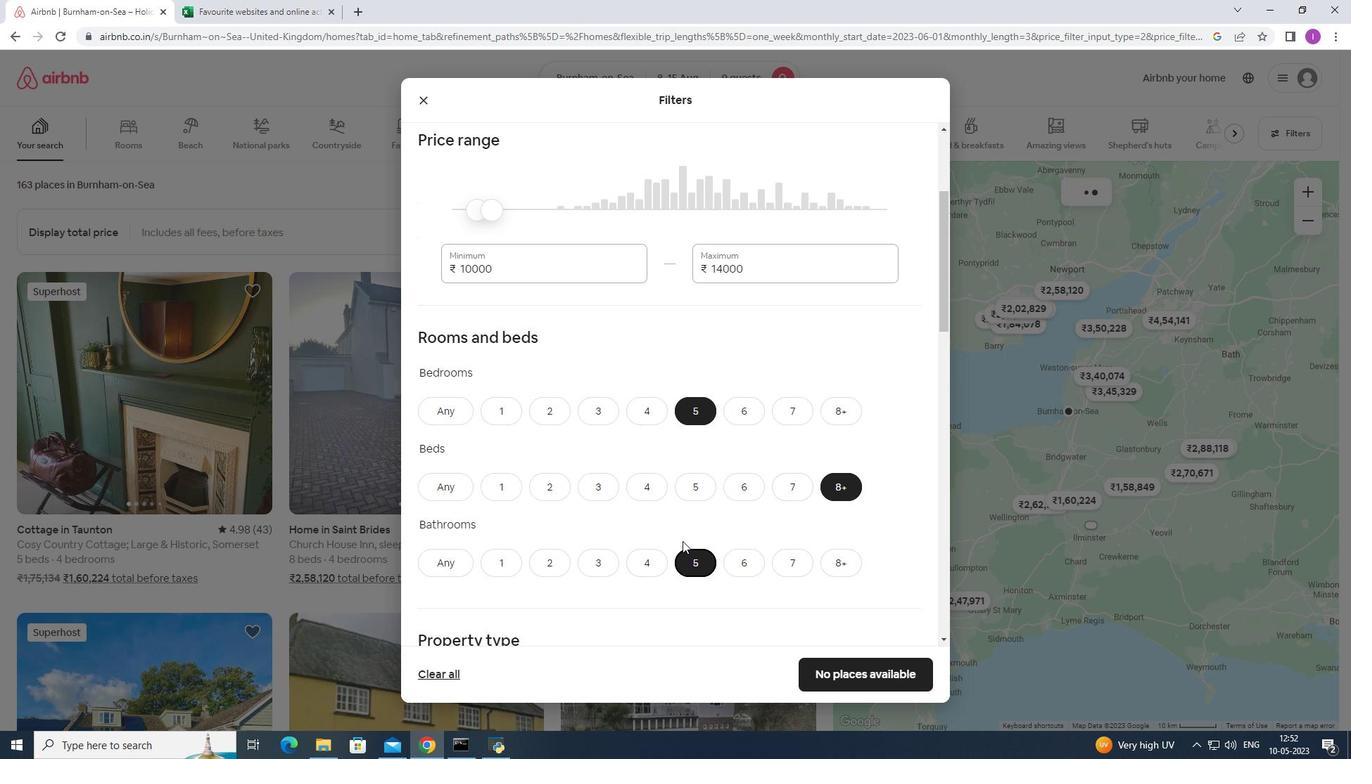 
Action: Mouse moved to (454, 422)
Screenshot: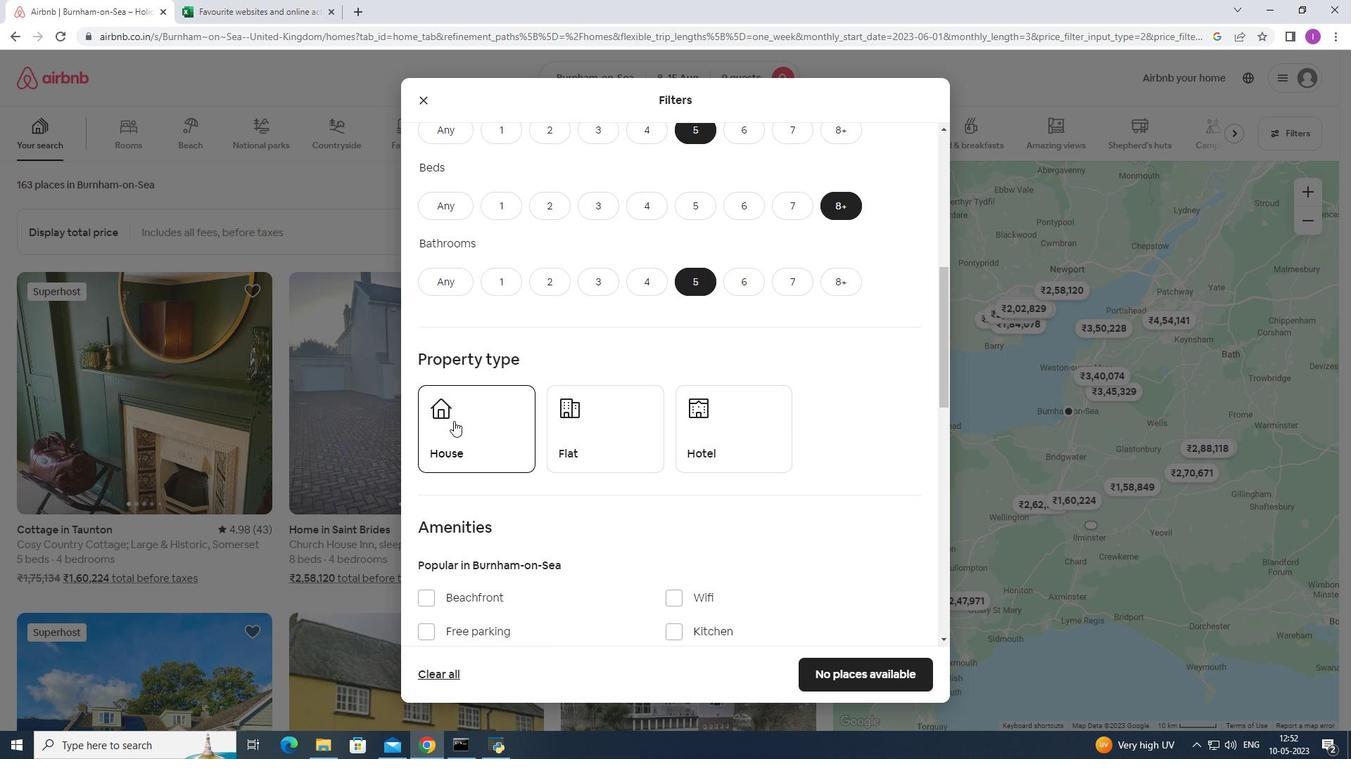 
Action: Mouse pressed left at (454, 421)
Screenshot: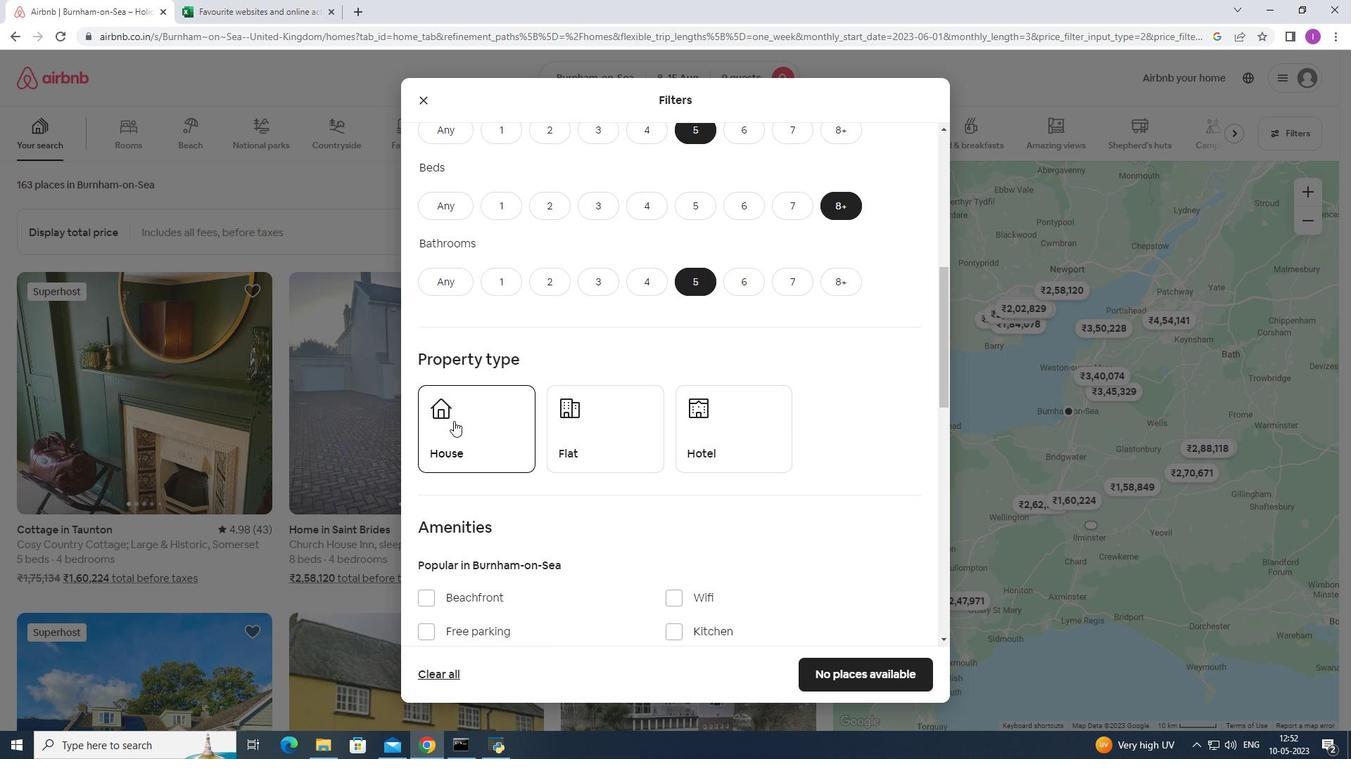 
Action: Mouse moved to (600, 424)
Screenshot: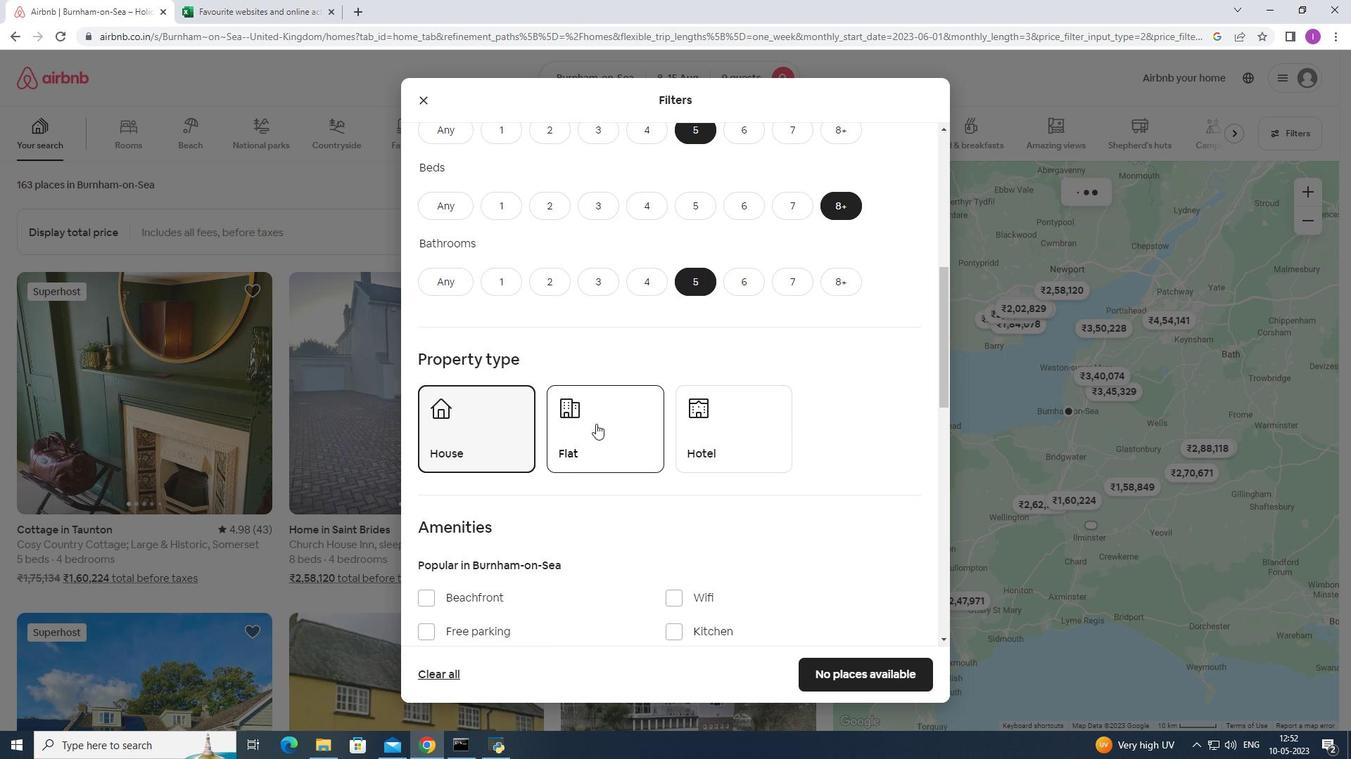 
Action: Mouse pressed left at (600, 424)
Screenshot: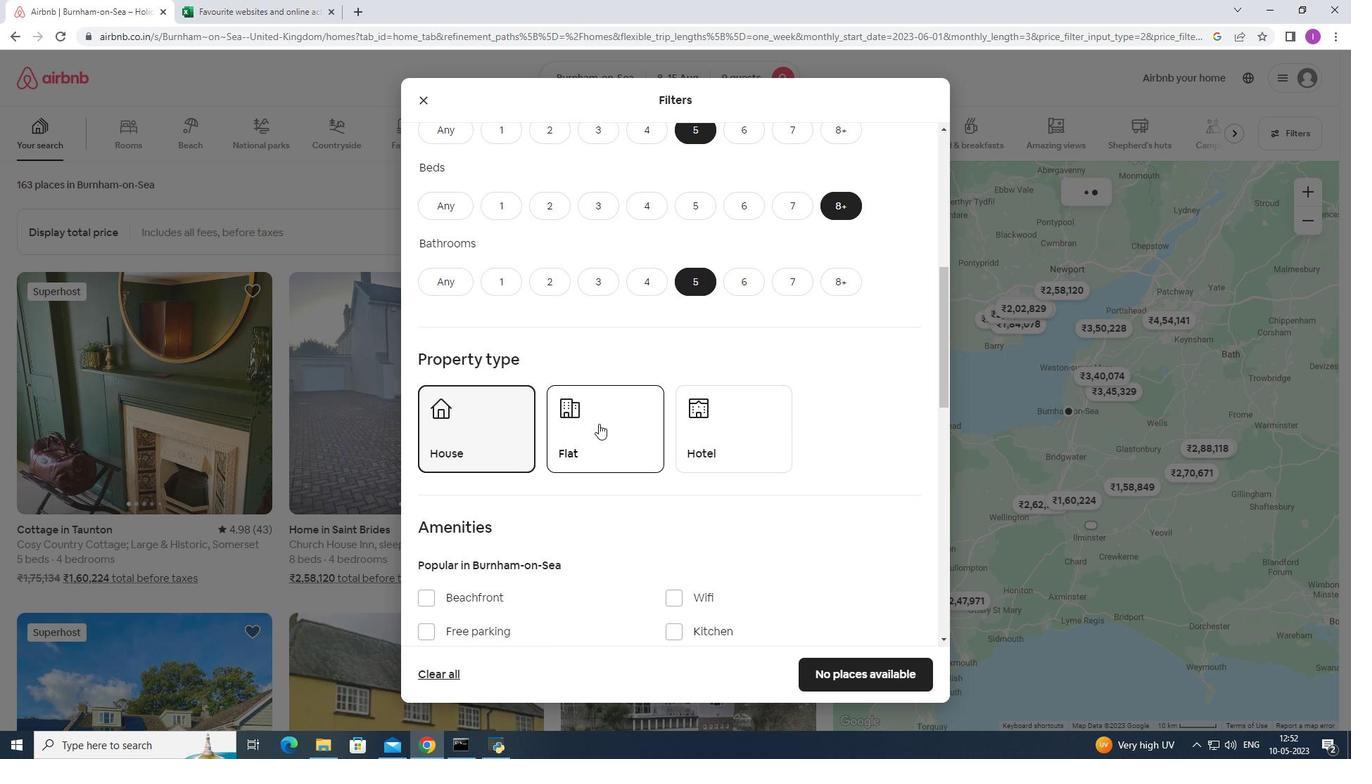 
Action: Mouse moved to (624, 432)
Screenshot: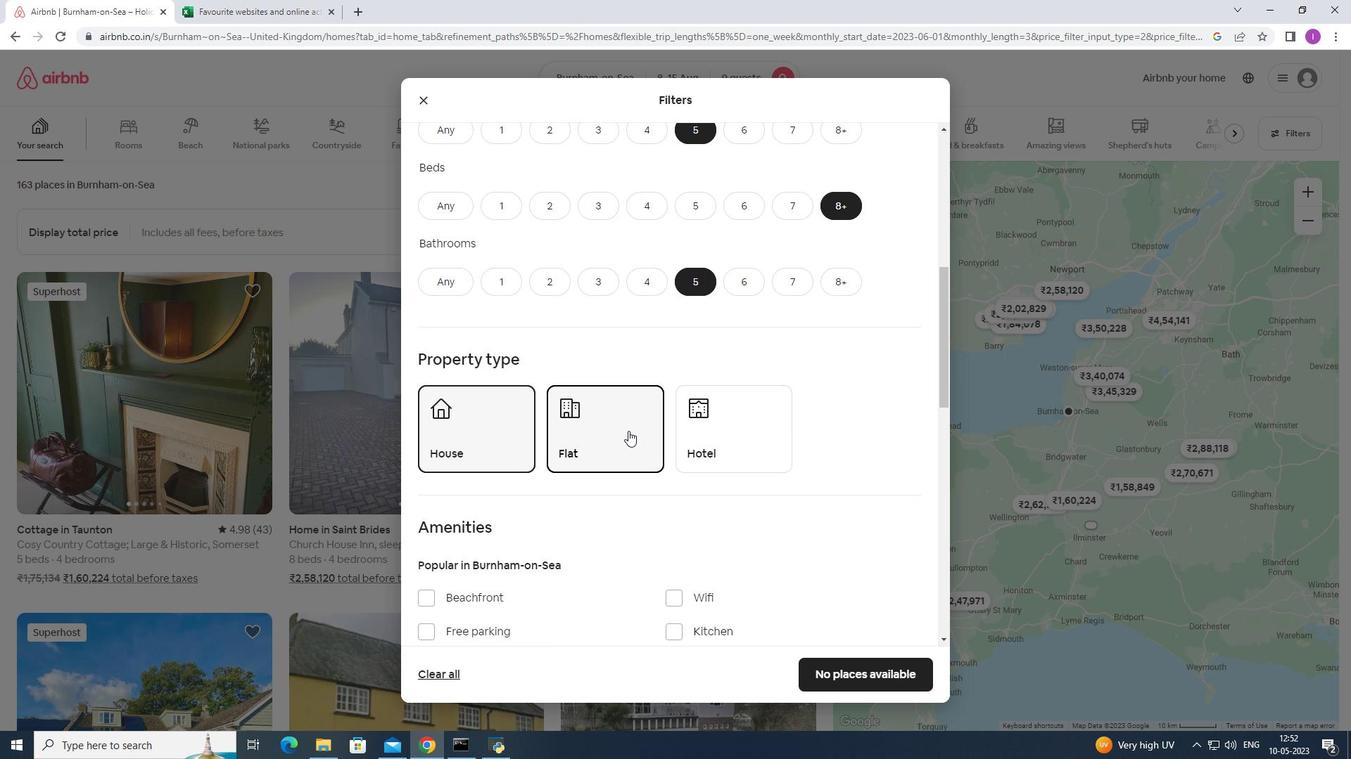 
Action: Mouse scrolled (624, 431) with delta (0, 0)
Screenshot: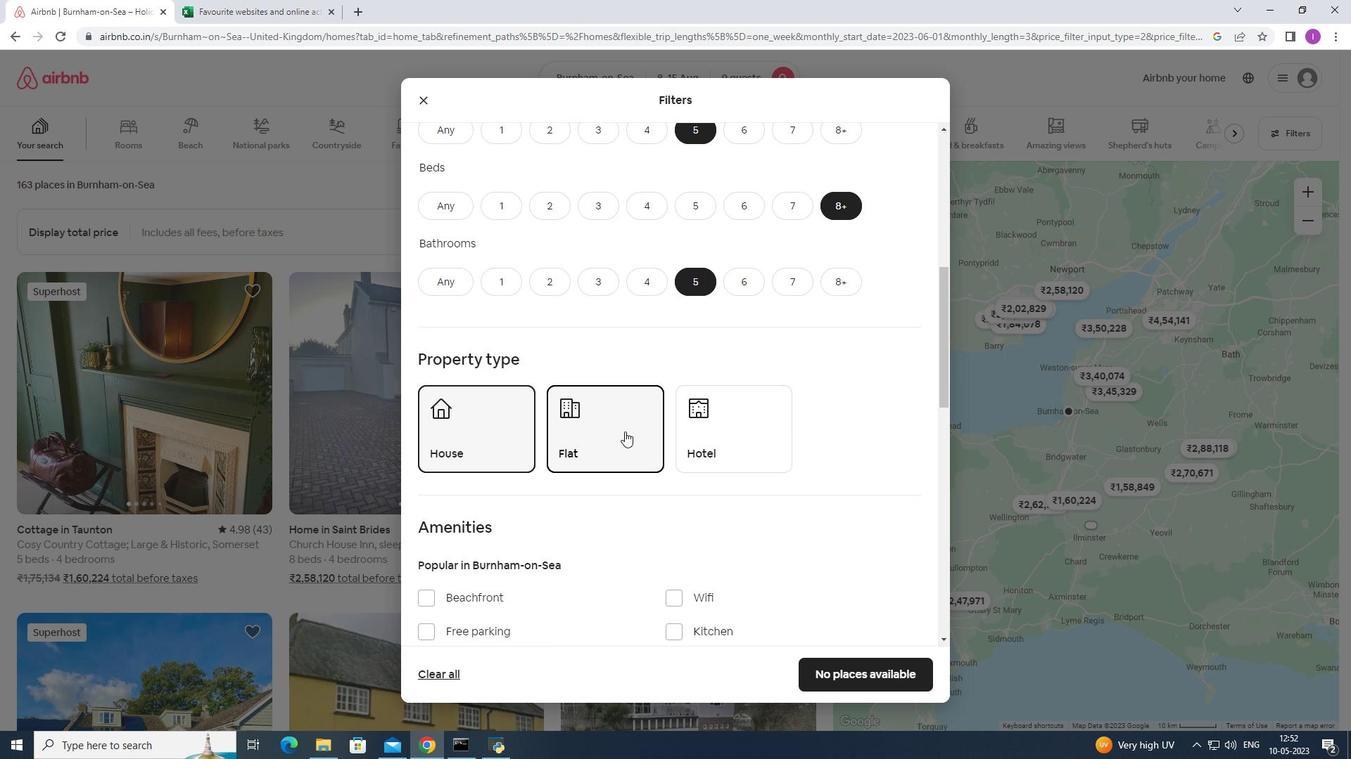 
Action: Mouse scrolled (624, 431) with delta (0, 0)
Screenshot: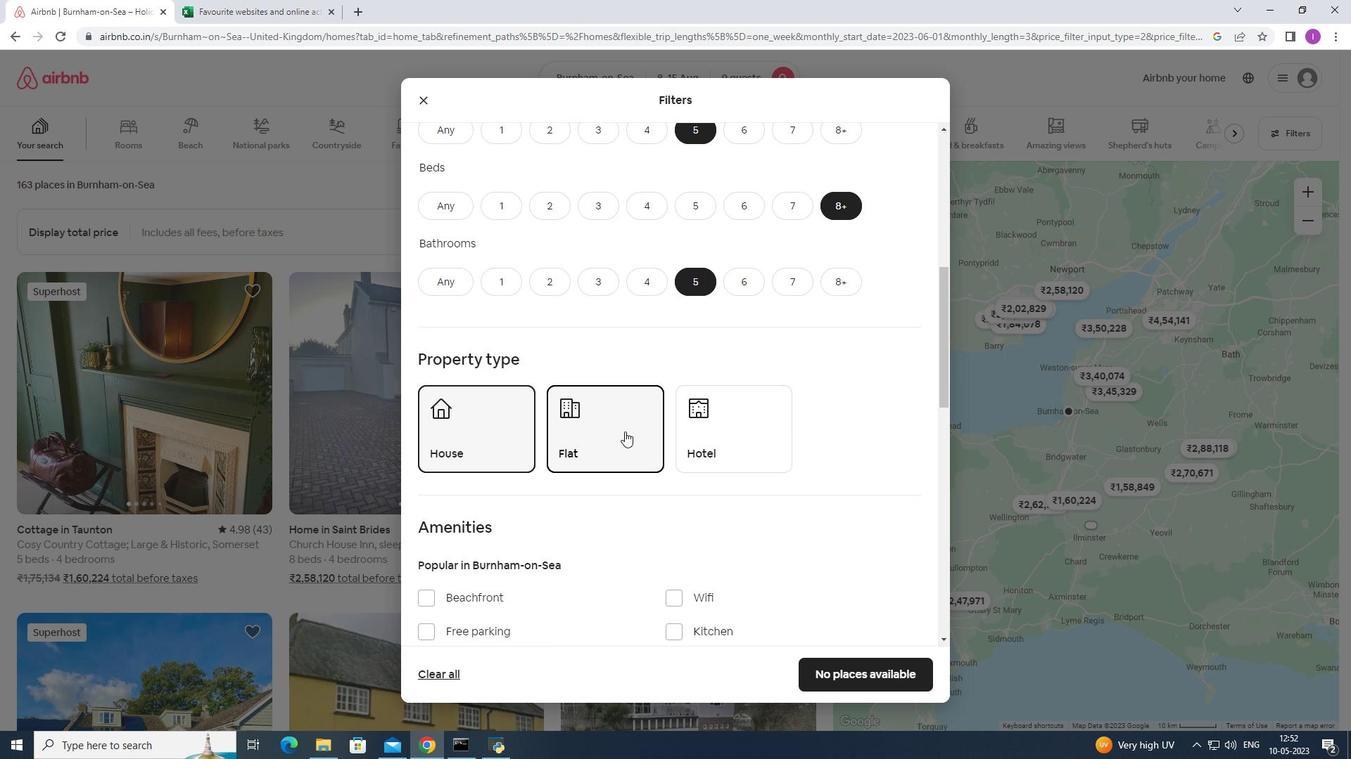 
Action: Mouse scrolled (624, 431) with delta (0, 0)
Screenshot: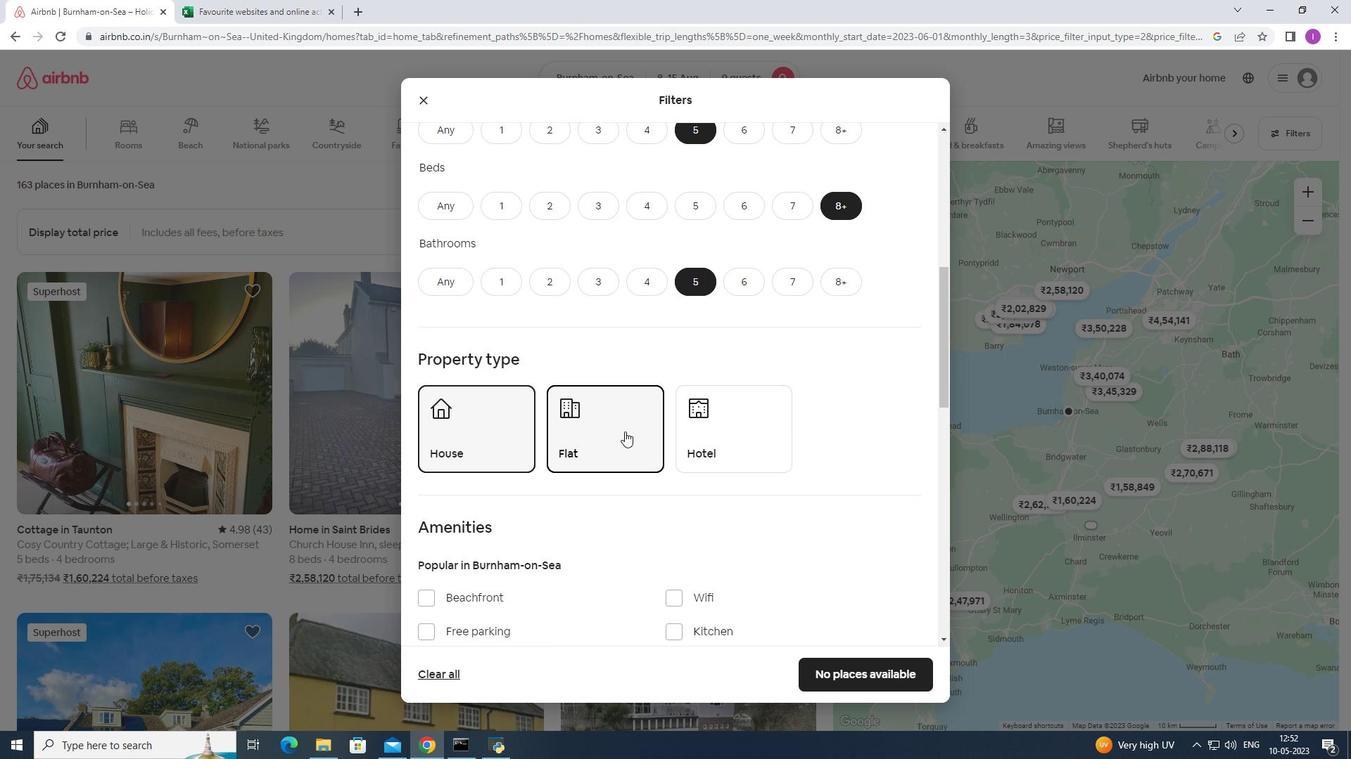 
Action: Mouse scrolled (624, 431) with delta (0, 0)
Screenshot: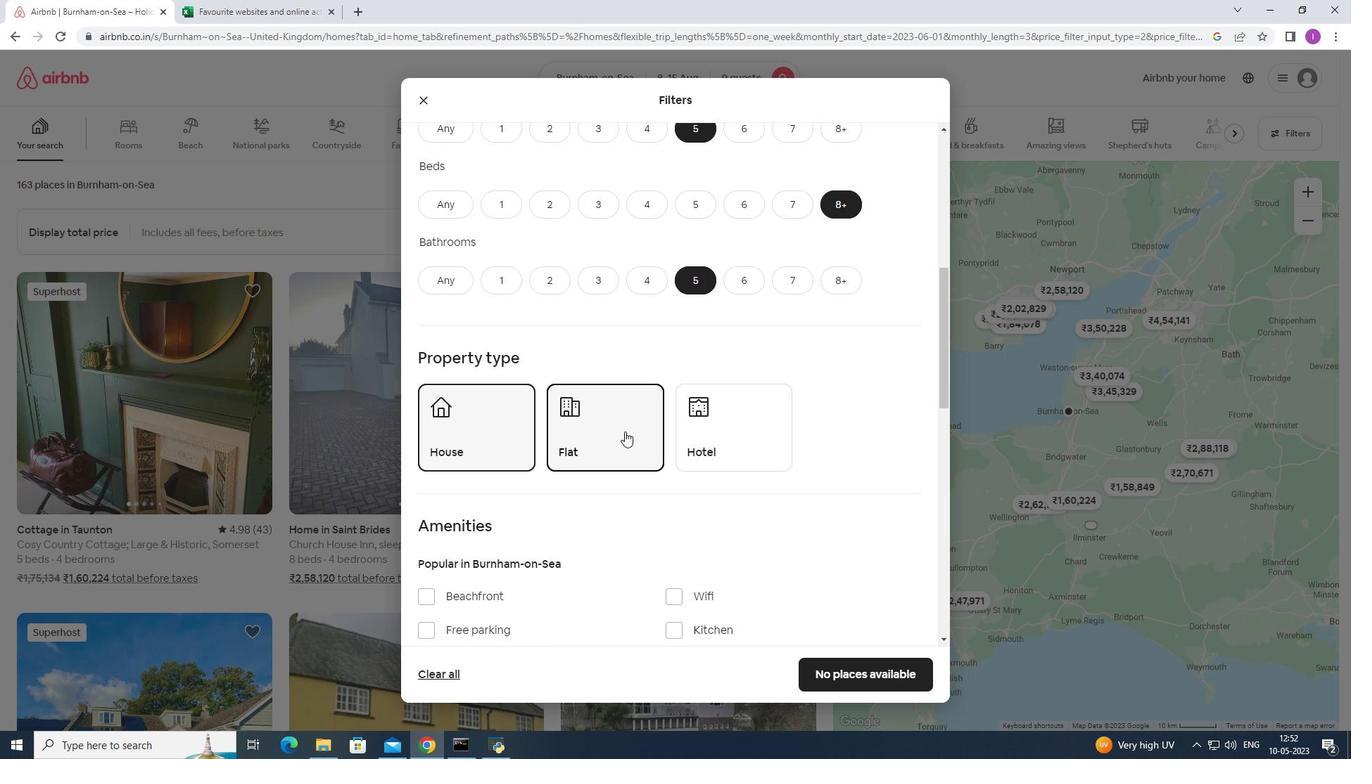 
Action: Mouse scrolled (624, 431) with delta (0, 0)
Screenshot: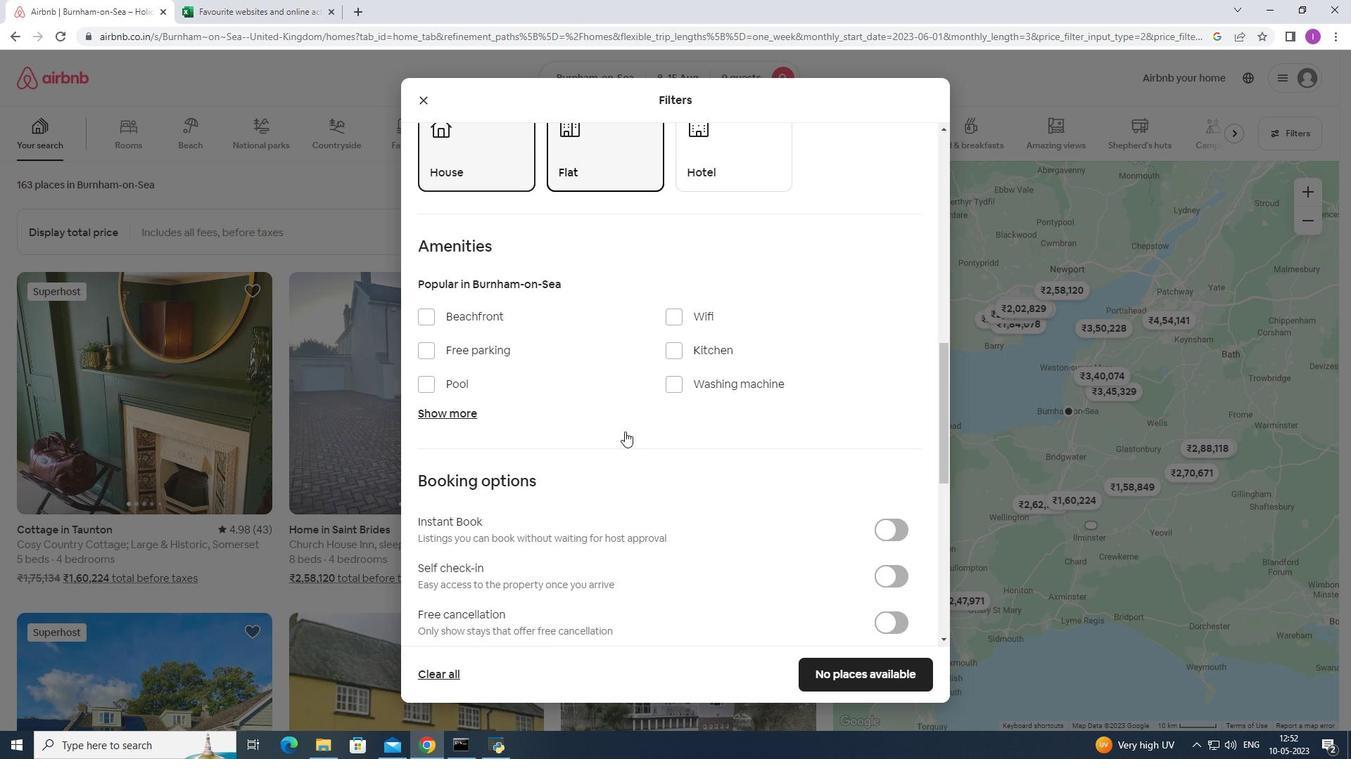 
Action: Mouse scrolled (624, 431) with delta (0, 0)
Screenshot: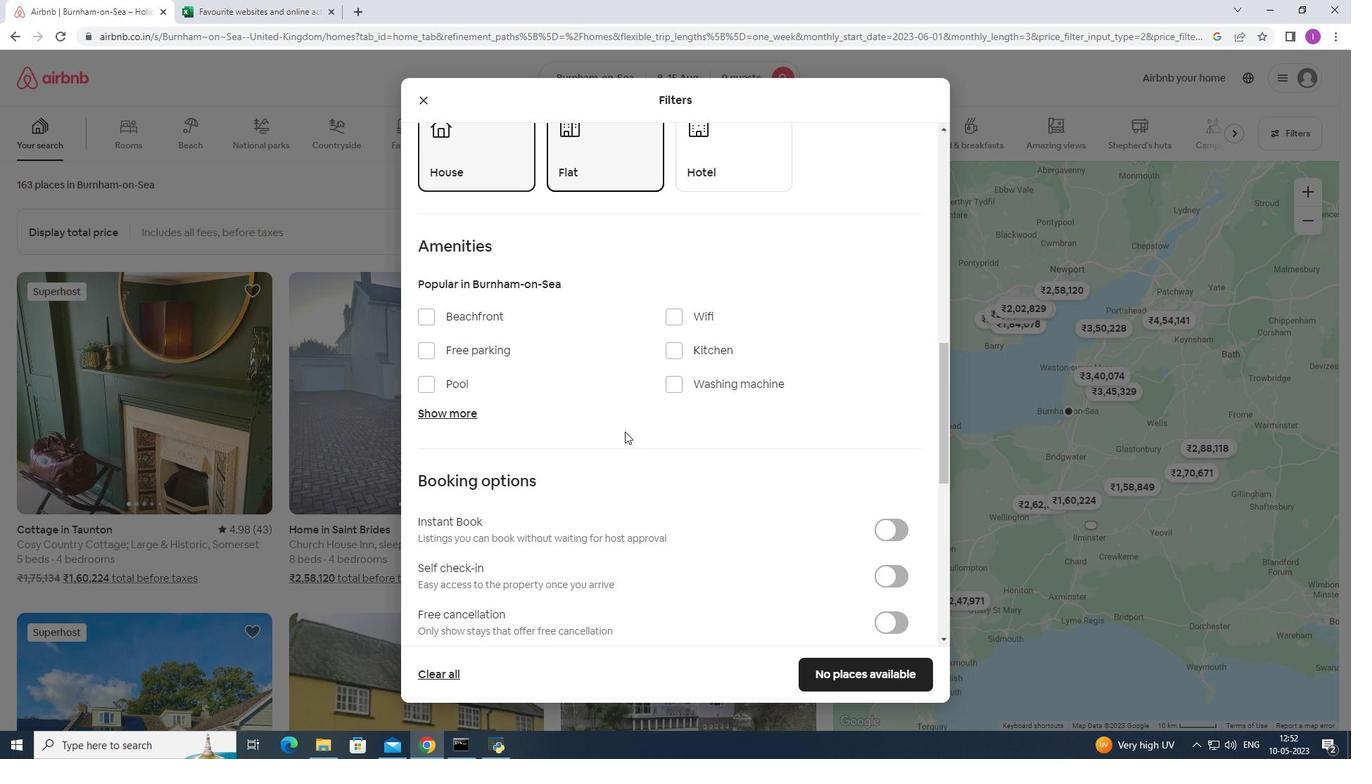 
Action: Mouse scrolled (624, 431) with delta (0, 0)
Screenshot: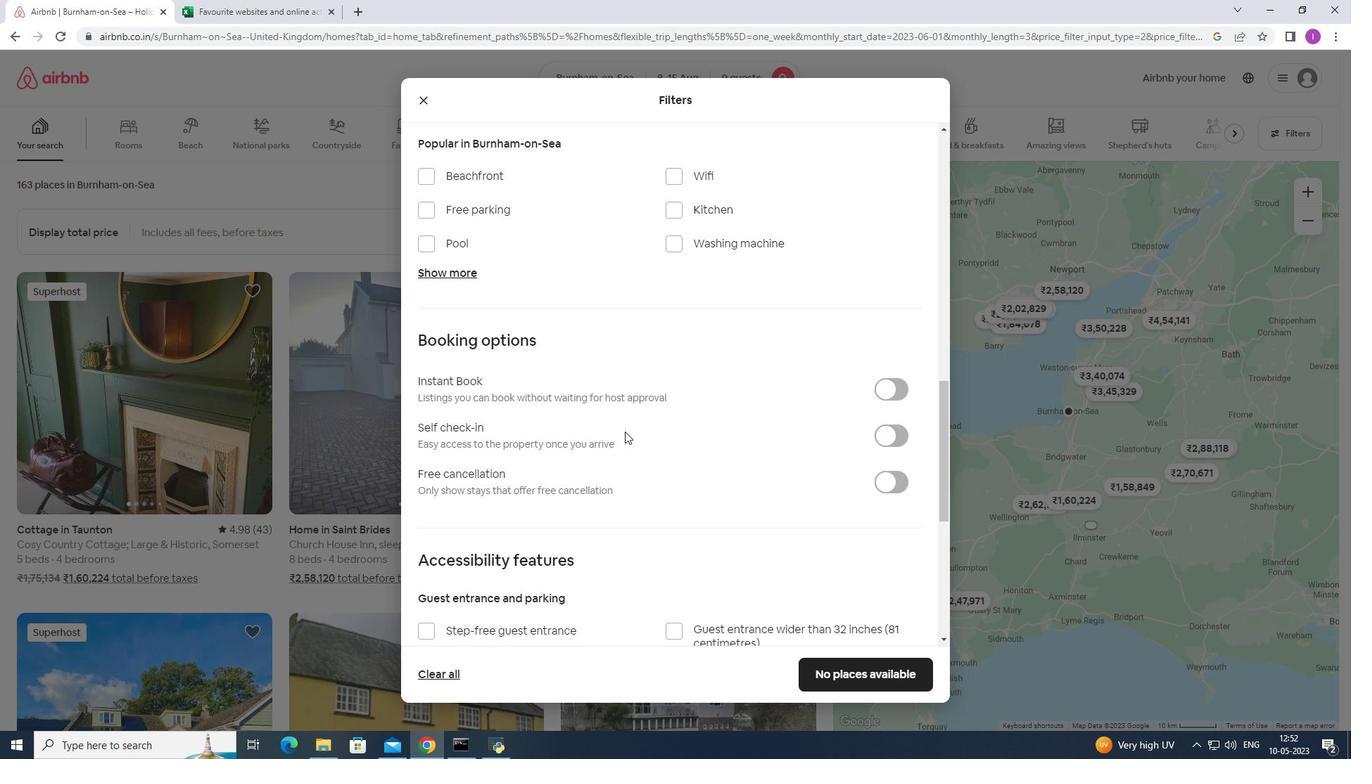 
Action: Mouse moved to (906, 367)
Screenshot: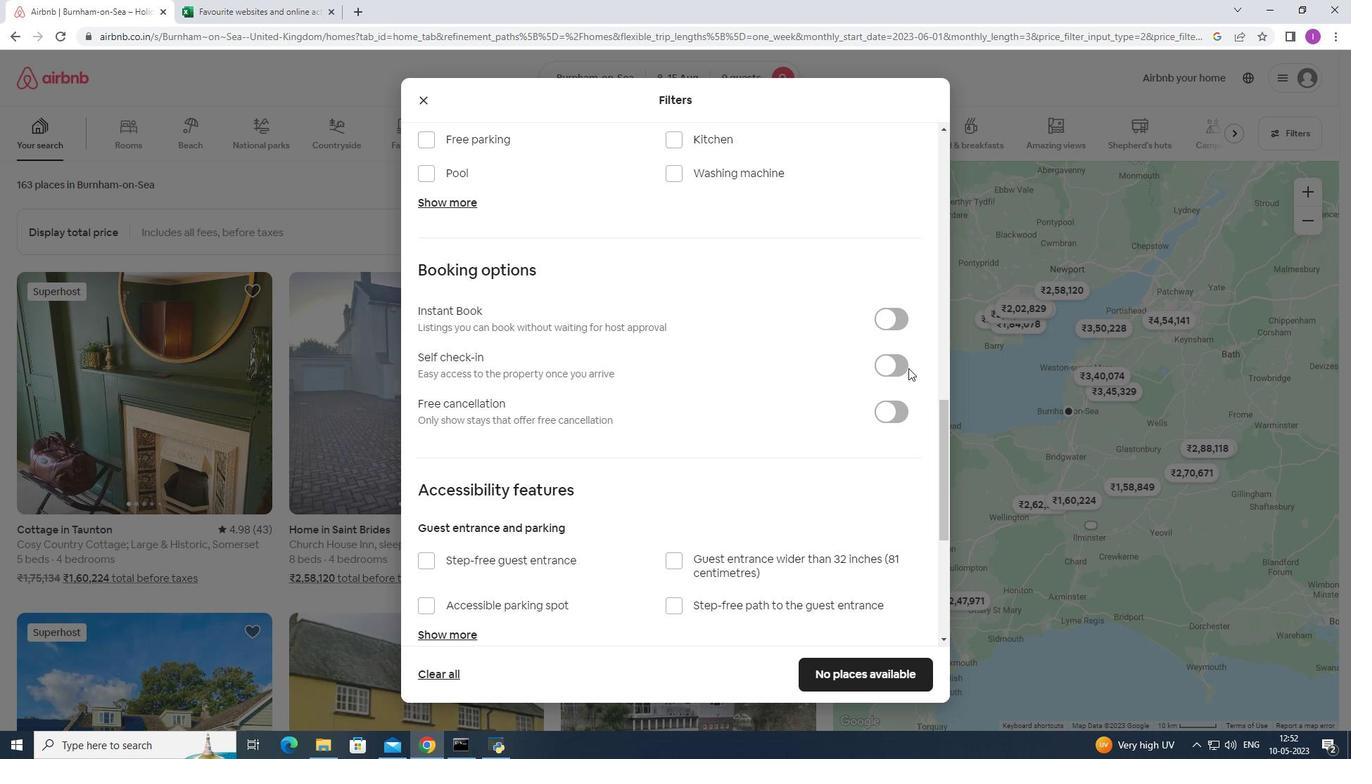 
Action: Mouse pressed left at (906, 367)
Screenshot: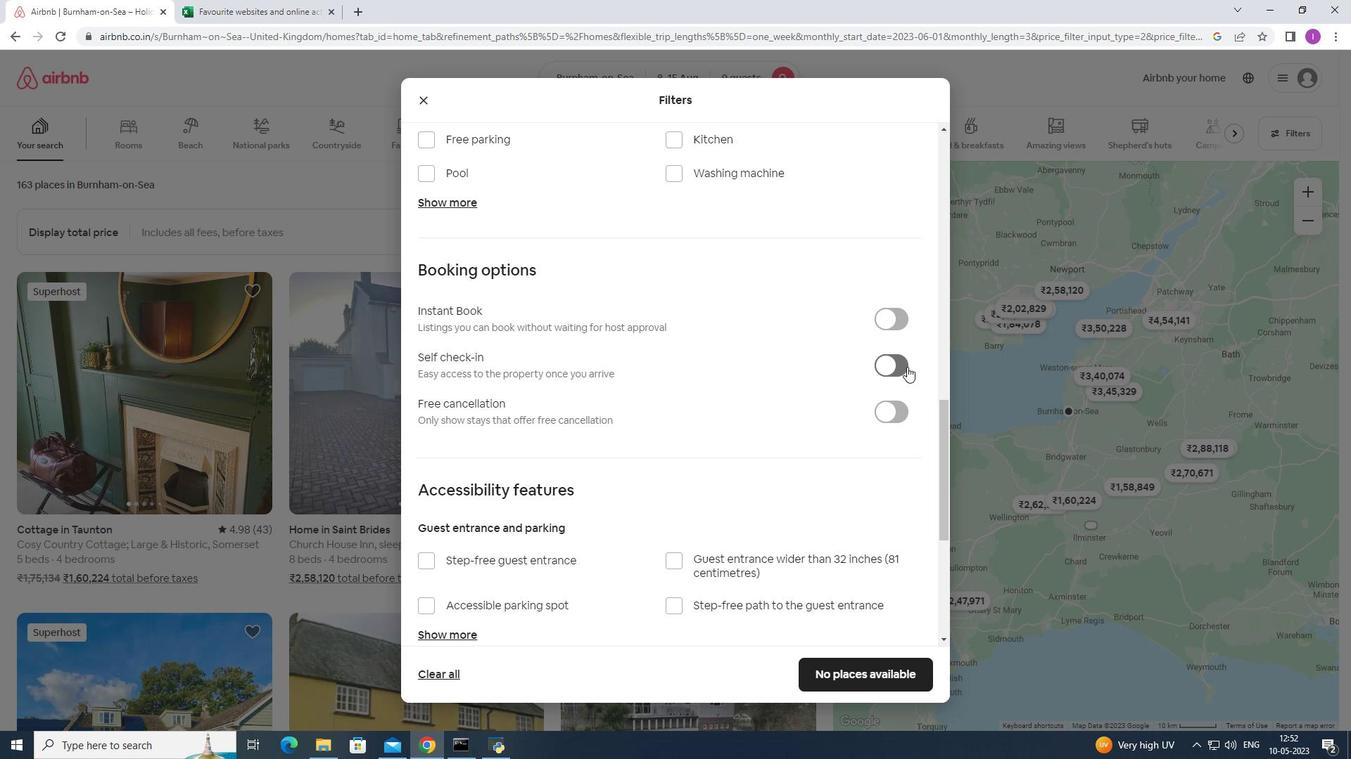 
Action: Mouse moved to (702, 401)
Screenshot: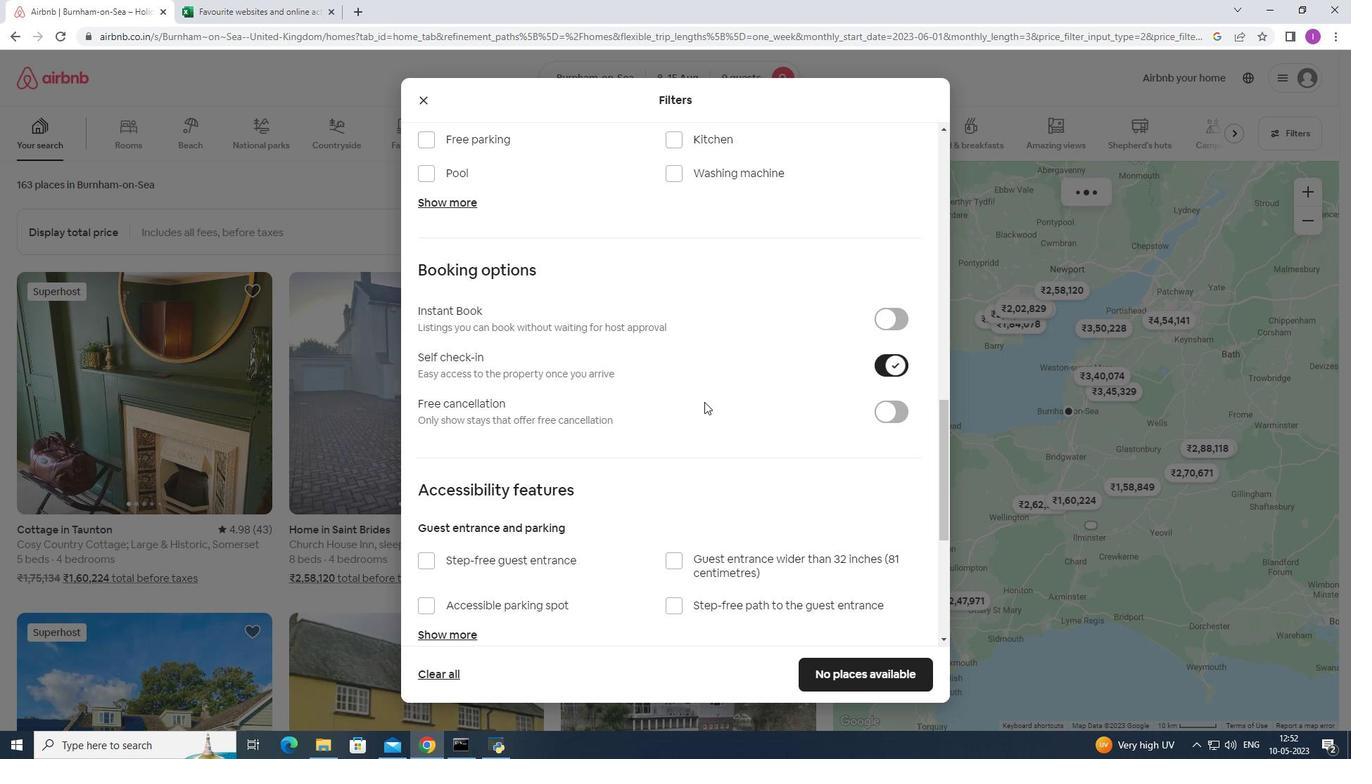 
Action: Mouse scrolled (702, 401) with delta (0, 0)
Screenshot: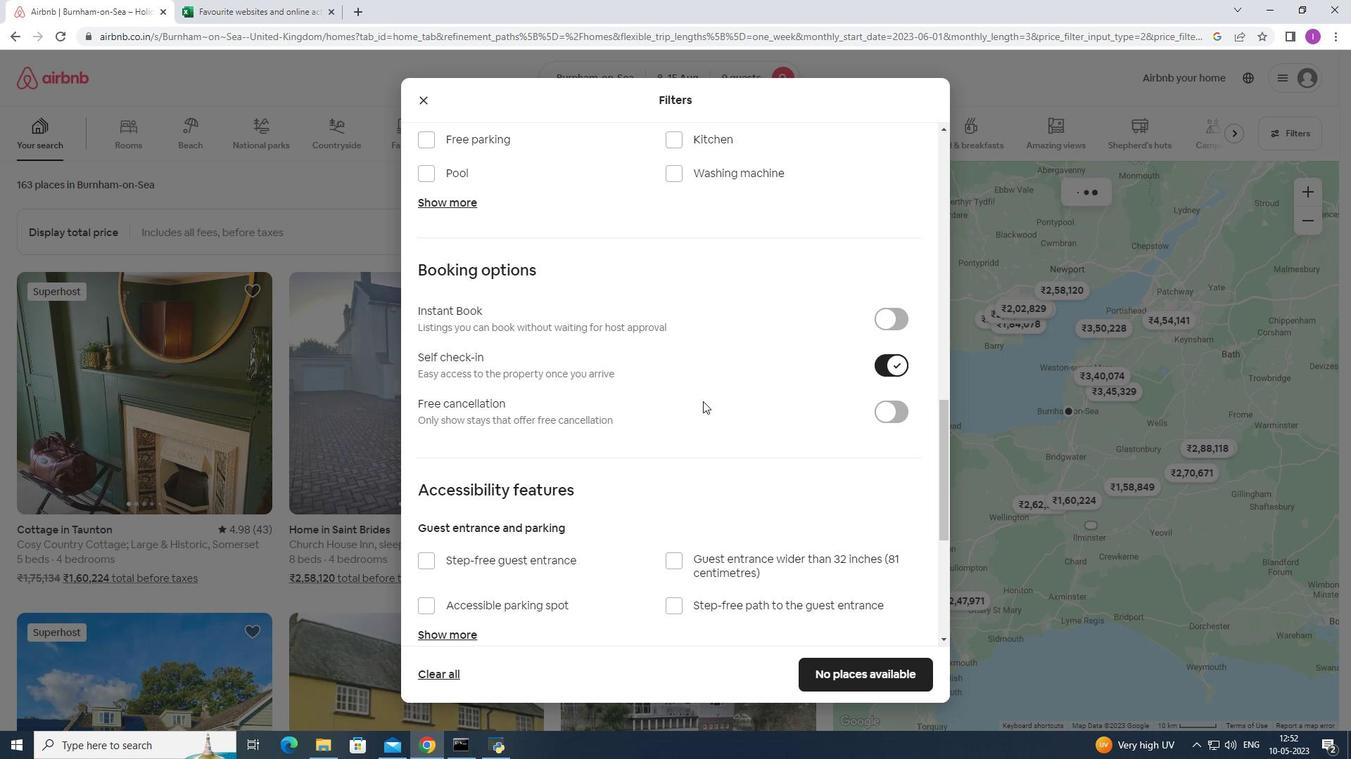 
Action: Mouse scrolled (702, 401) with delta (0, 0)
Screenshot: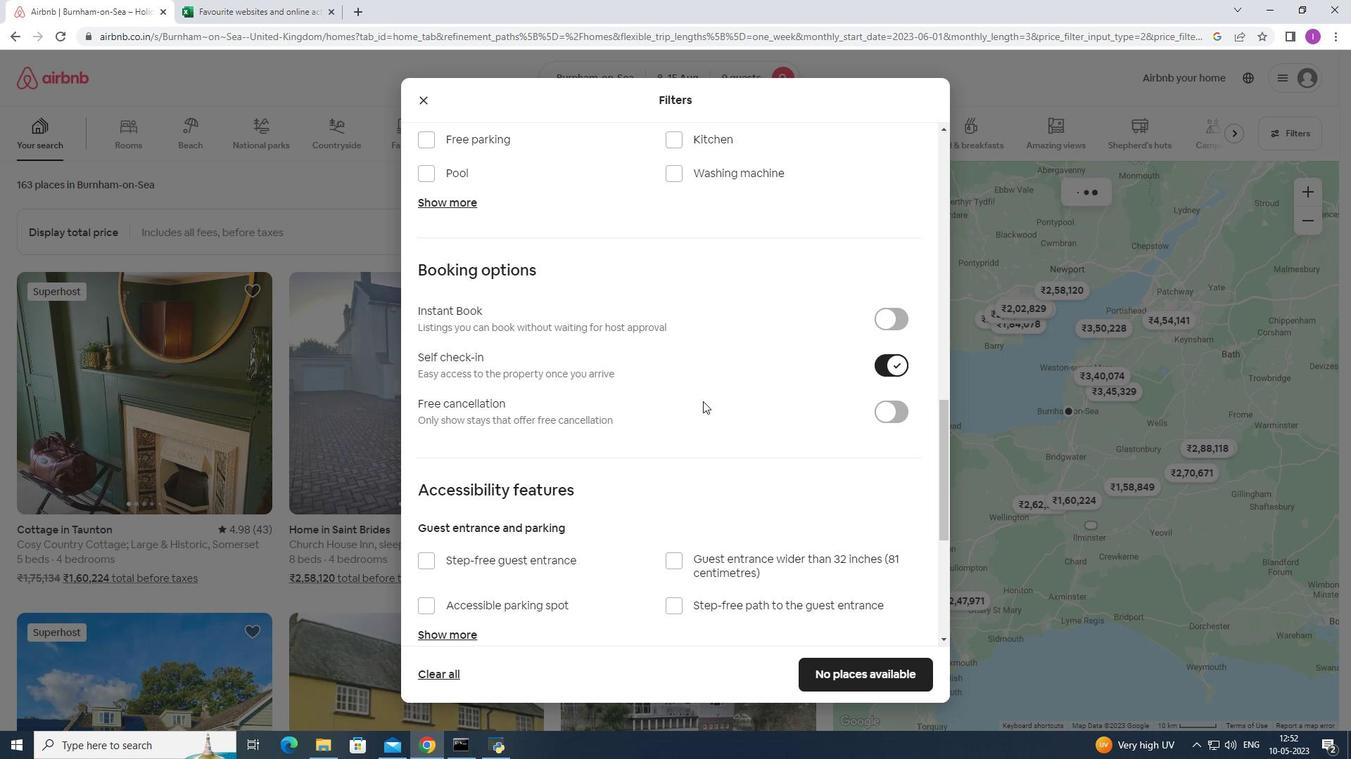 
Action: Mouse scrolled (702, 401) with delta (0, 0)
Screenshot: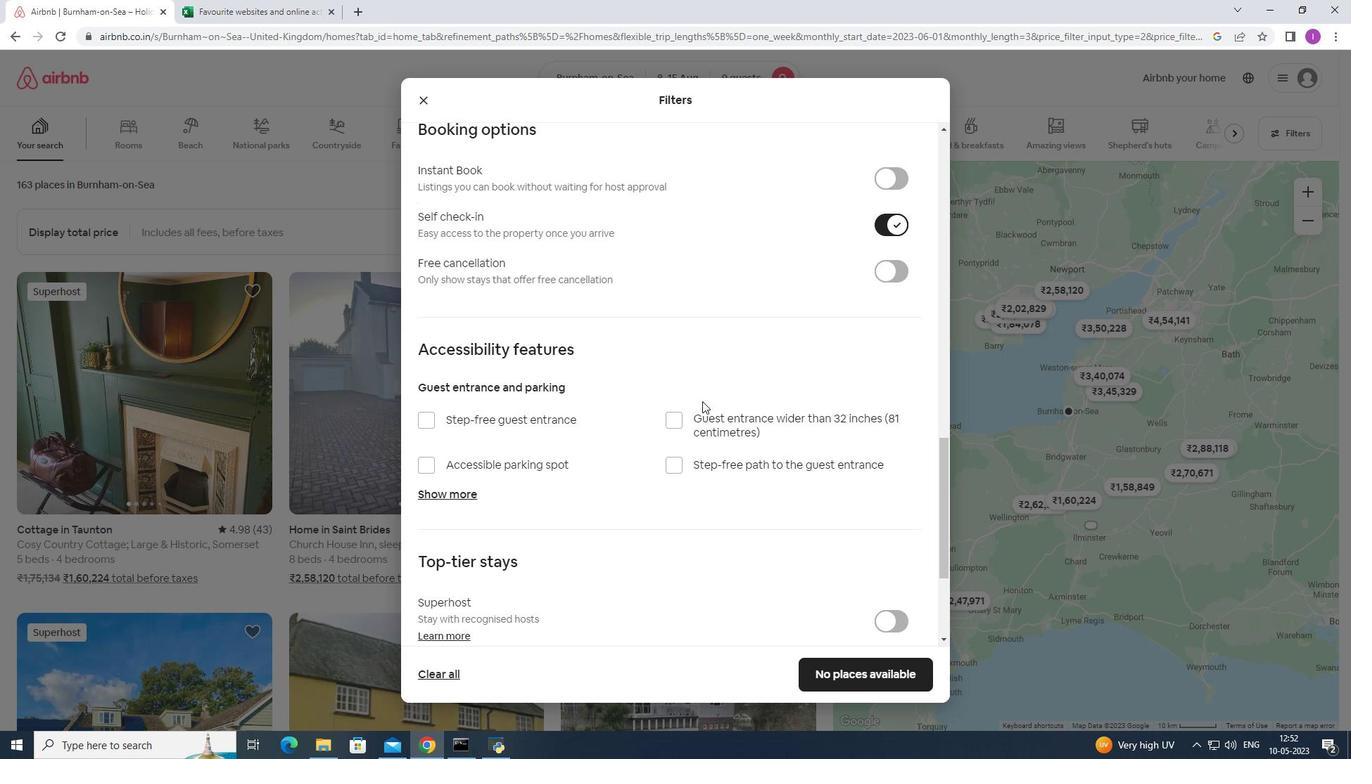 
Action: Mouse scrolled (702, 401) with delta (0, 0)
Screenshot: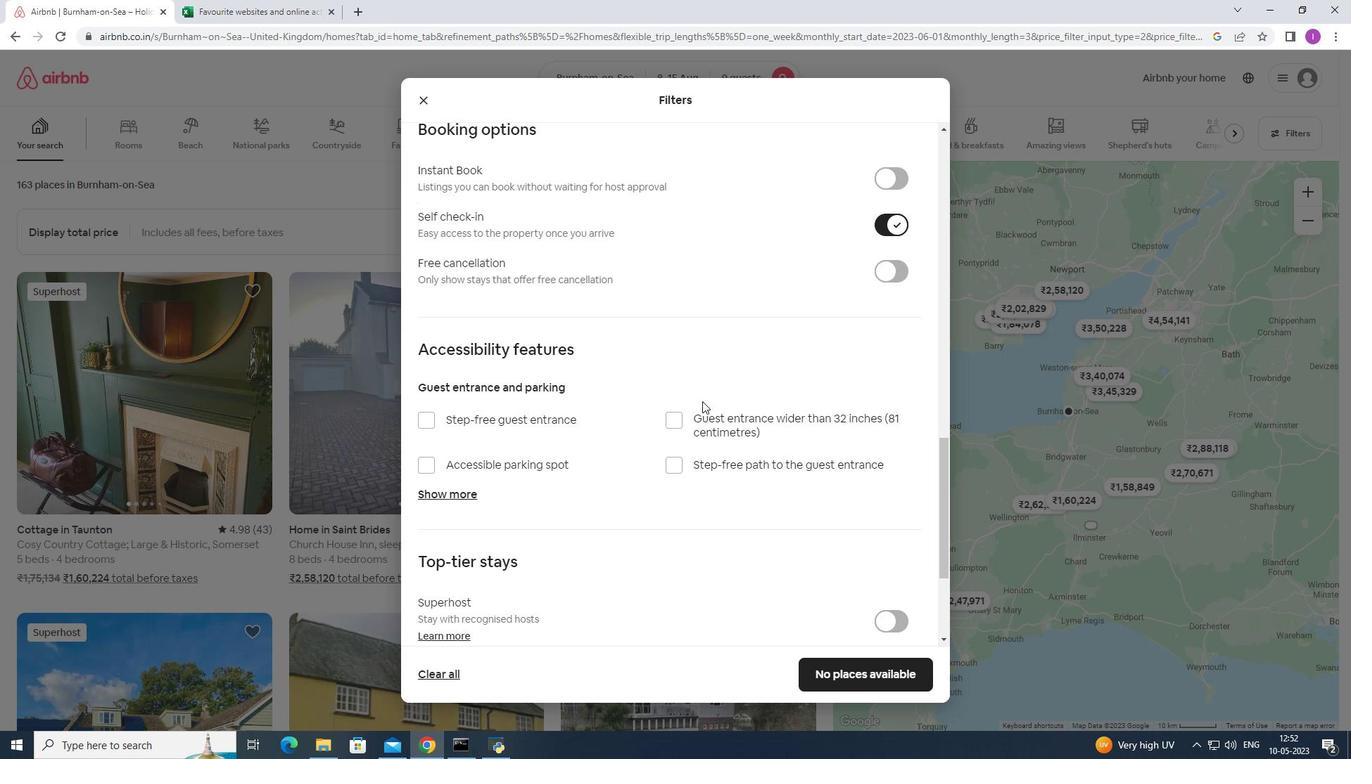 
Action: Mouse scrolled (702, 401) with delta (0, 0)
Screenshot: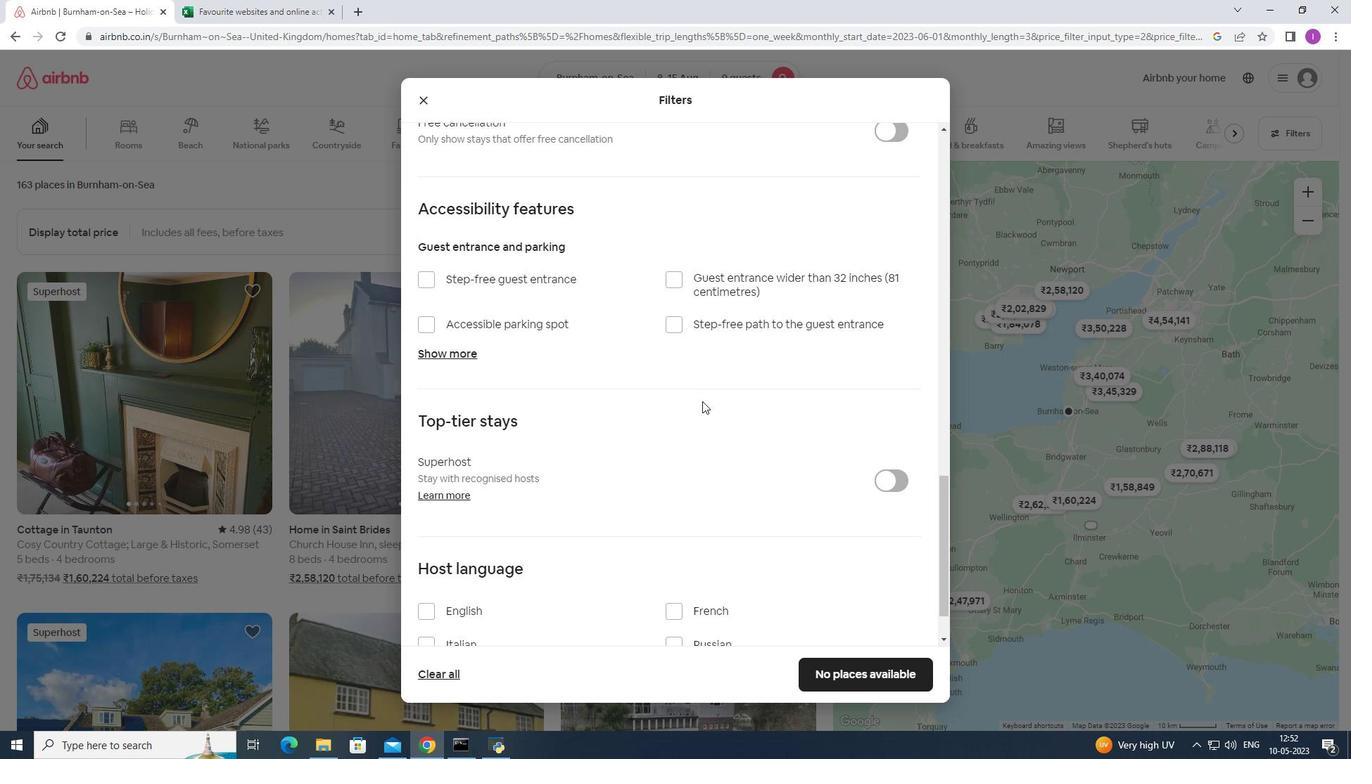 
Action: Mouse scrolled (702, 401) with delta (0, 0)
Screenshot: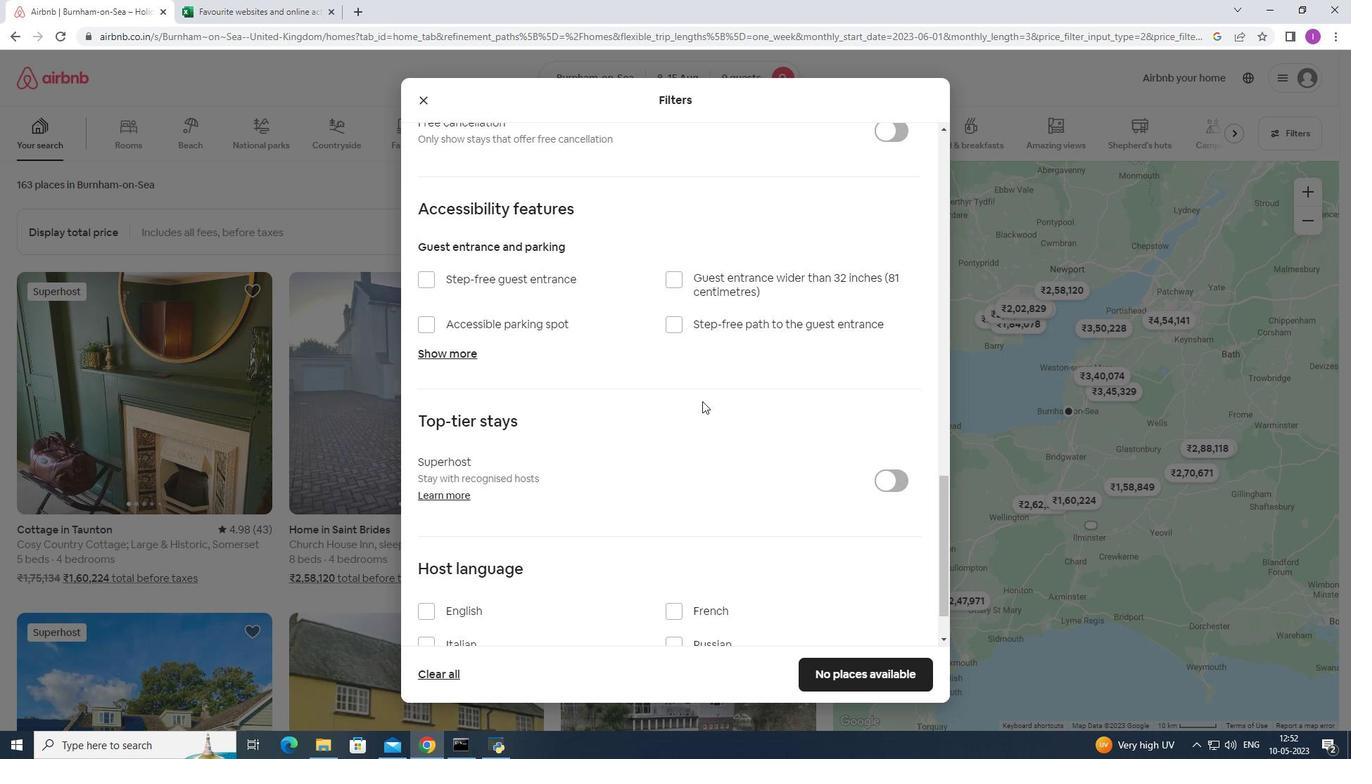 
Action: Mouse scrolled (702, 401) with delta (0, 0)
Screenshot: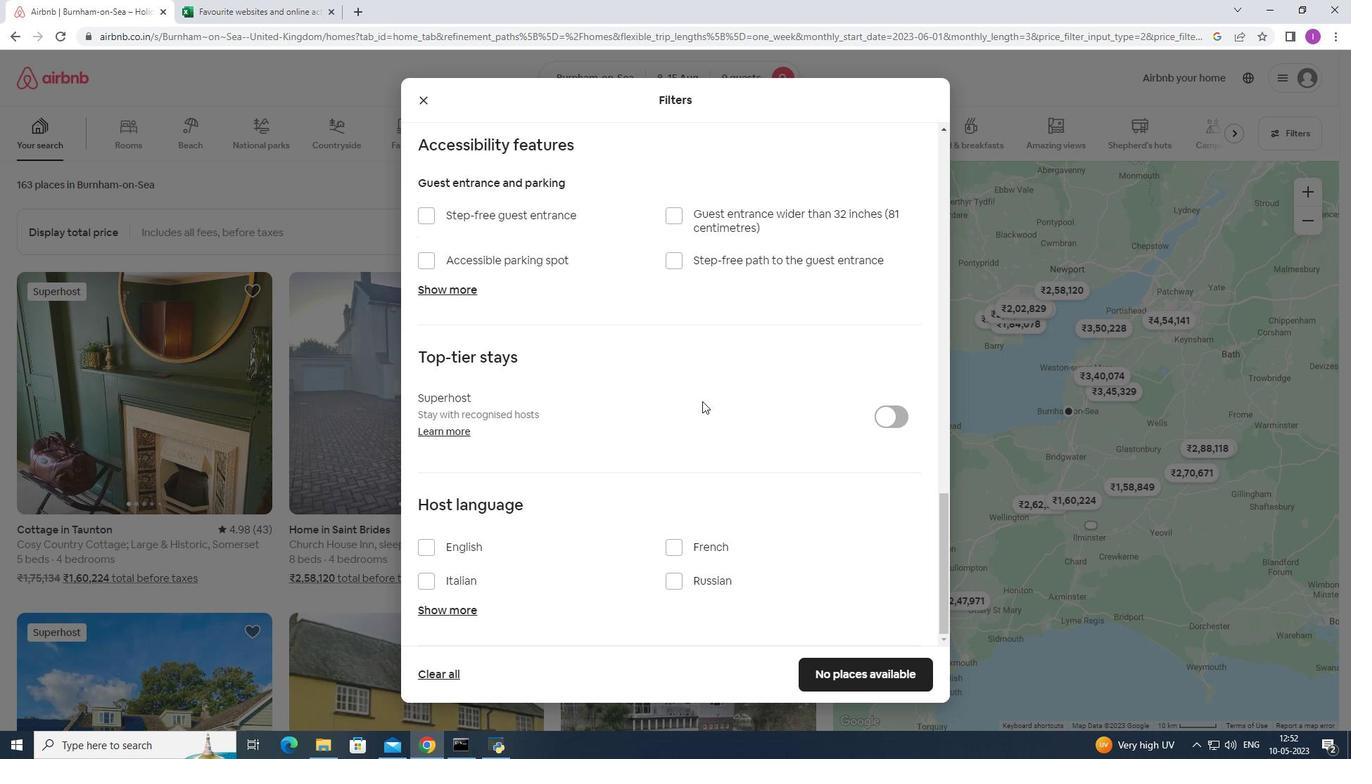 
Action: Mouse scrolled (702, 401) with delta (0, 0)
Screenshot: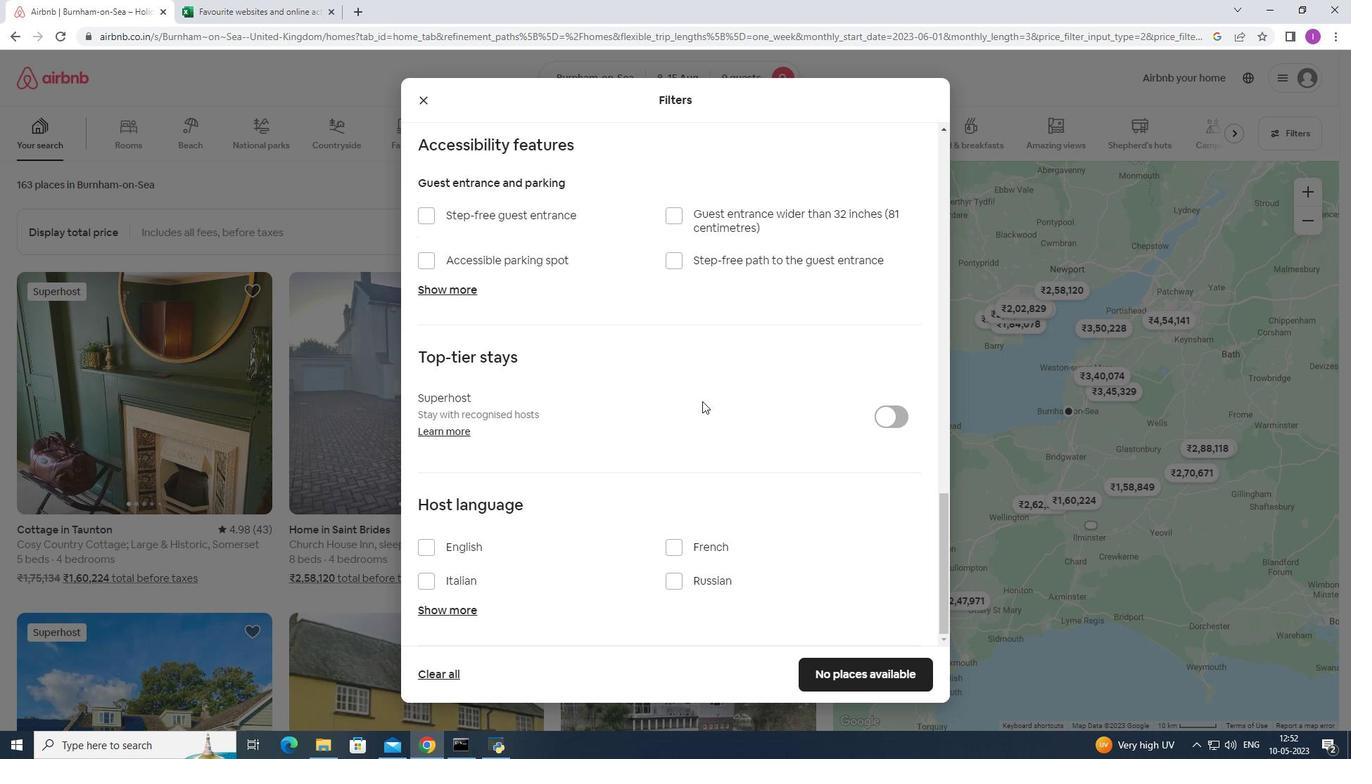 
Action: Mouse scrolled (702, 401) with delta (0, 0)
Screenshot: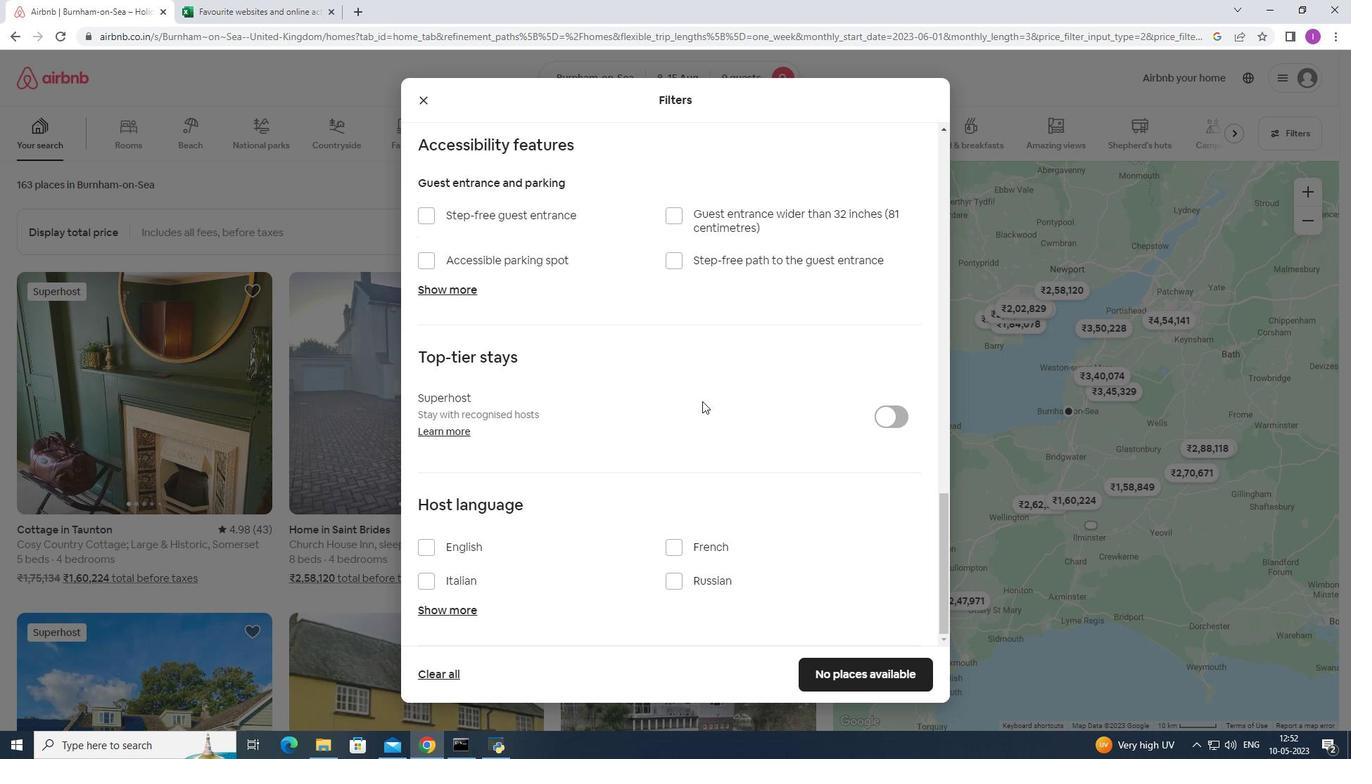 
Action: Mouse moved to (432, 613)
Screenshot: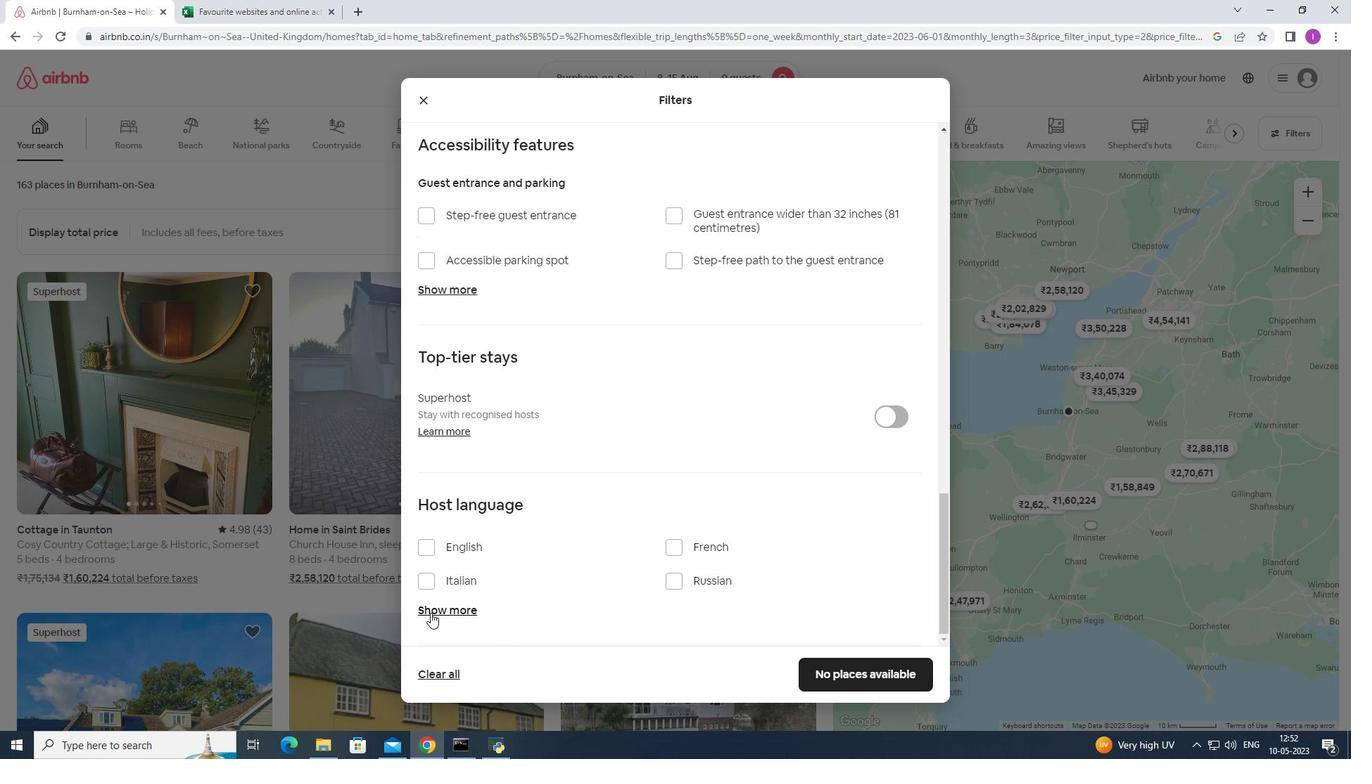 
Action: Mouse pressed left at (432, 613)
Screenshot: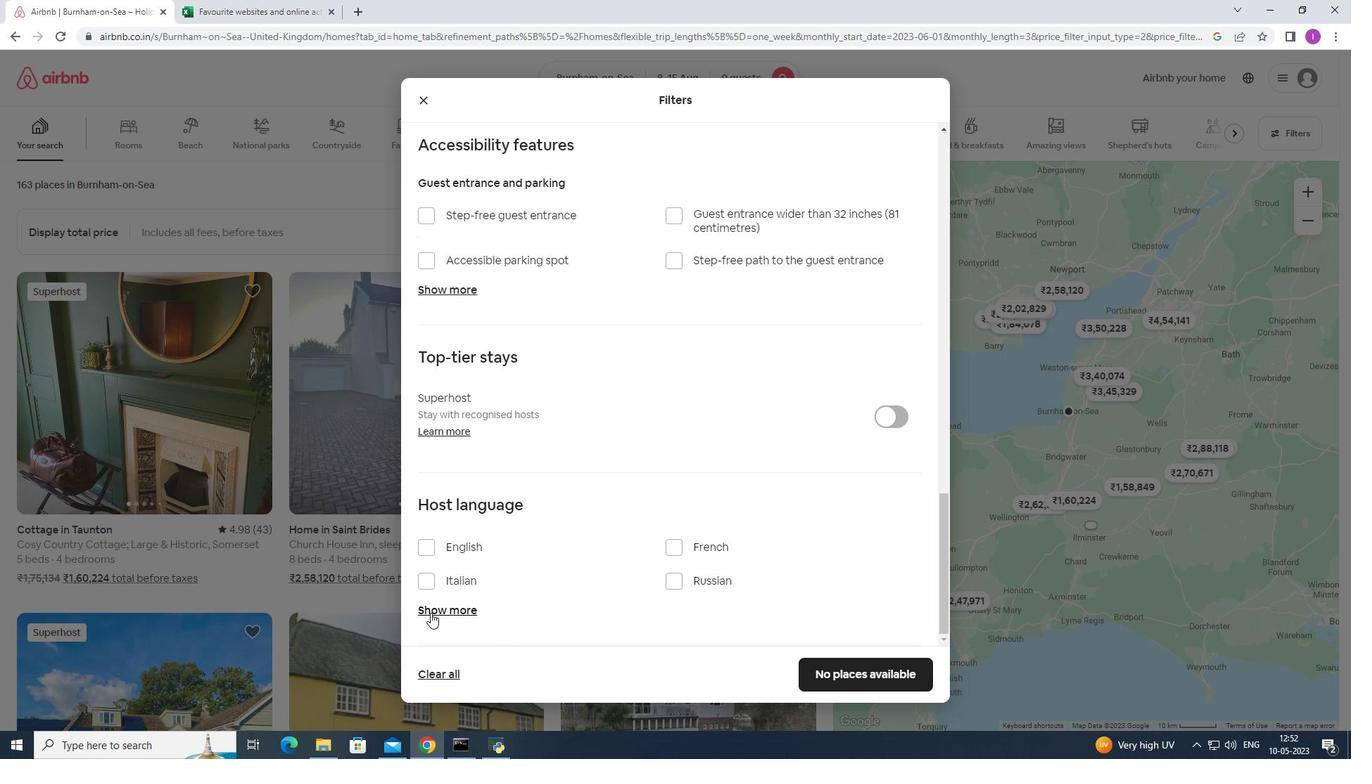 
Action: Mouse moved to (430, 554)
Screenshot: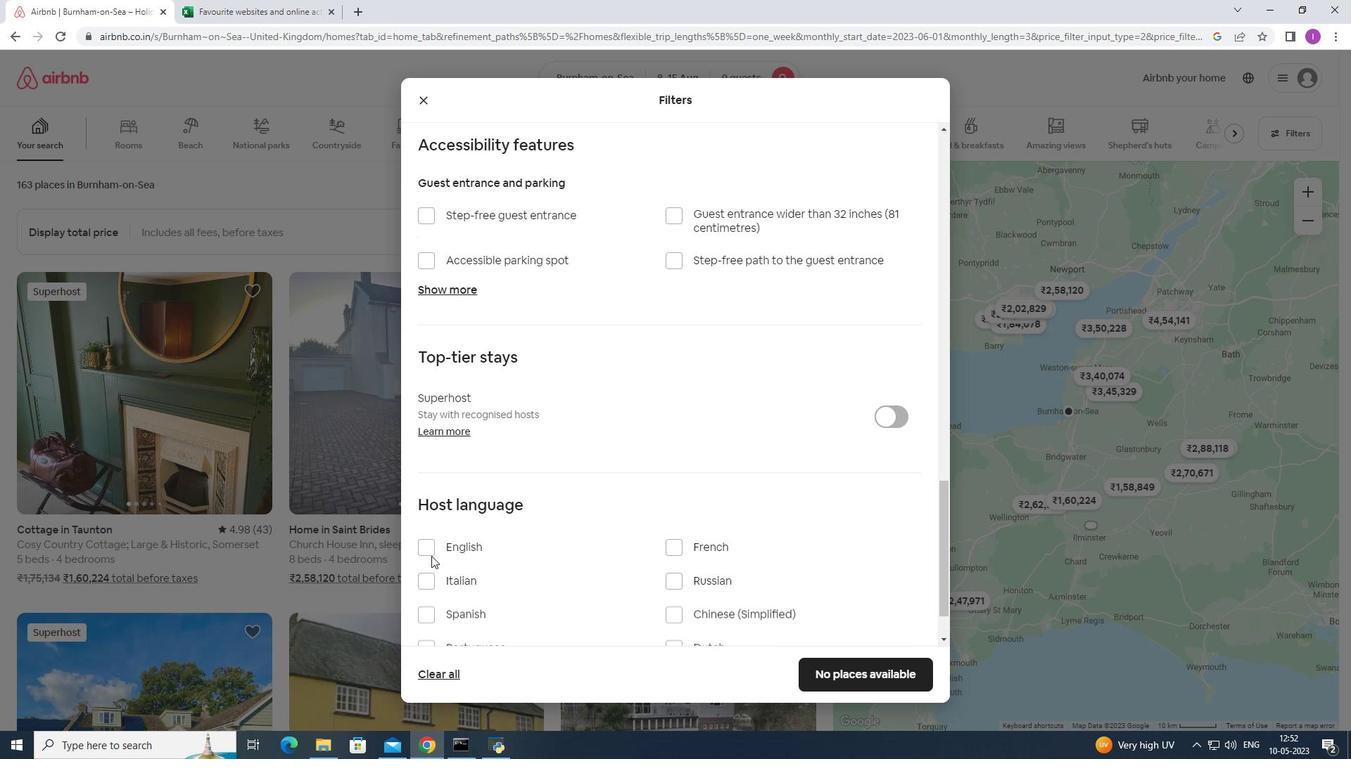 
Action: Mouse pressed left at (430, 554)
Screenshot: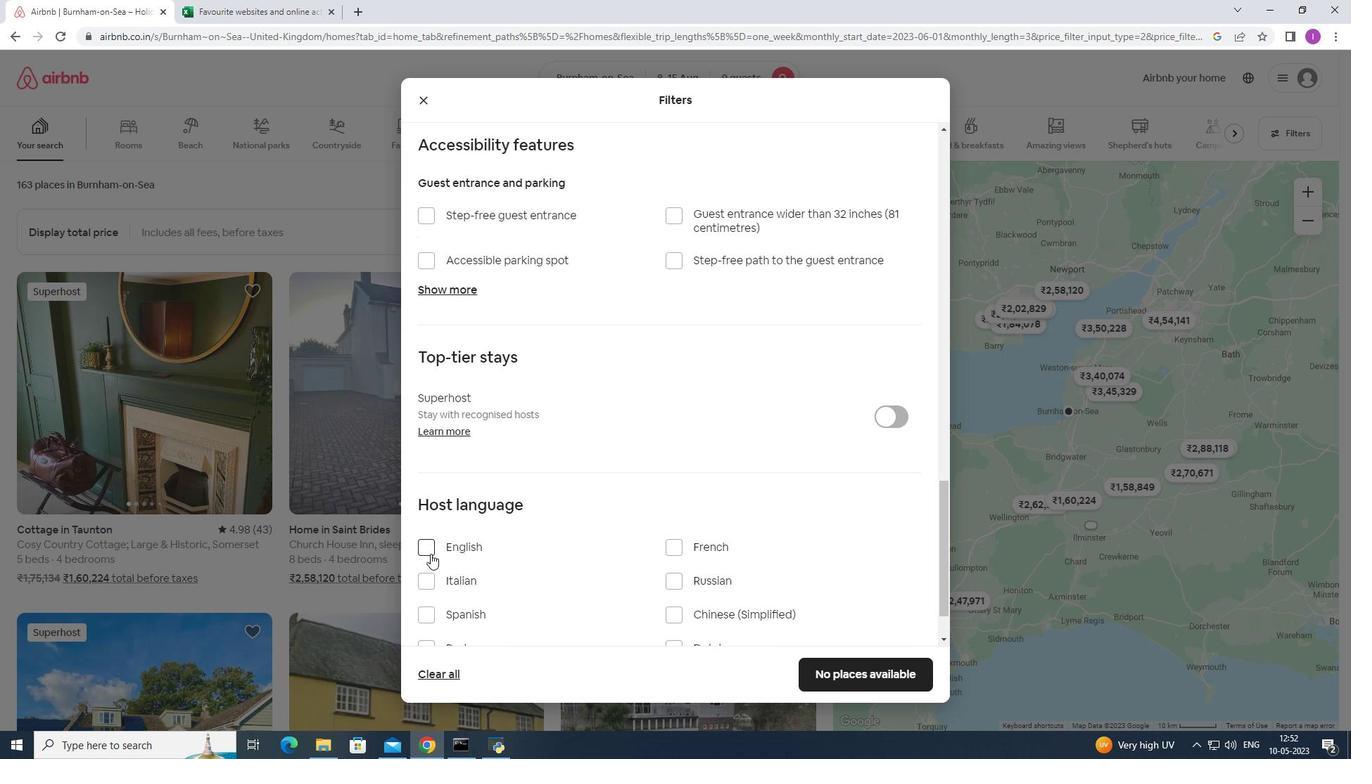 
Action: Mouse moved to (570, 555)
Screenshot: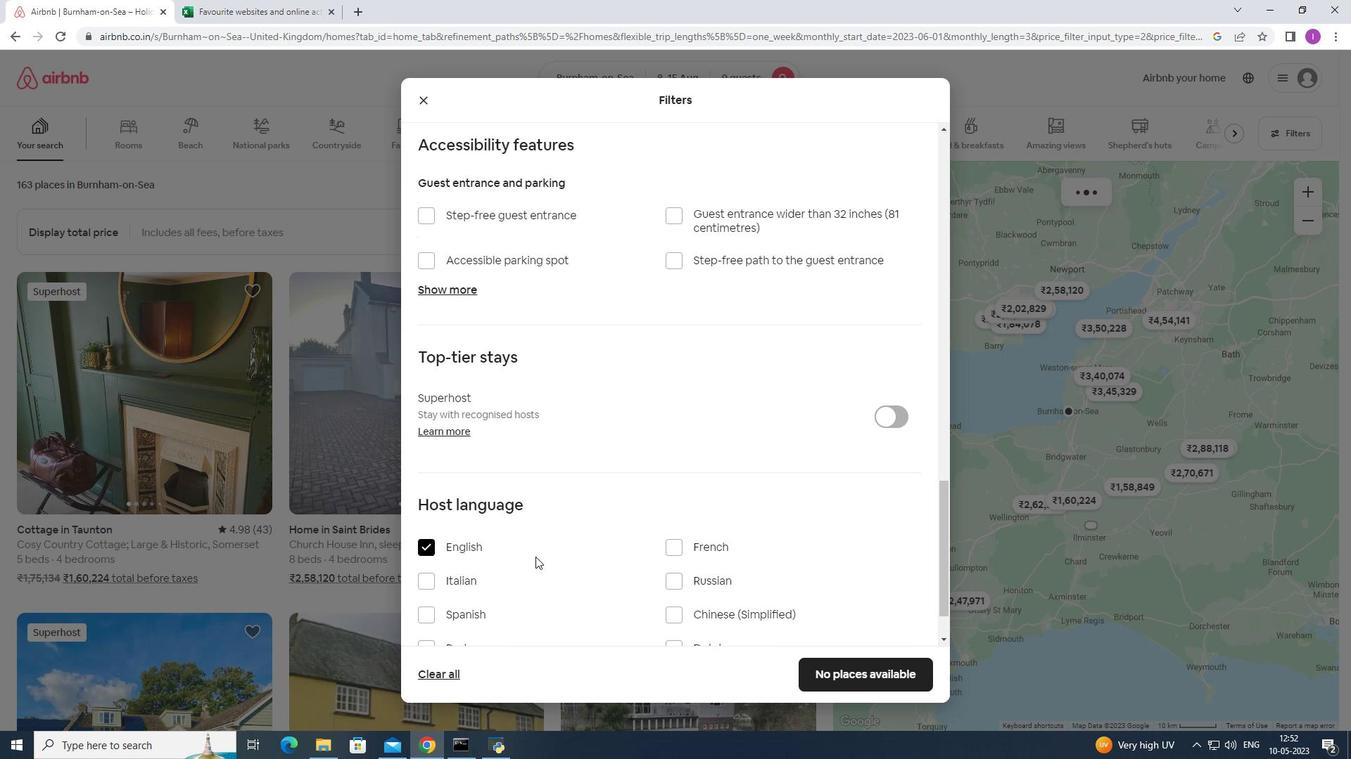 
Action: Mouse scrolled (570, 554) with delta (0, 0)
Screenshot: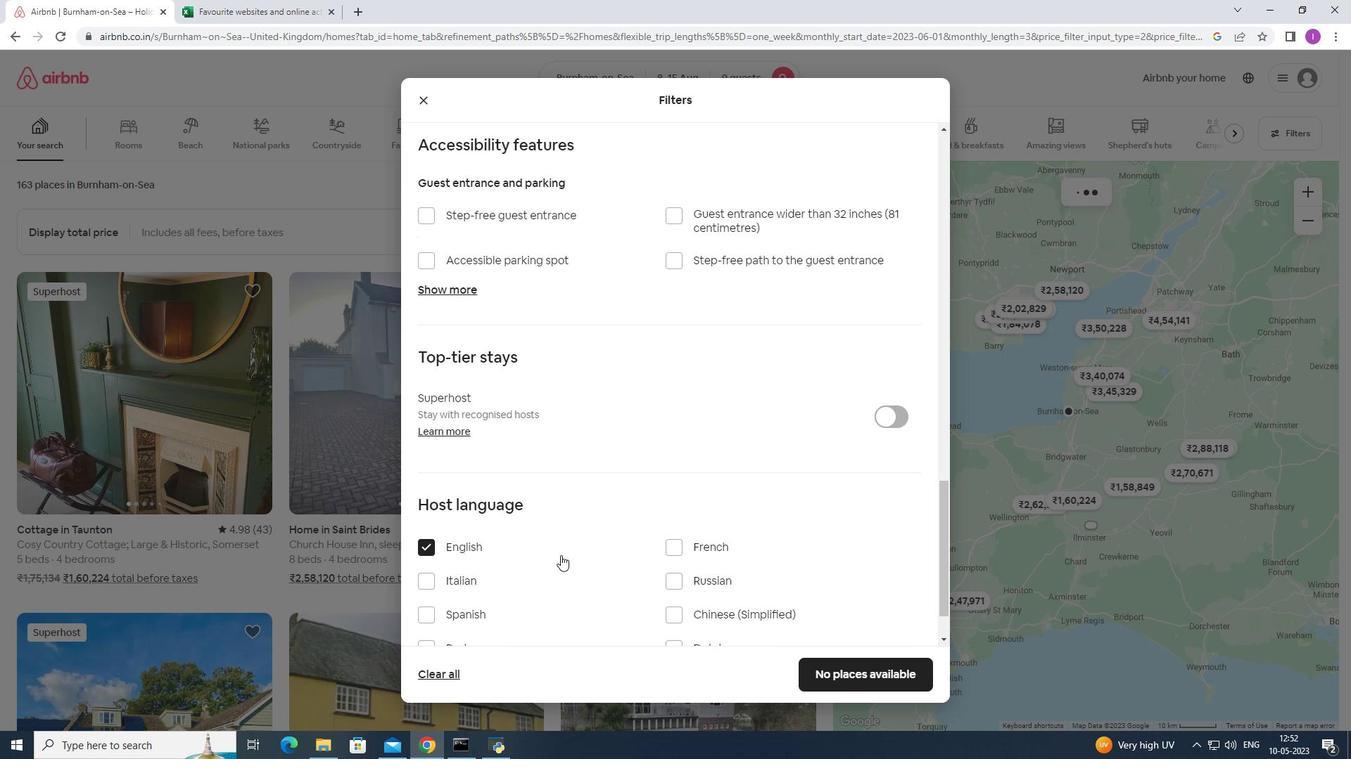 
Action: Mouse scrolled (570, 554) with delta (0, 0)
Screenshot: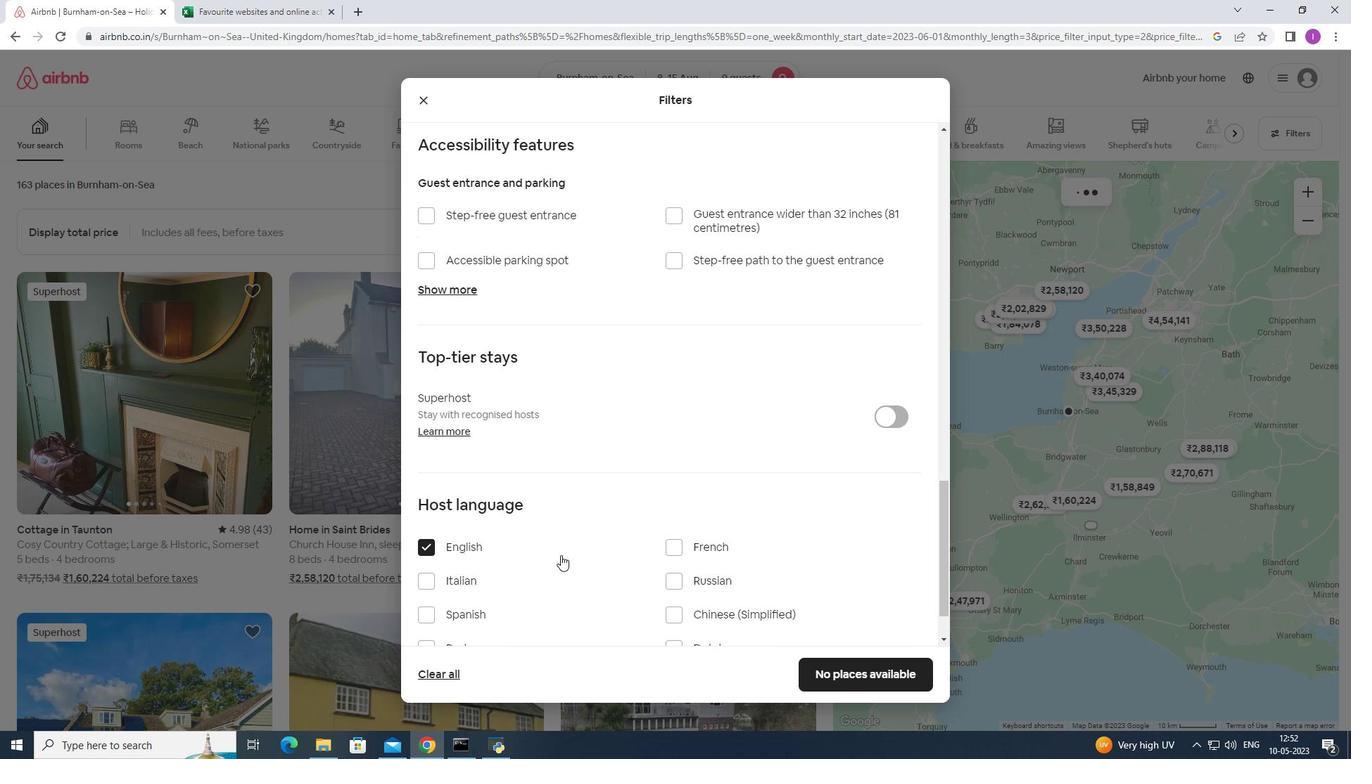 
Action: Mouse scrolled (570, 554) with delta (0, 0)
Screenshot: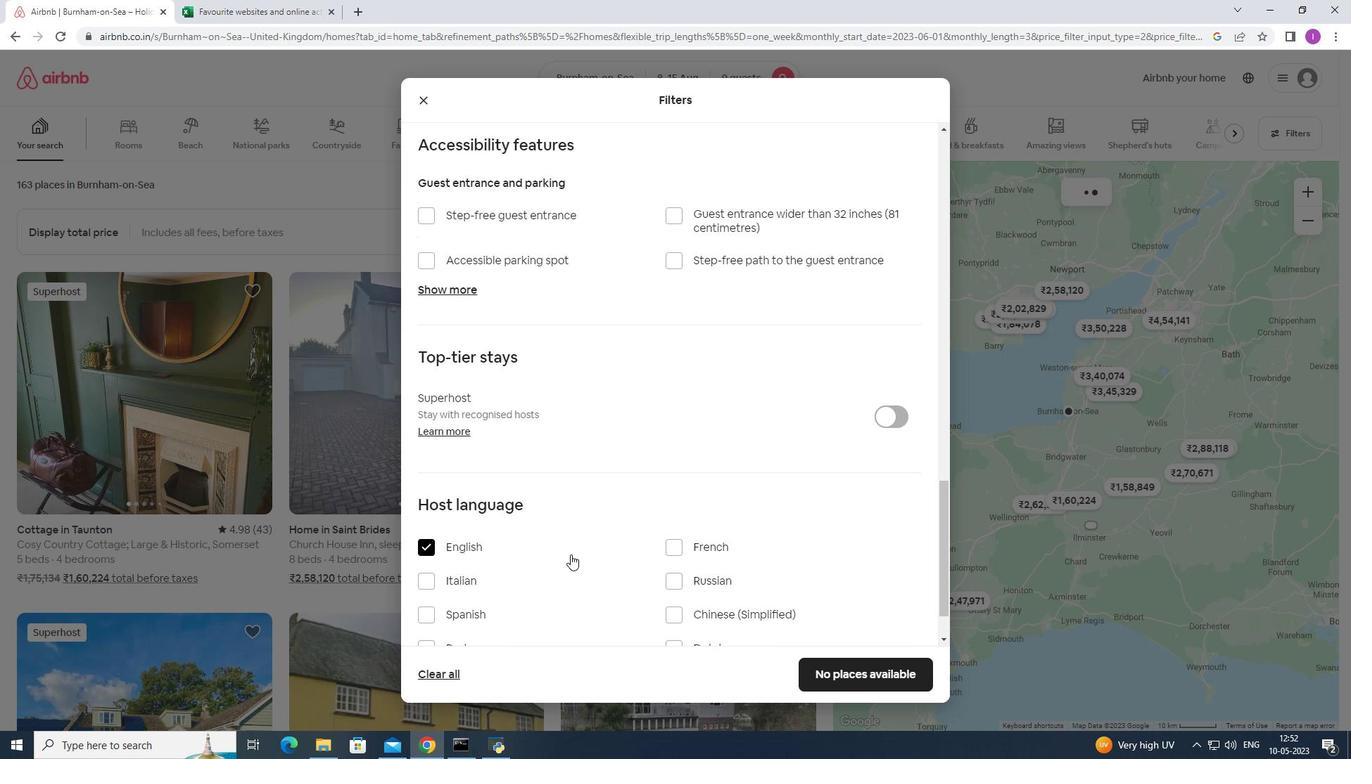 
Action: Mouse scrolled (570, 554) with delta (0, 0)
Screenshot: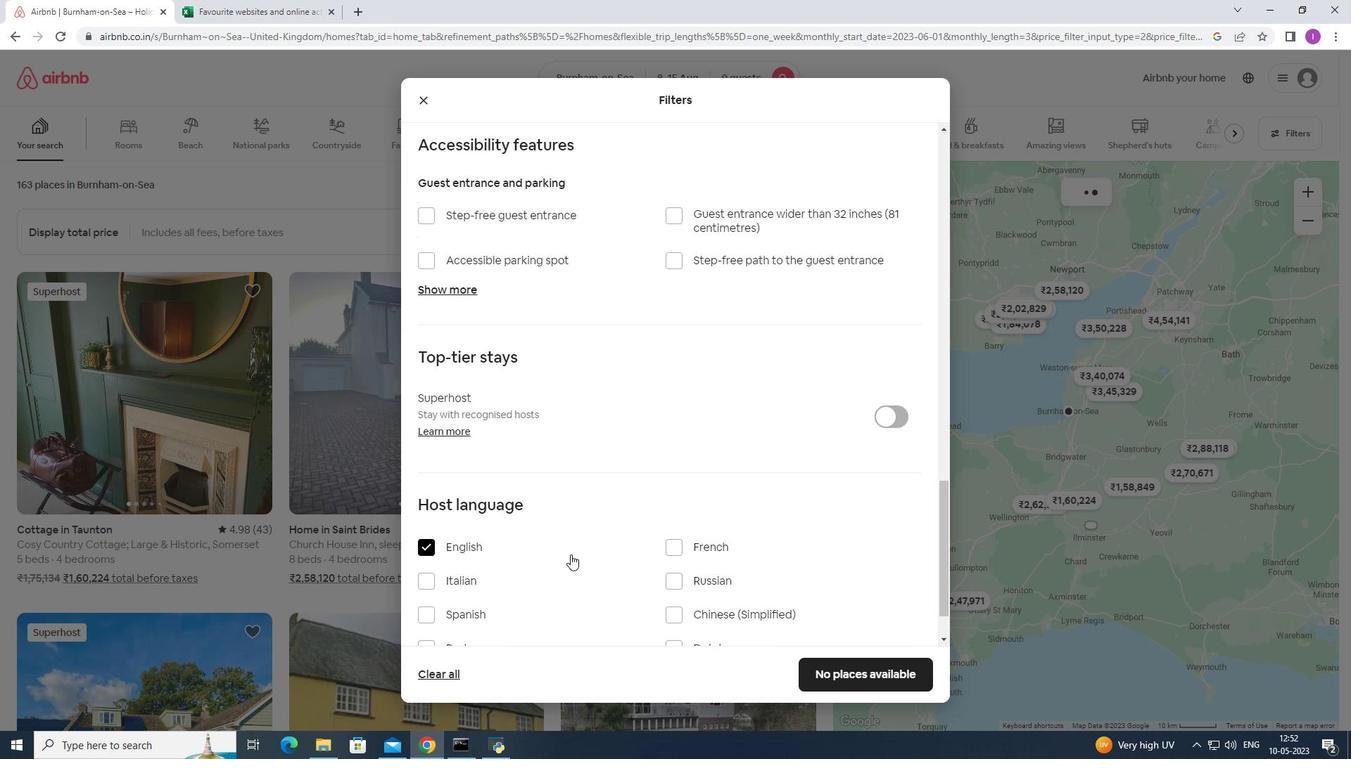 
Action: Mouse scrolled (570, 554) with delta (0, 0)
Screenshot: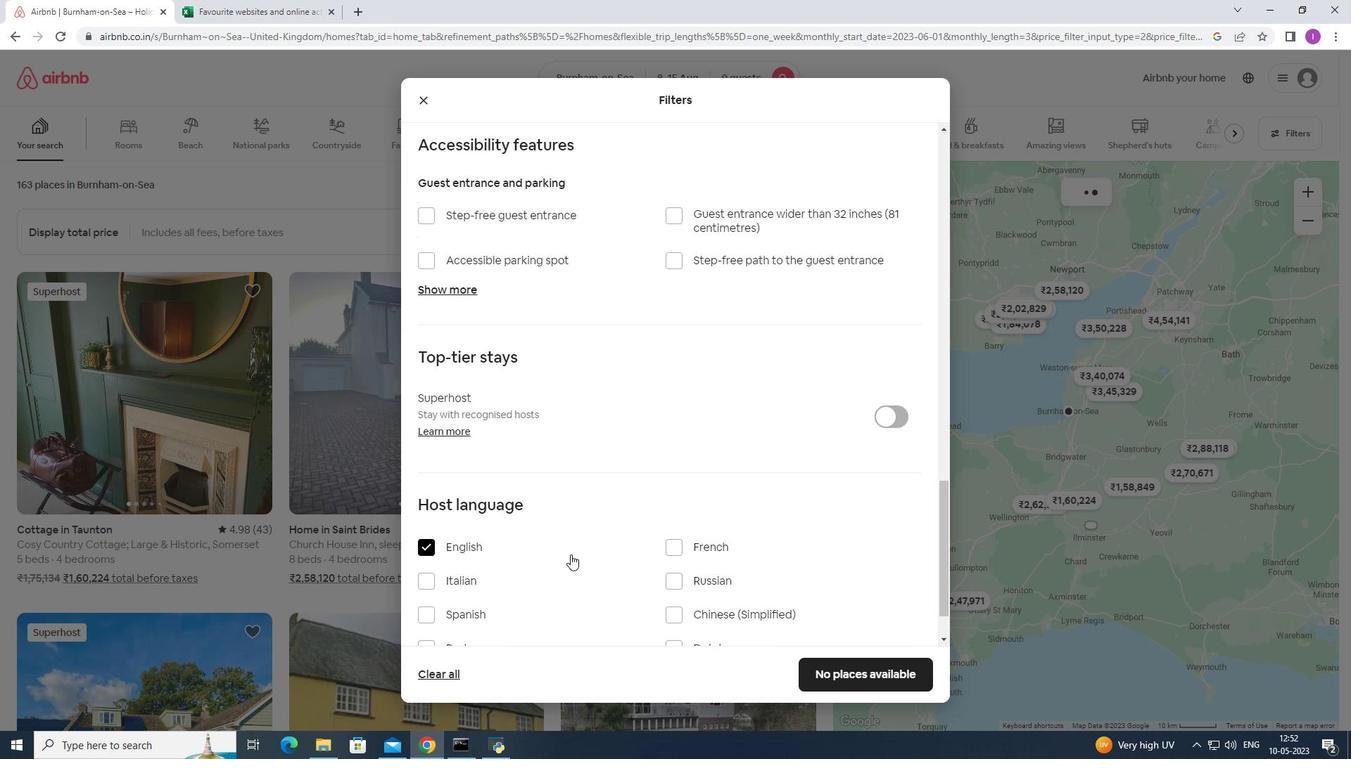 
Action: Mouse moved to (634, 554)
Screenshot: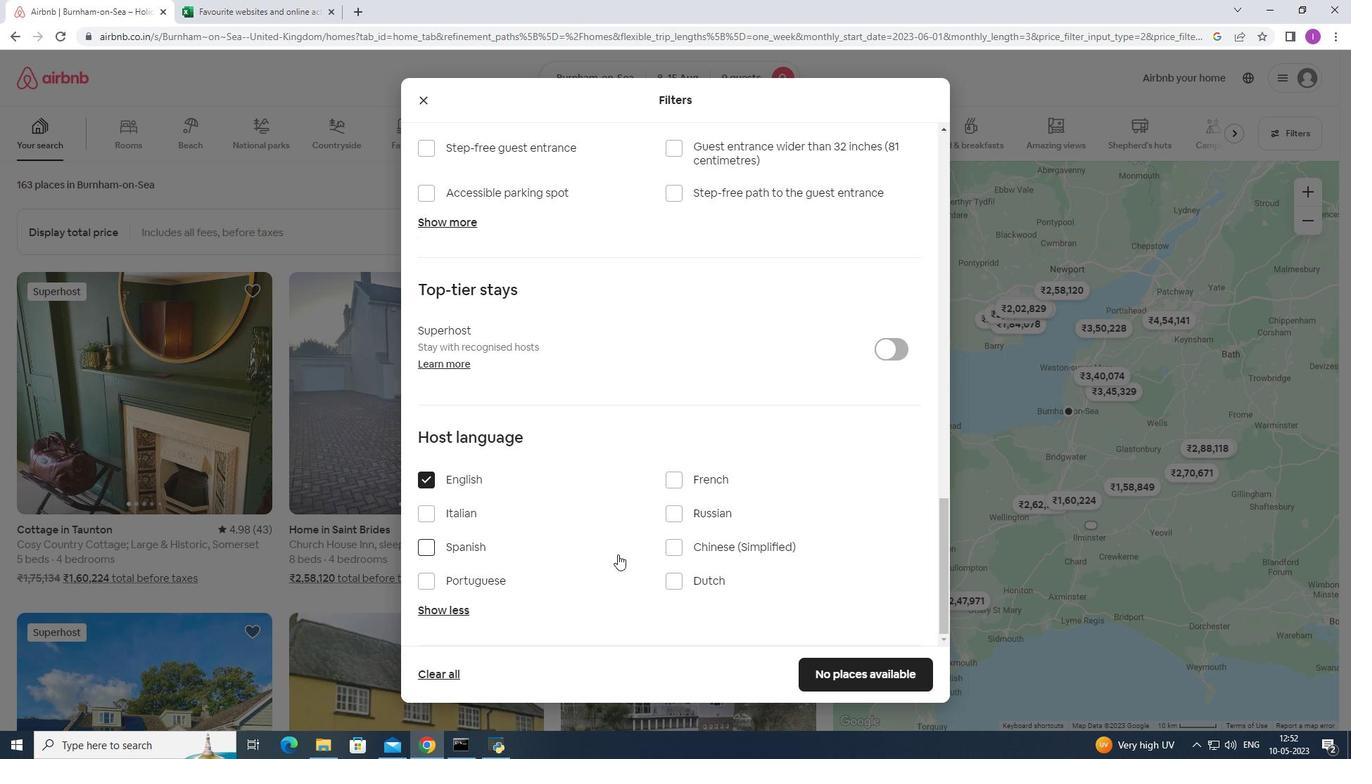 
Action: Mouse scrolled (634, 553) with delta (0, 0)
Screenshot: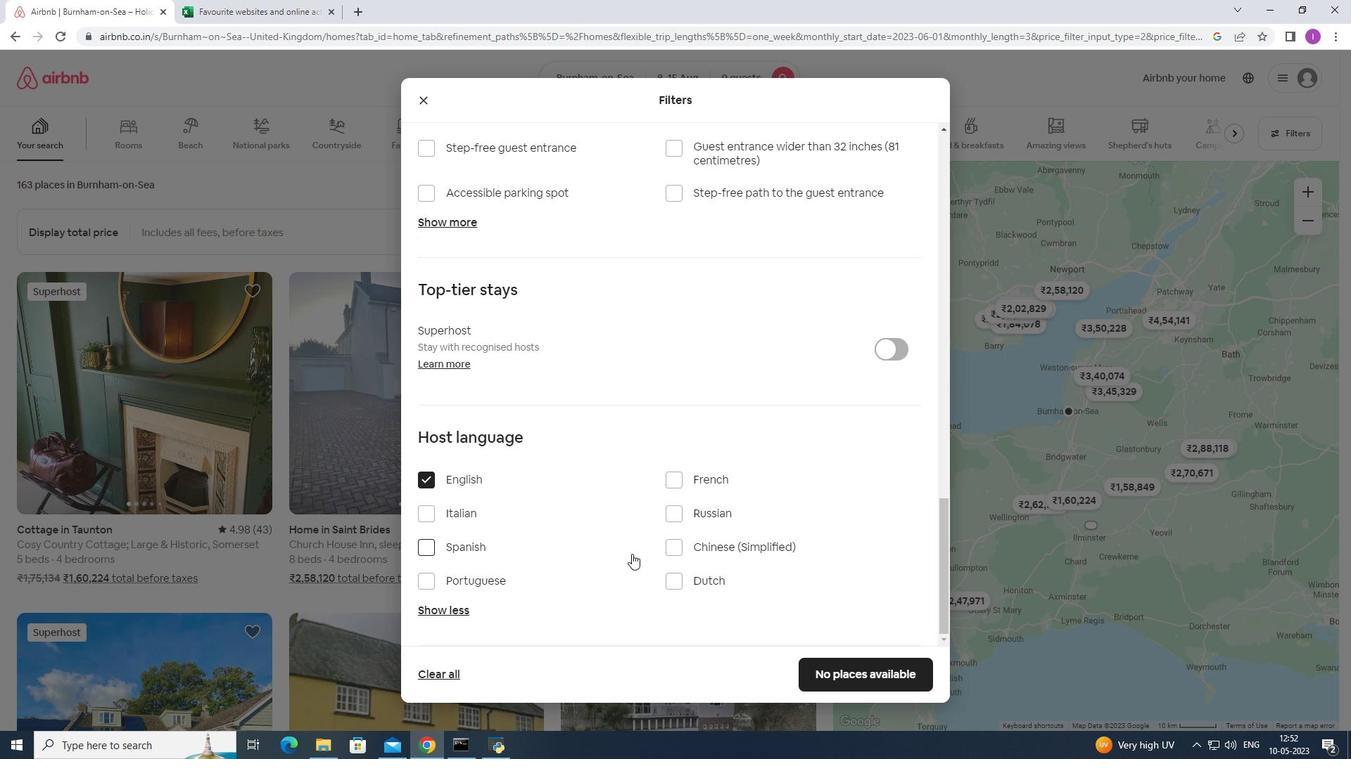 
Action: Mouse scrolled (634, 553) with delta (0, 0)
Screenshot: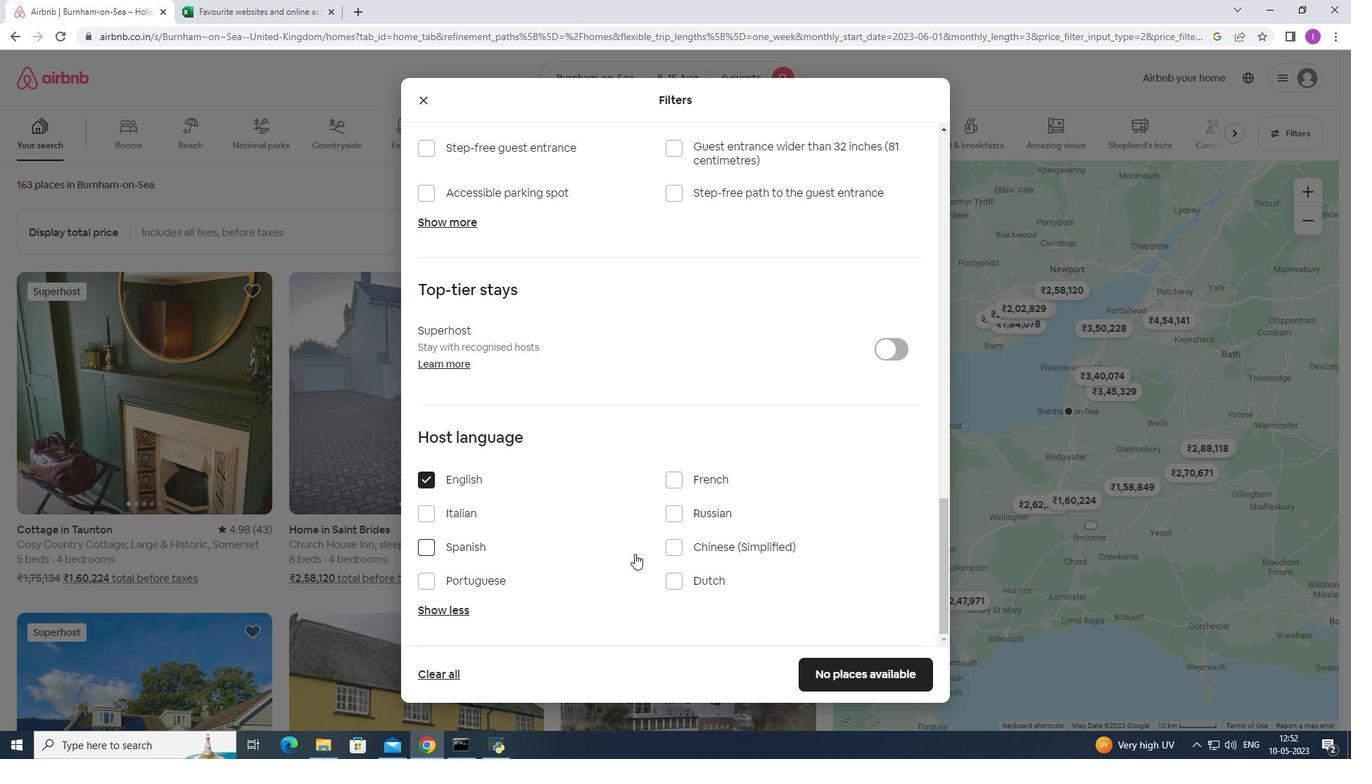 
Action: Mouse moved to (636, 558)
Screenshot: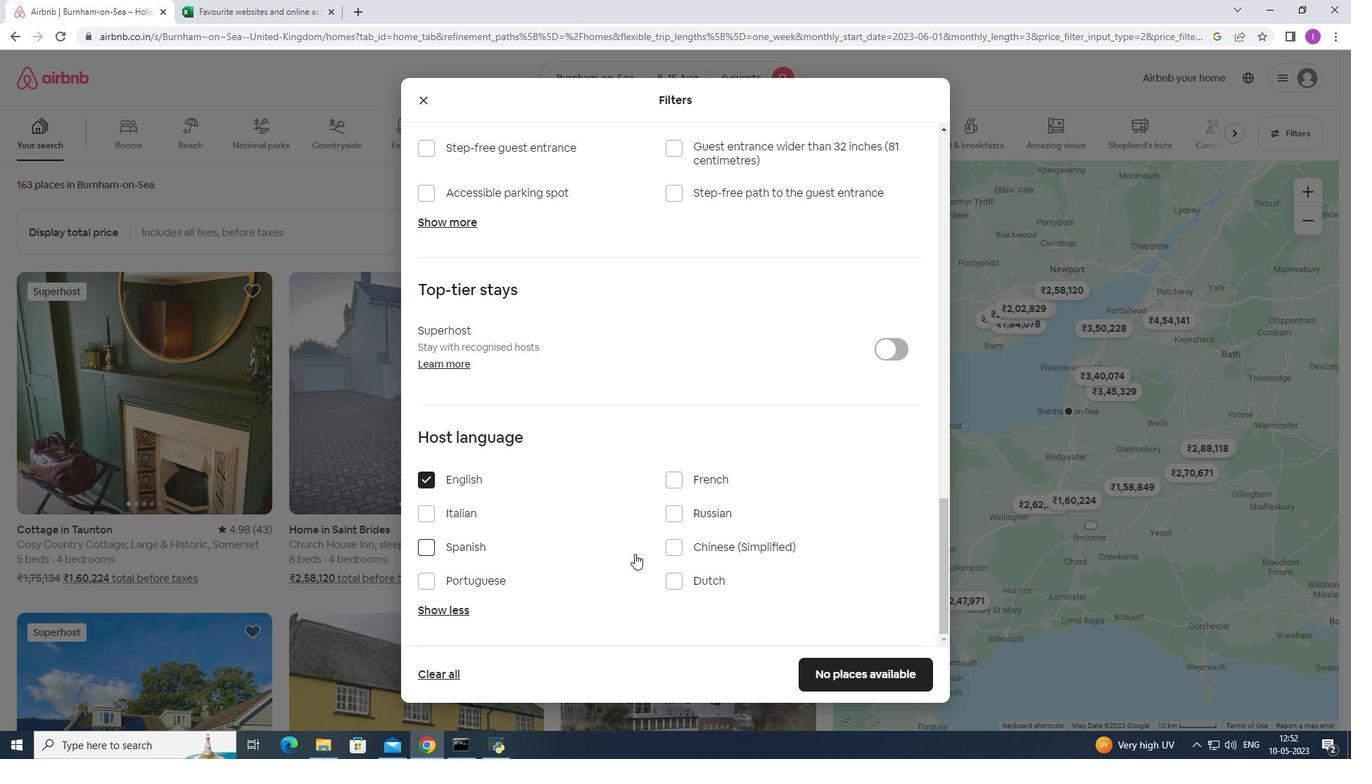
Action: Mouse scrolled (636, 558) with delta (0, 0)
Screenshot: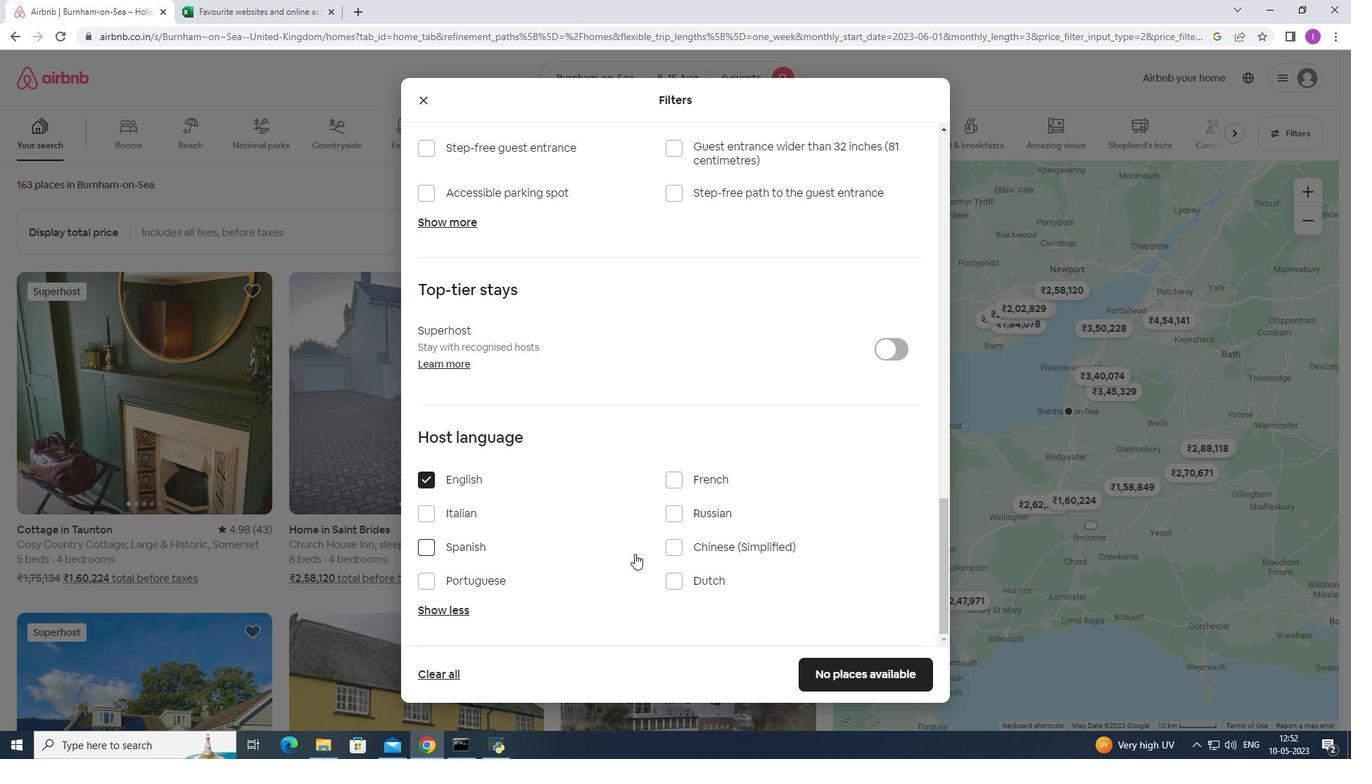 
Action: Mouse moved to (640, 562)
Screenshot: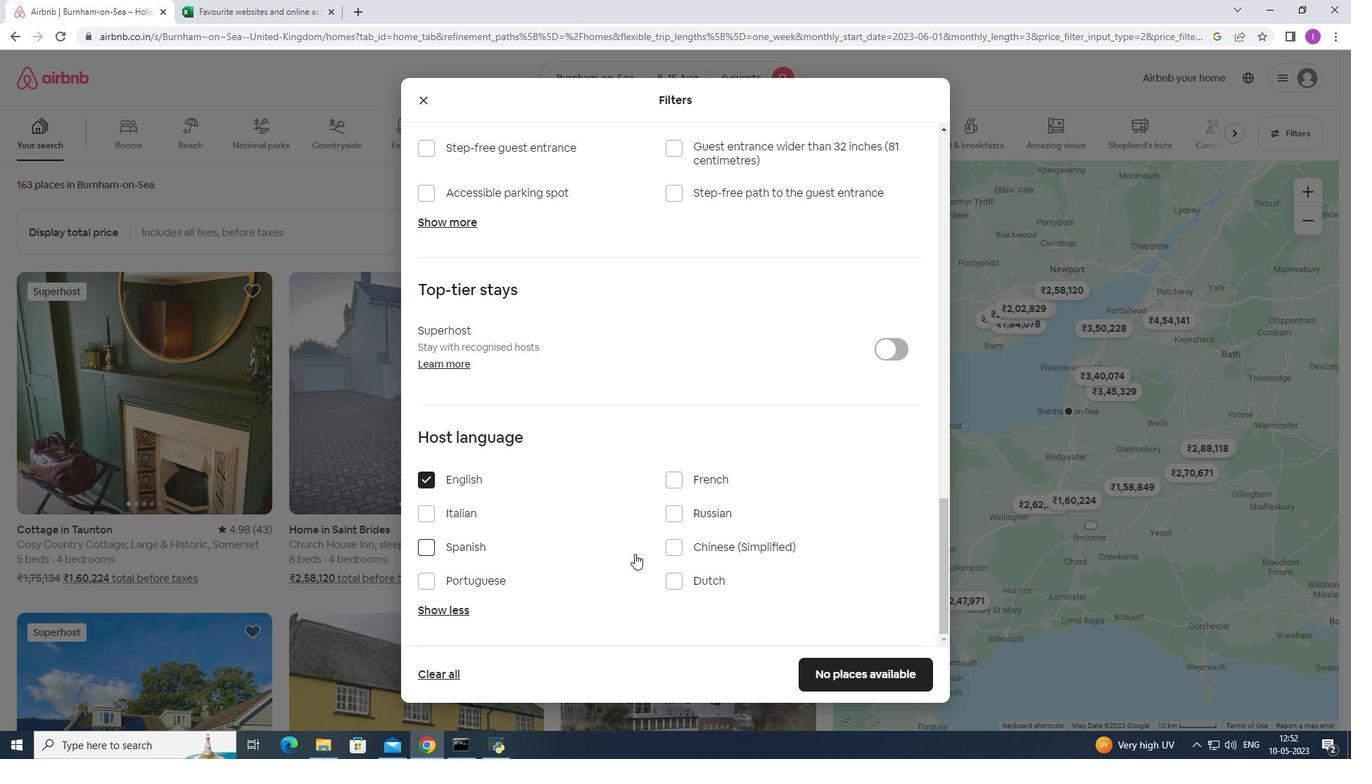 
Action: Mouse scrolled (639, 561) with delta (0, 0)
Screenshot: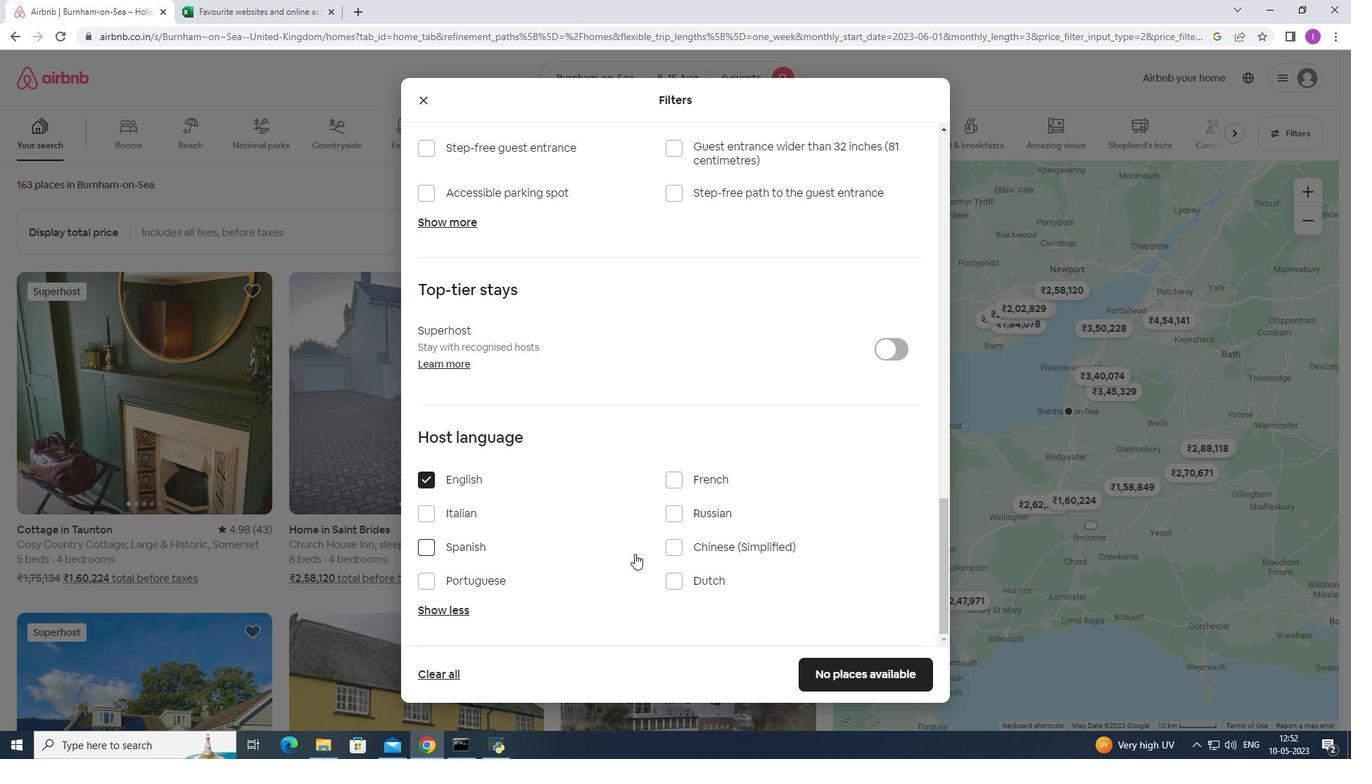 
Action: Mouse moved to (862, 667)
Screenshot: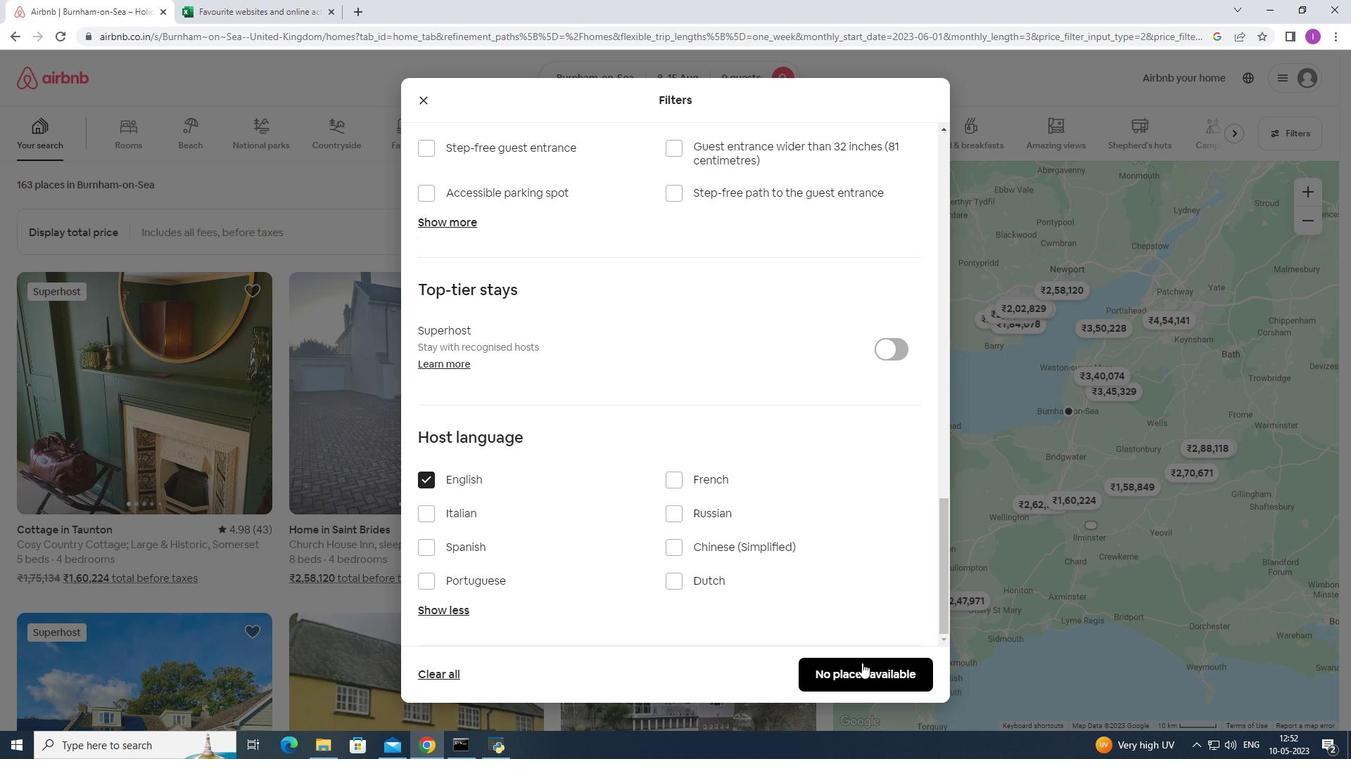 
Action: Mouse pressed left at (862, 667)
Screenshot: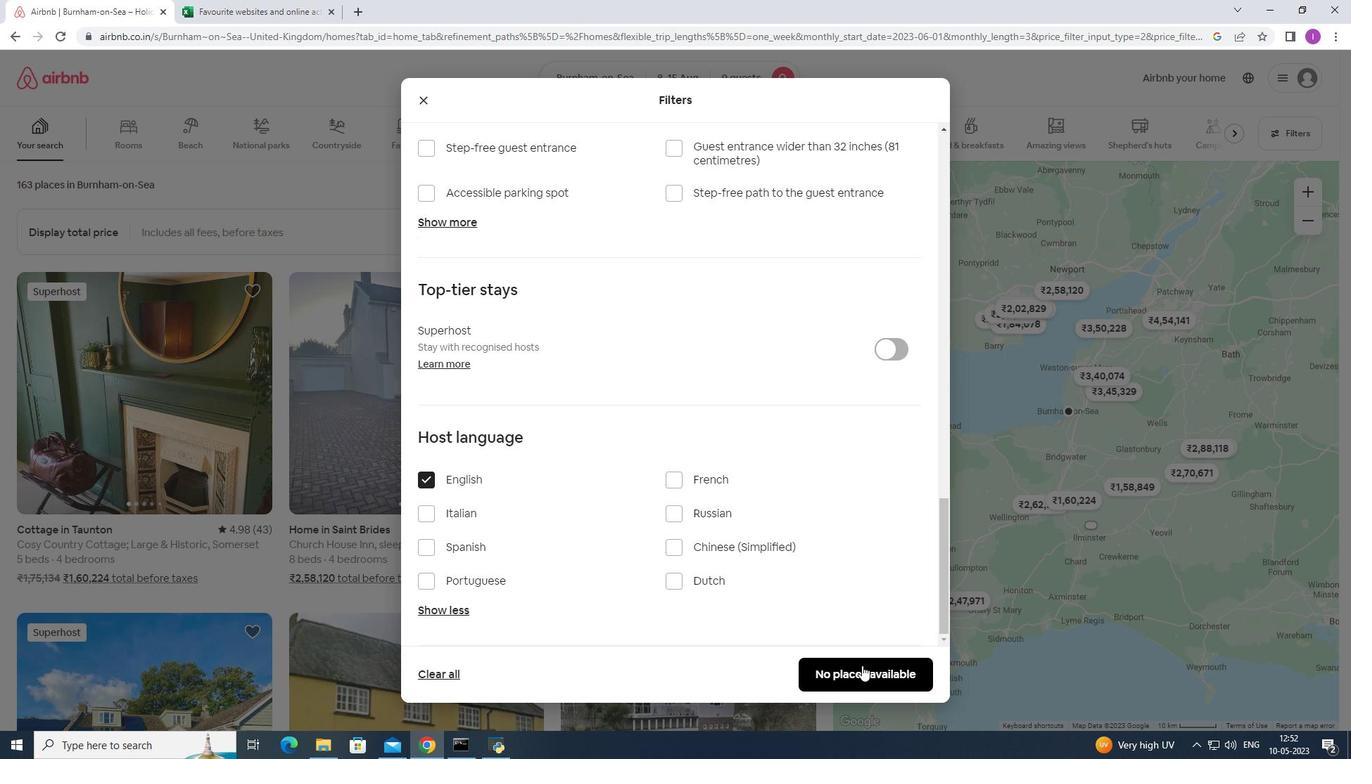 
Action: Mouse moved to (868, 652)
Screenshot: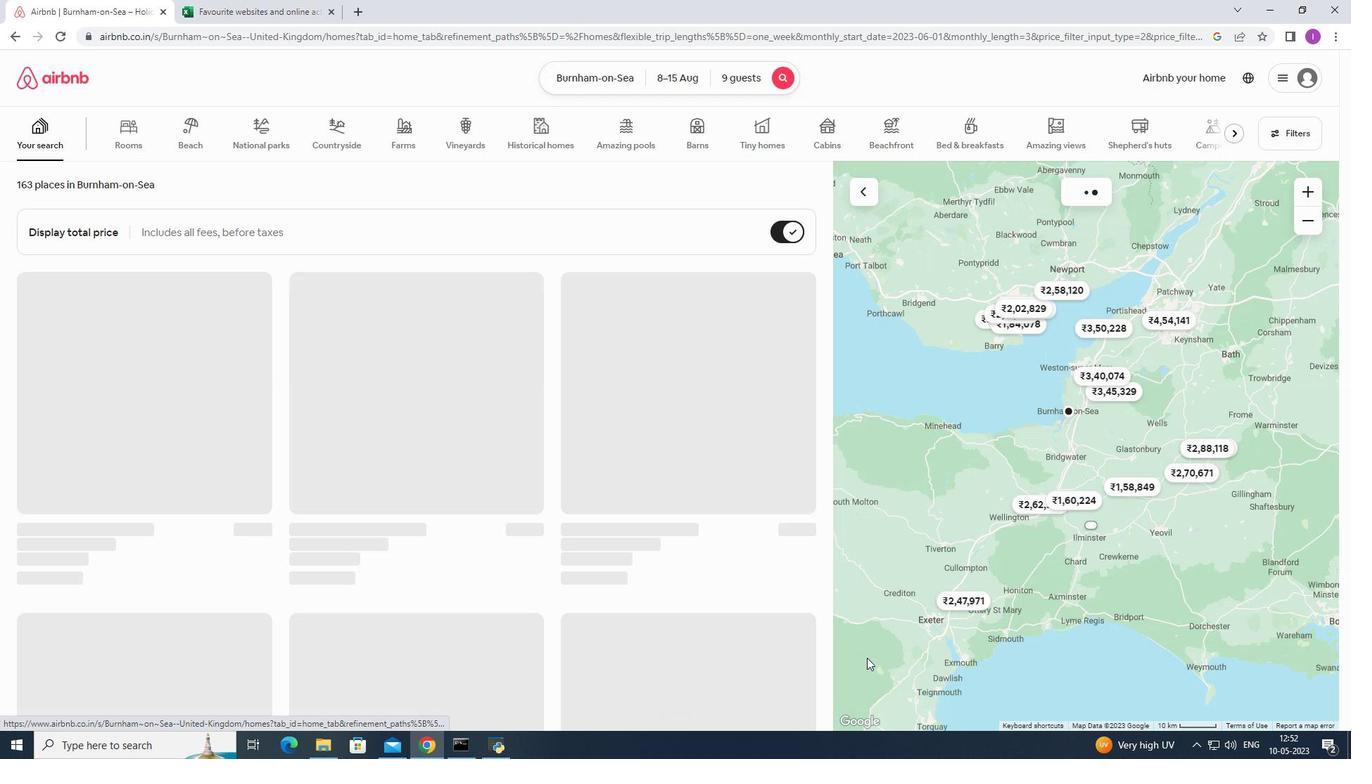 
